 Task: Research Airbnb options in CernÃ½ Most, Czech Republic from 20th December, 2023 to 30th December, 2023 for 12 adults. Place can be entire room or shared room with 6 bedrooms having 12 beds and 6 bathrooms. Property type can be flat. Amenities needed are: wifi, TV, free parkinig on premises, gym, breakfast.
Action: Mouse moved to (474, 100)
Screenshot: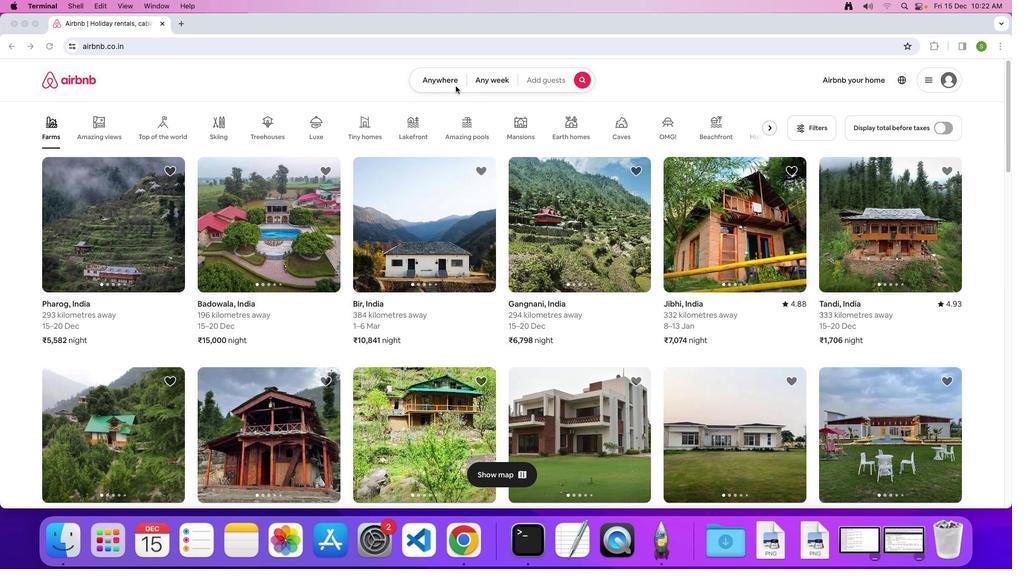 
Action: Mouse pressed left at (474, 100)
Screenshot: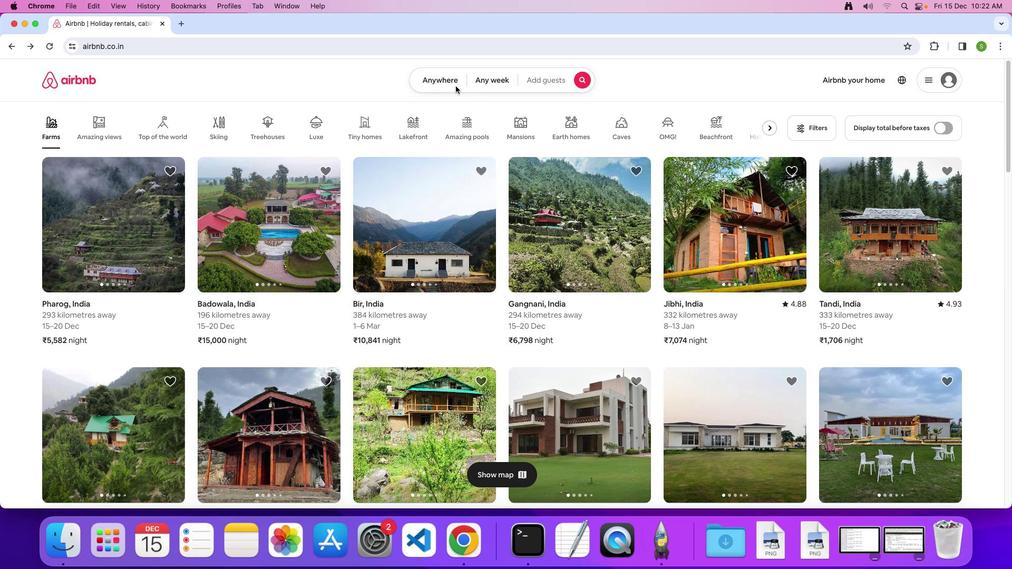 
Action: Mouse moved to (450, 92)
Screenshot: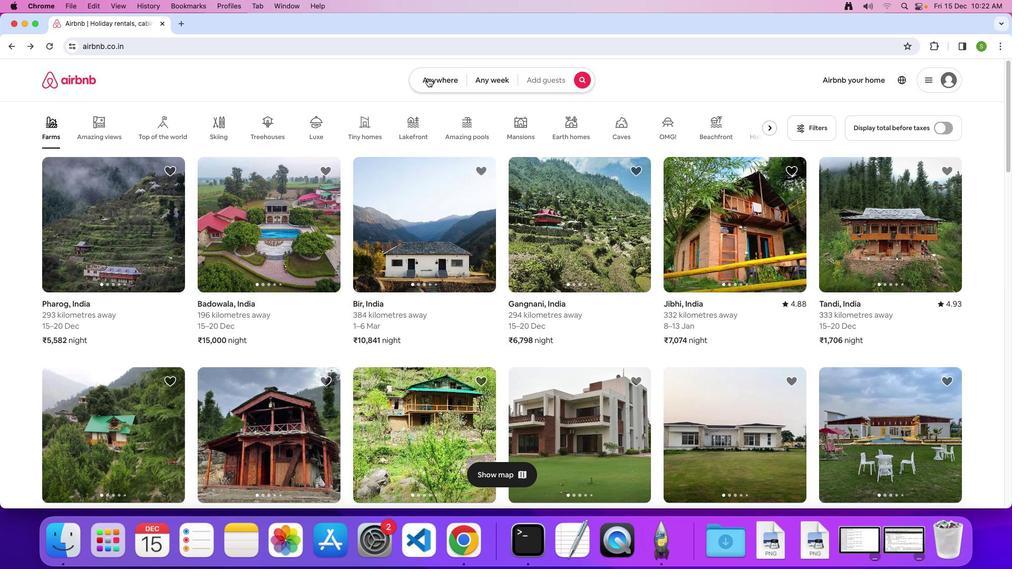 
Action: Mouse pressed left at (450, 92)
Screenshot: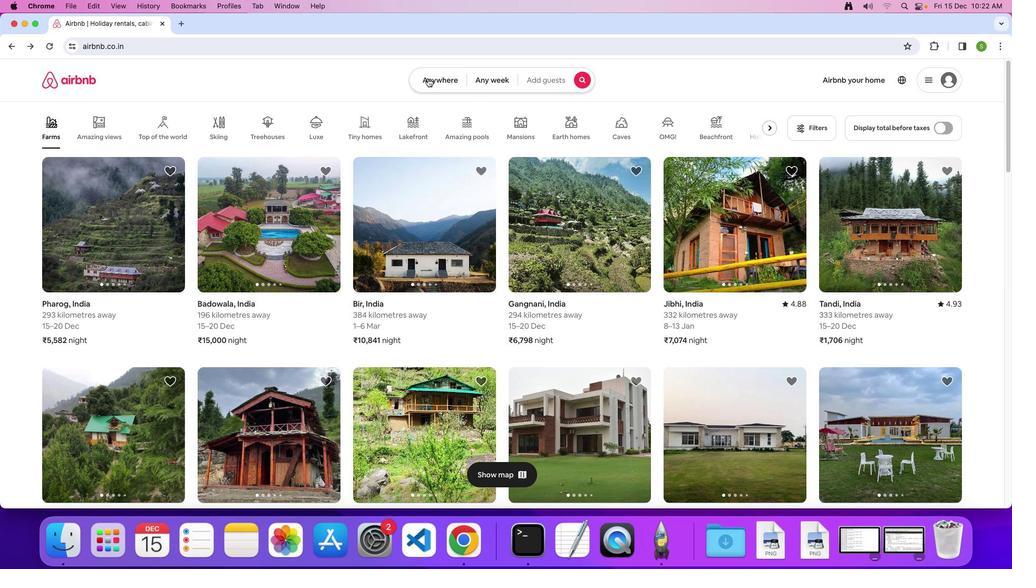 
Action: Mouse moved to (399, 136)
Screenshot: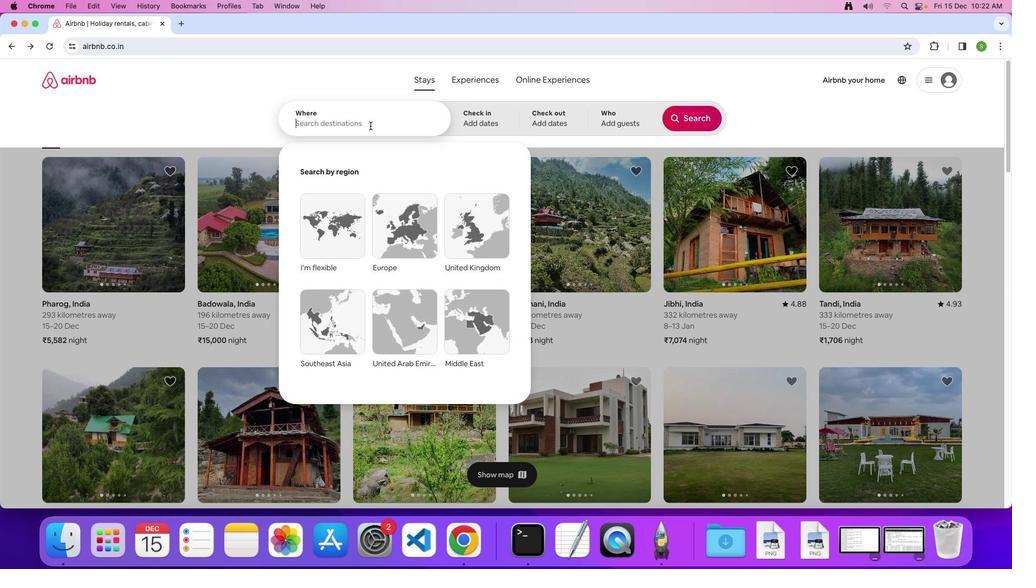 
Action: Mouse pressed left at (399, 136)
Screenshot: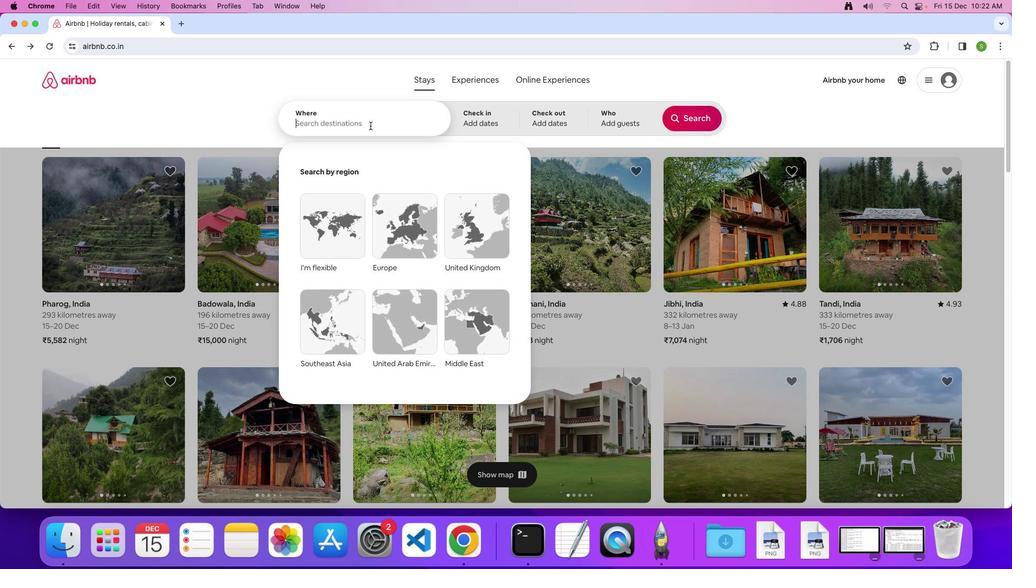 
Action: Mouse moved to (392, 137)
Screenshot: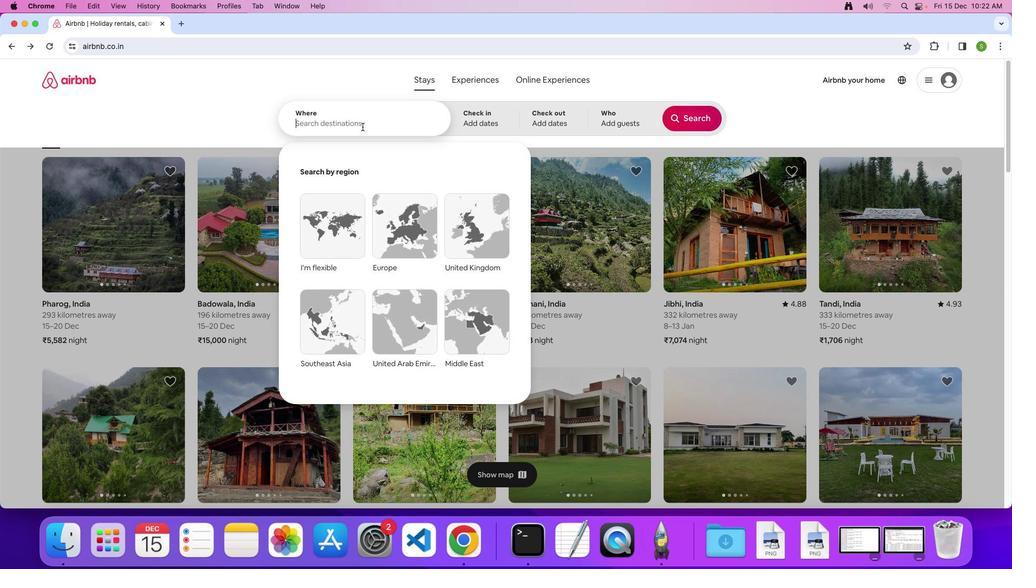 
Action: Key pressed 'C'Key.caps_lock'e''r''n''y'Key.spaceKey.shift'M''o''s''t'','Key.spaceKey.shift'C''z''e''c''h'Key.spaceKey.shift'R''e''p''u''b''l''i''c'Key.enter
Screenshot: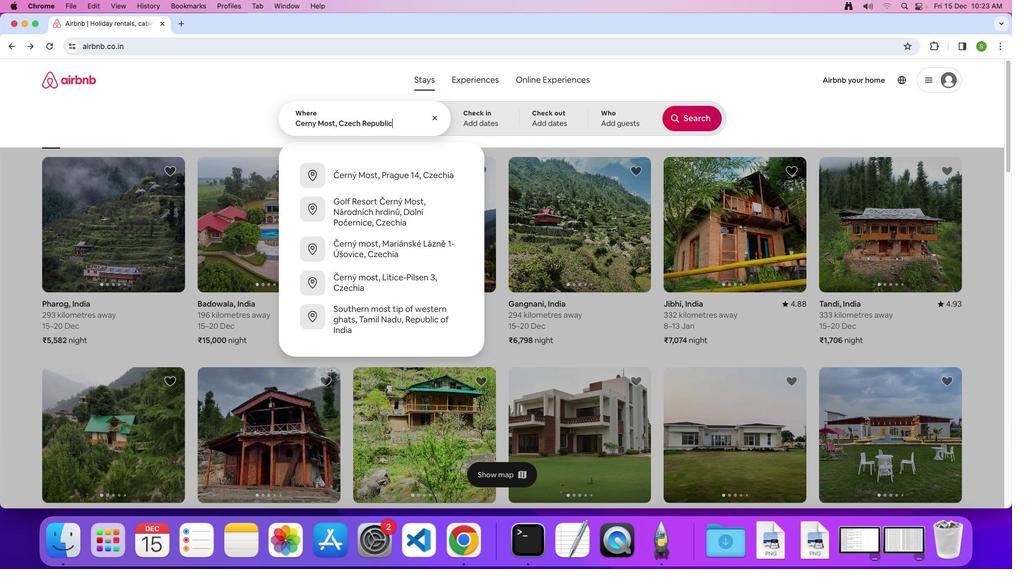 
Action: Mouse moved to (422, 319)
Screenshot: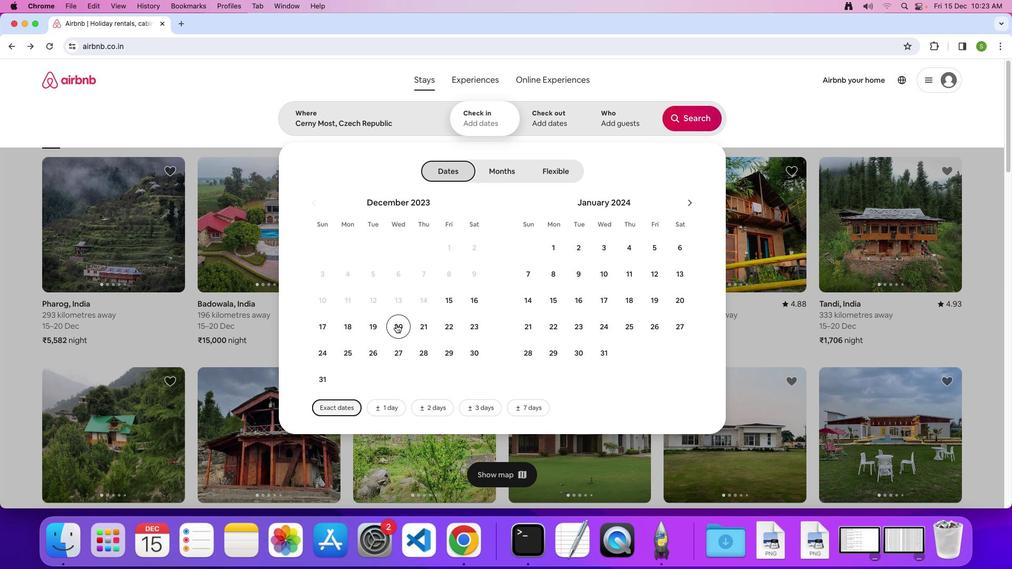 
Action: Mouse pressed left at (422, 319)
Screenshot: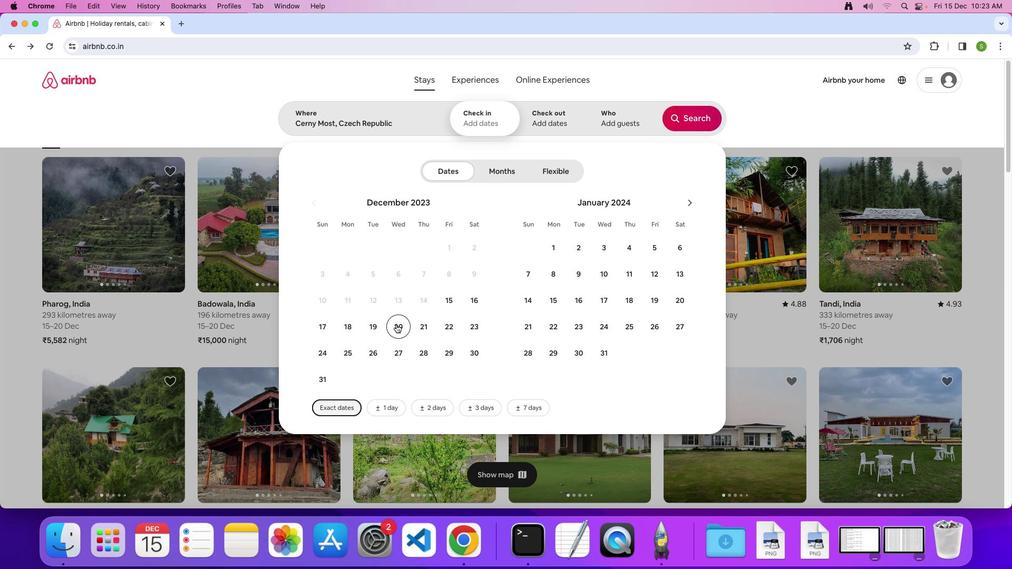
Action: Mouse moved to (491, 343)
Screenshot: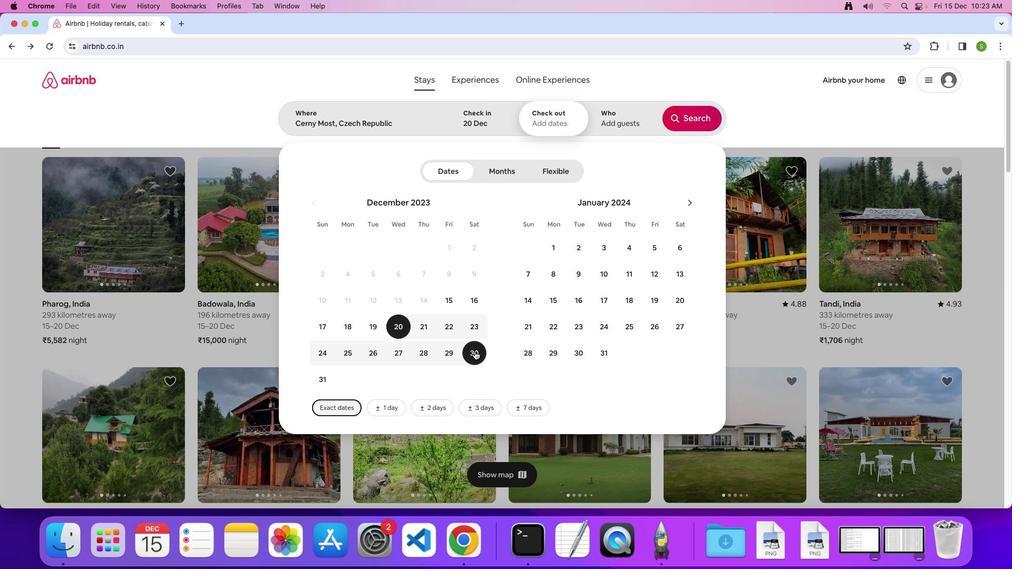
Action: Mouse pressed left at (491, 343)
Screenshot: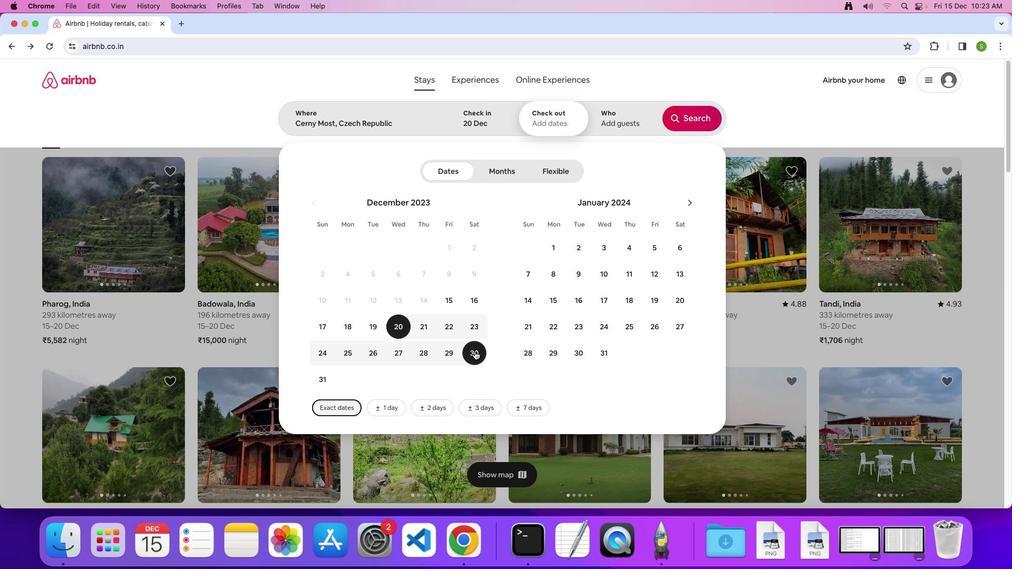 
Action: Mouse moved to (614, 136)
Screenshot: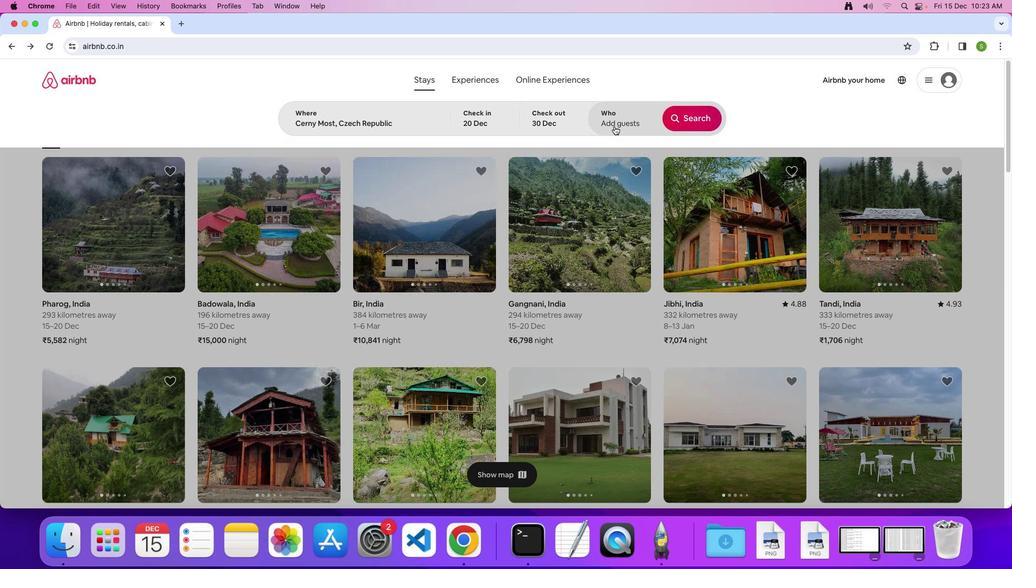 
Action: Mouse pressed left at (614, 136)
Screenshot: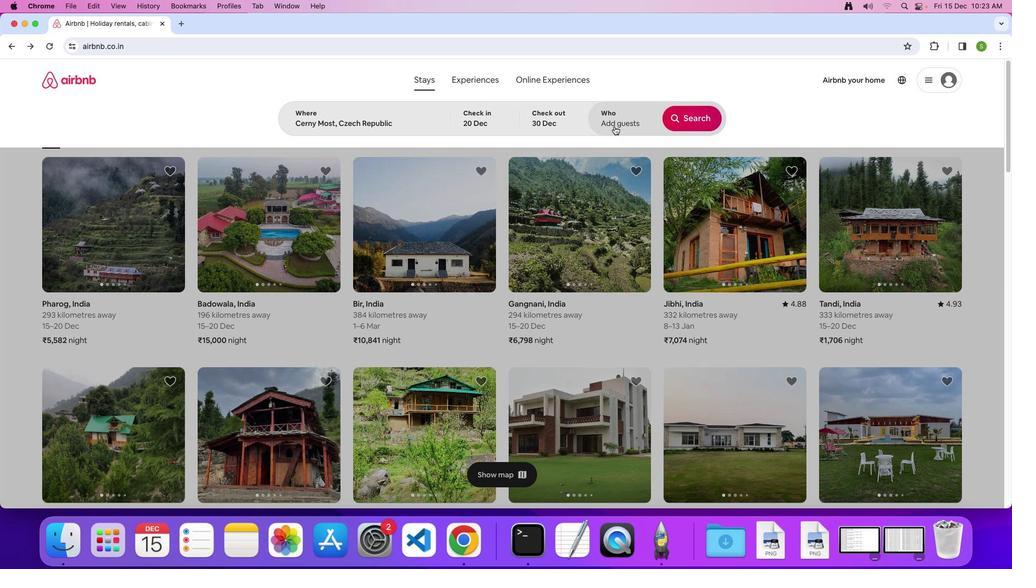 
Action: Mouse moved to (682, 177)
Screenshot: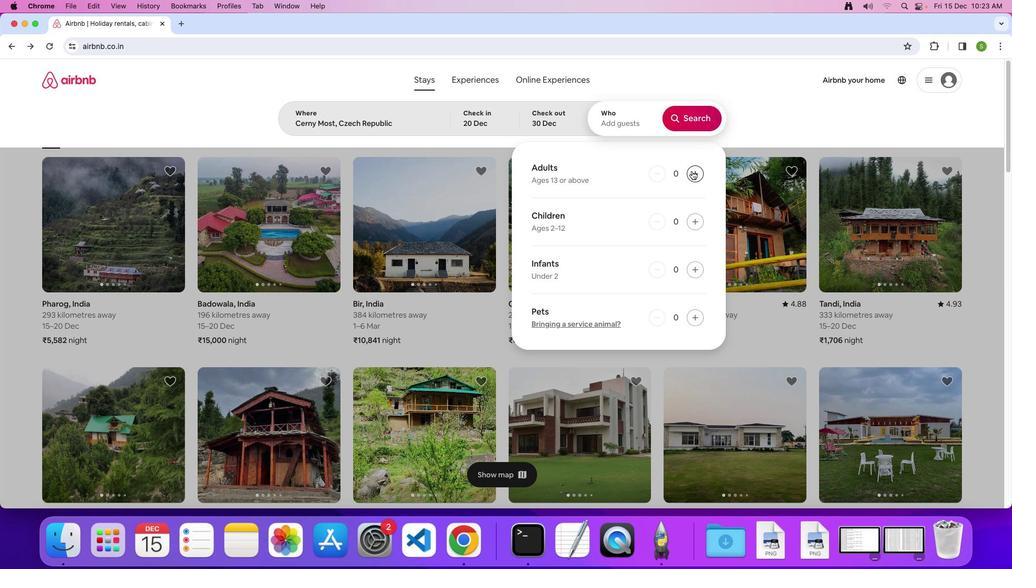 
Action: Mouse pressed left at (682, 177)
Screenshot: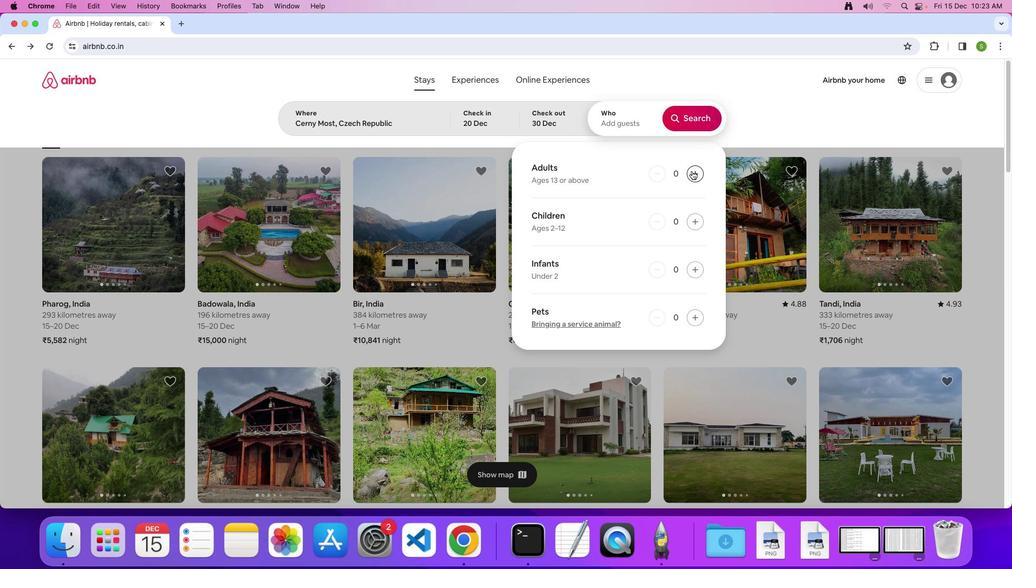 
Action: Mouse pressed left at (682, 177)
Screenshot: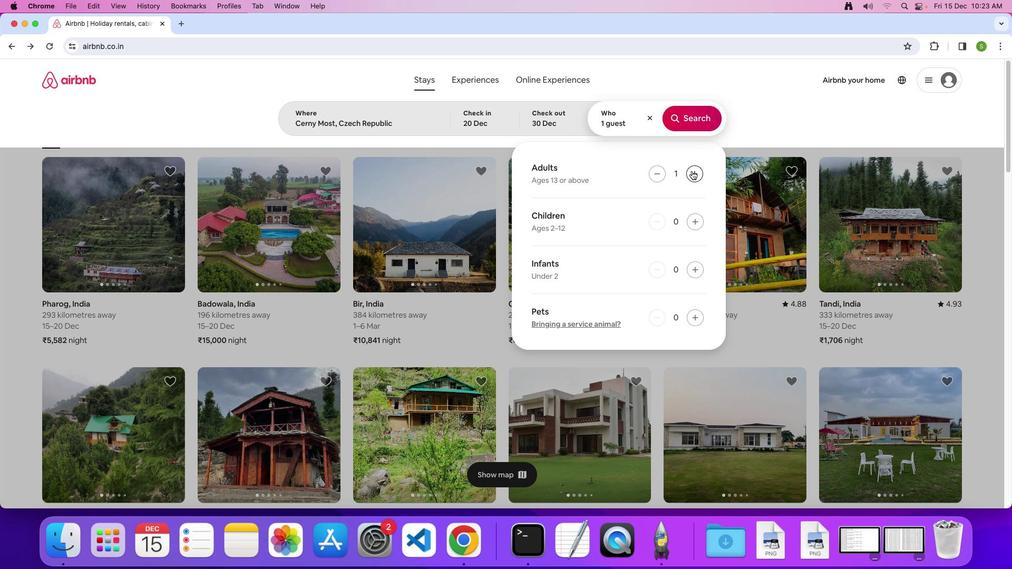 
Action: Mouse pressed left at (682, 177)
Screenshot: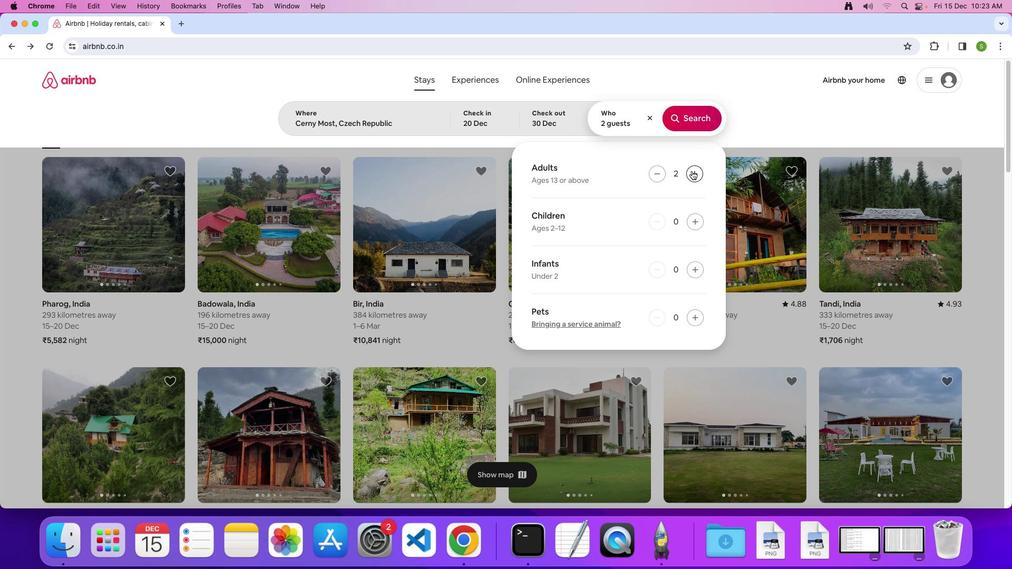 
Action: Mouse pressed left at (682, 177)
Screenshot: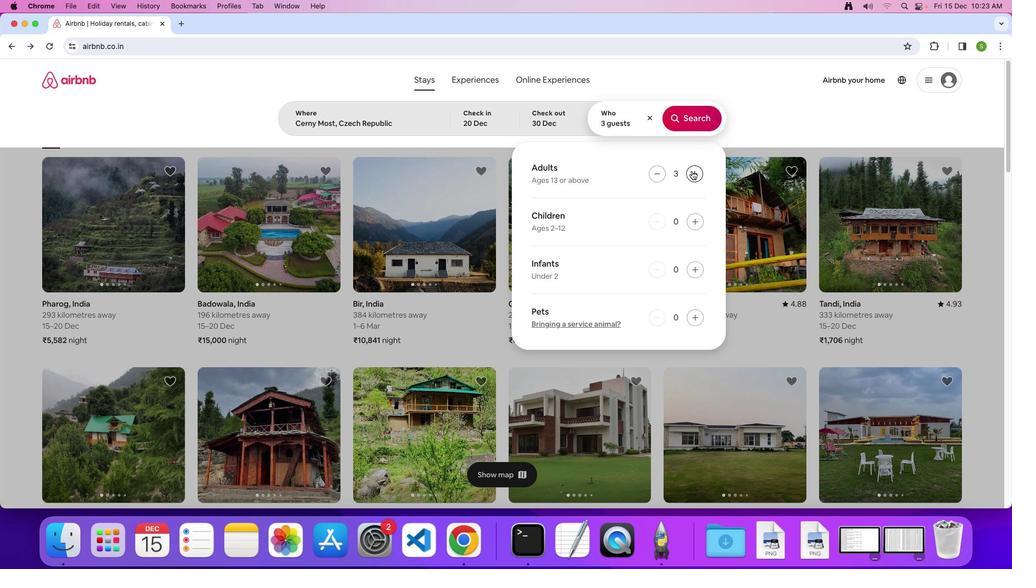 
Action: Mouse pressed left at (682, 177)
Screenshot: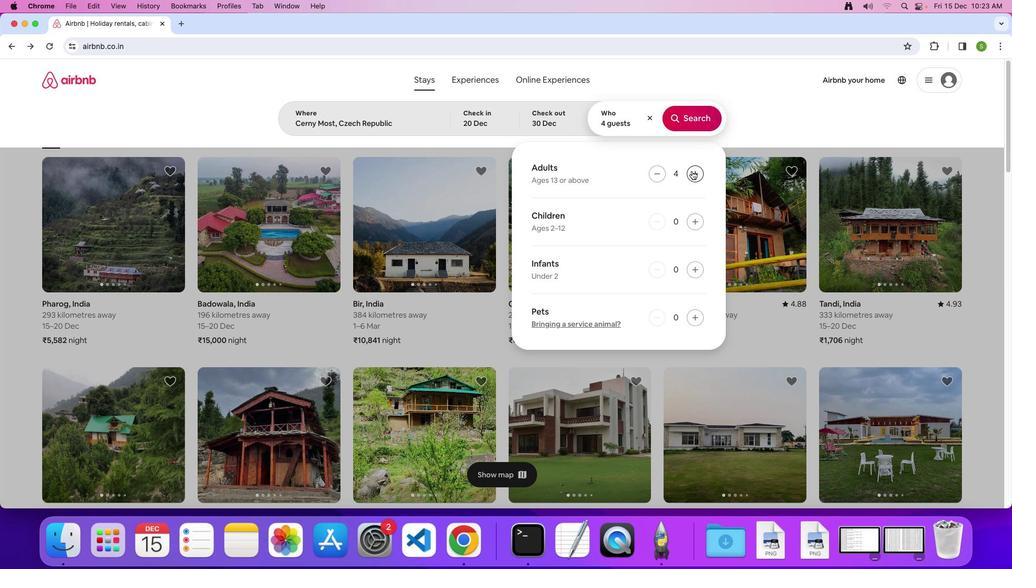 
Action: Mouse pressed left at (682, 177)
Screenshot: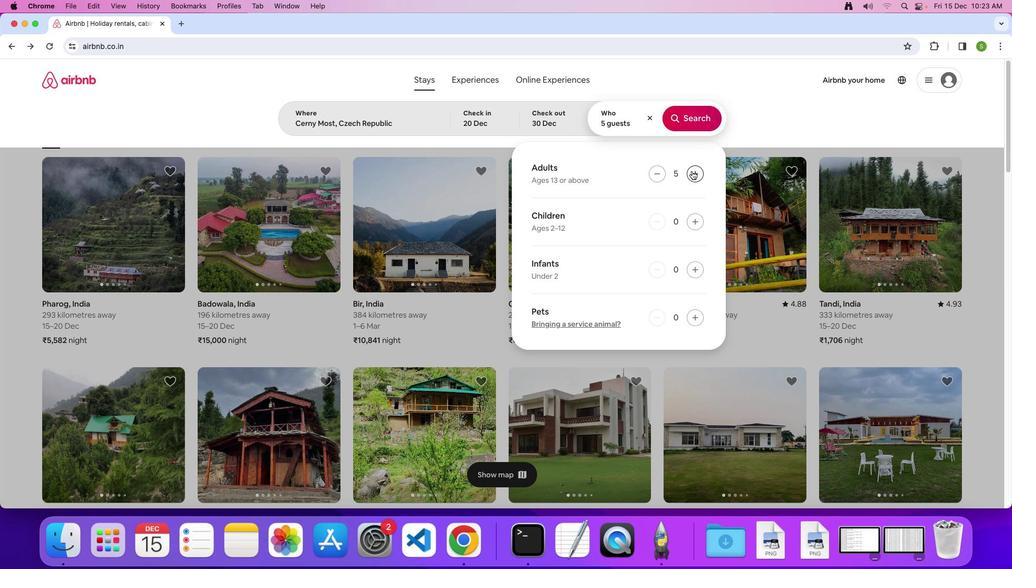 
Action: Mouse pressed left at (682, 177)
Screenshot: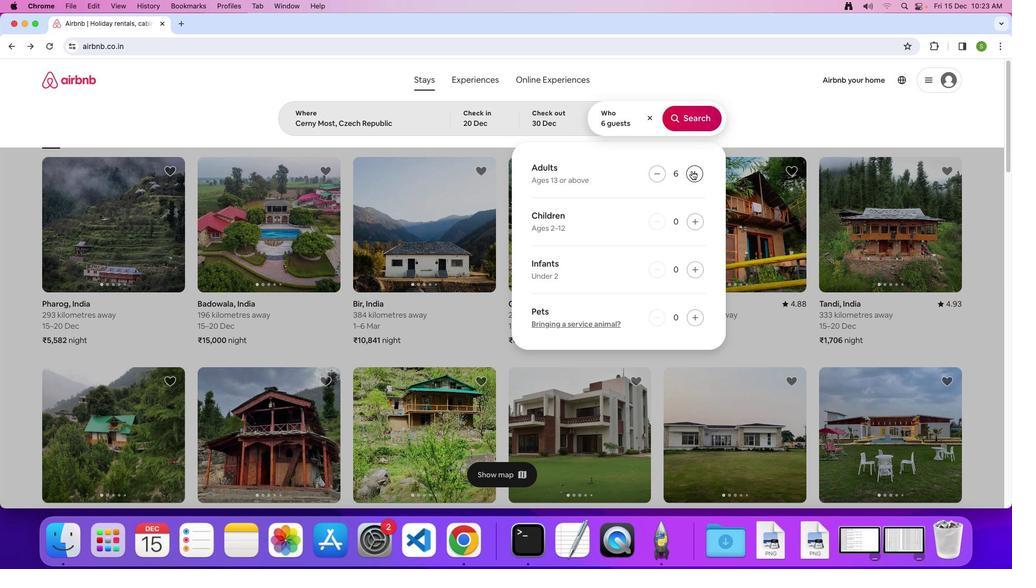 
Action: Mouse pressed left at (682, 177)
Screenshot: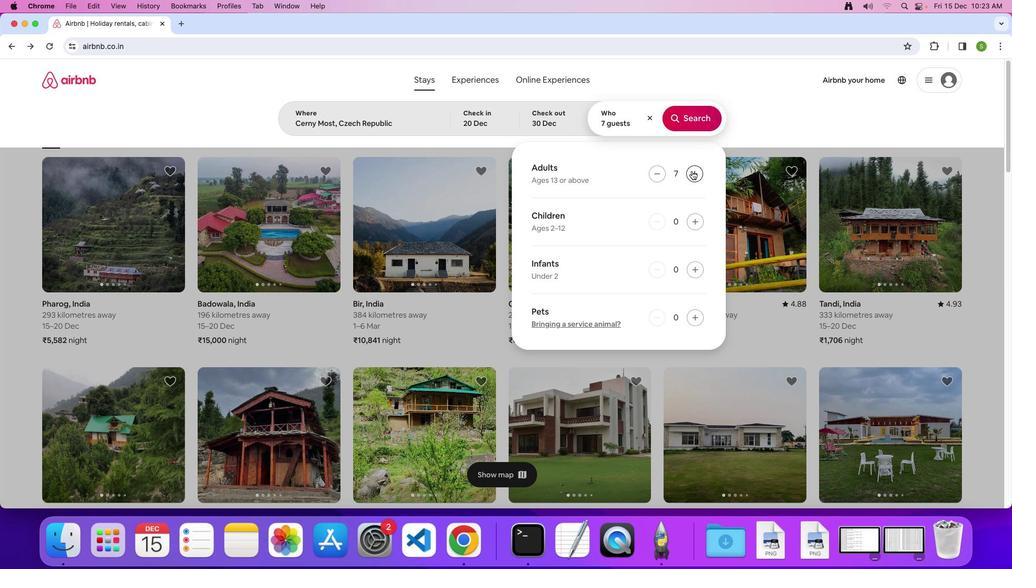 
Action: Mouse pressed left at (682, 177)
Screenshot: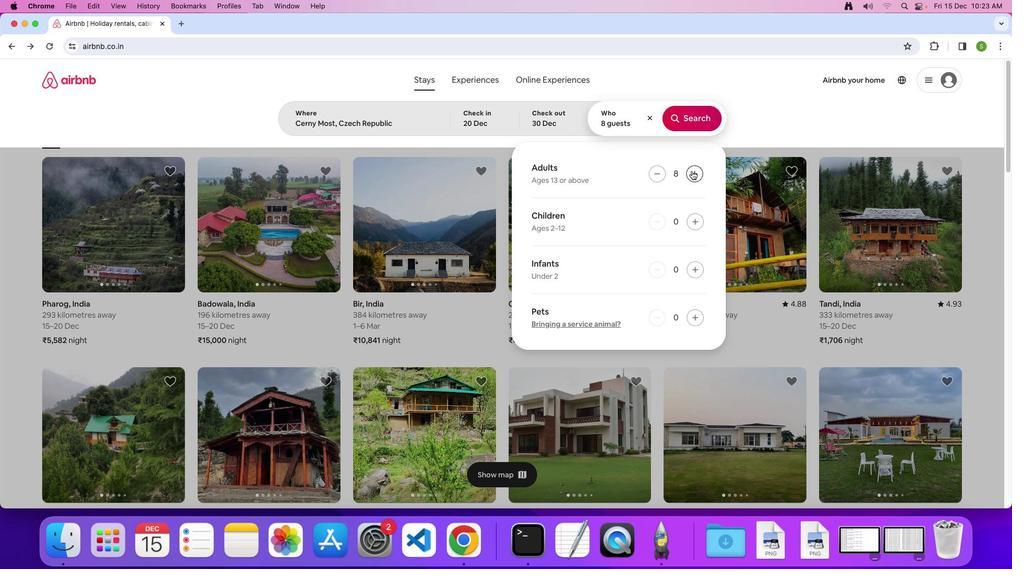 
Action: Mouse pressed left at (682, 177)
Screenshot: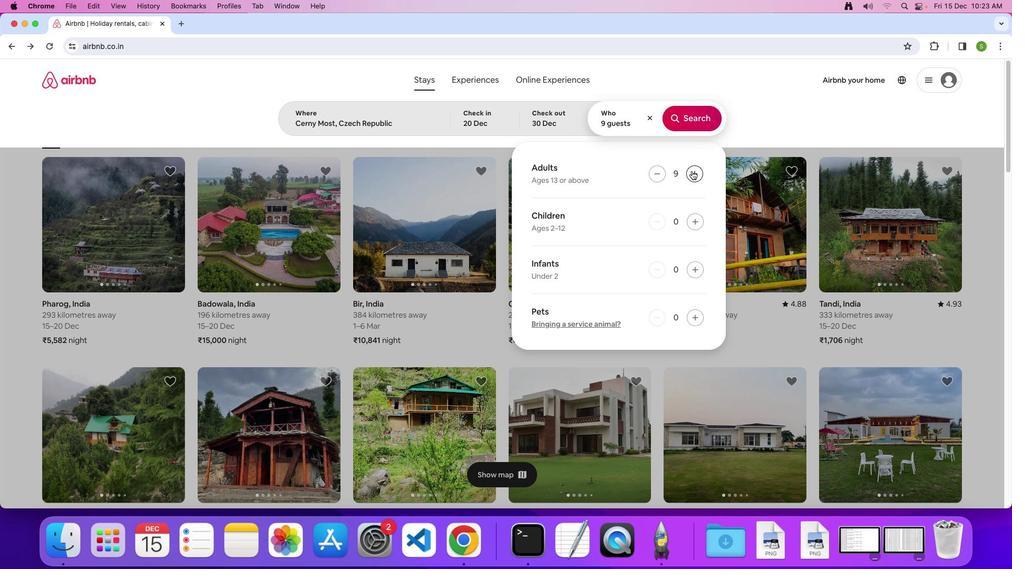 
Action: Mouse pressed left at (682, 177)
Screenshot: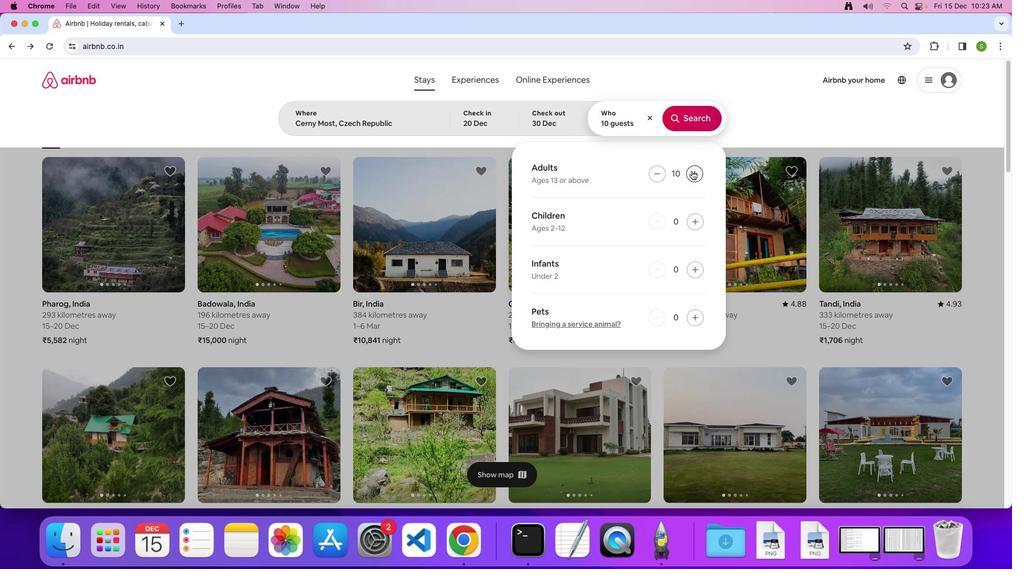 
Action: Mouse pressed left at (682, 177)
Screenshot: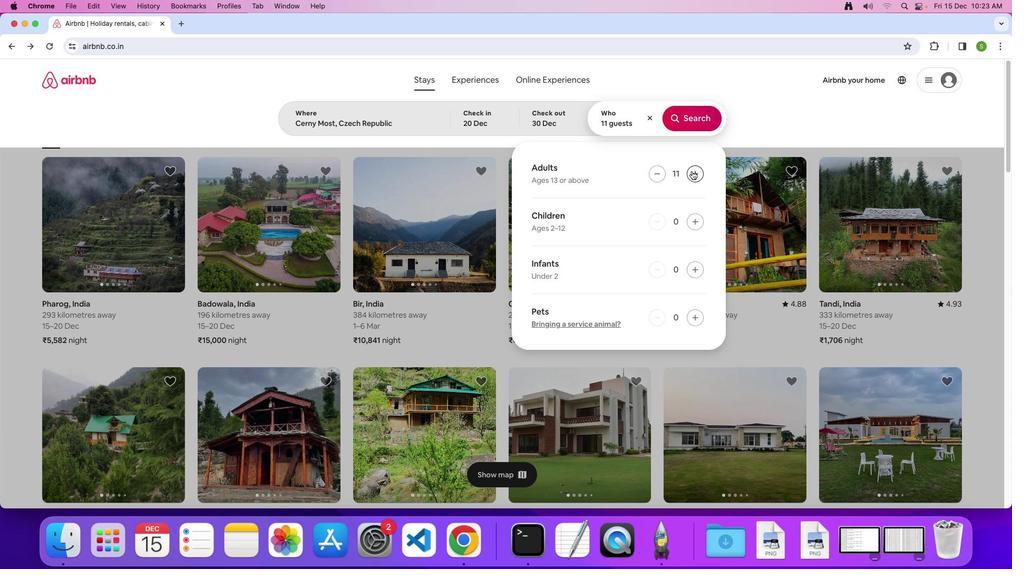 
Action: Mouse moved to (690, 135)
Screenshot: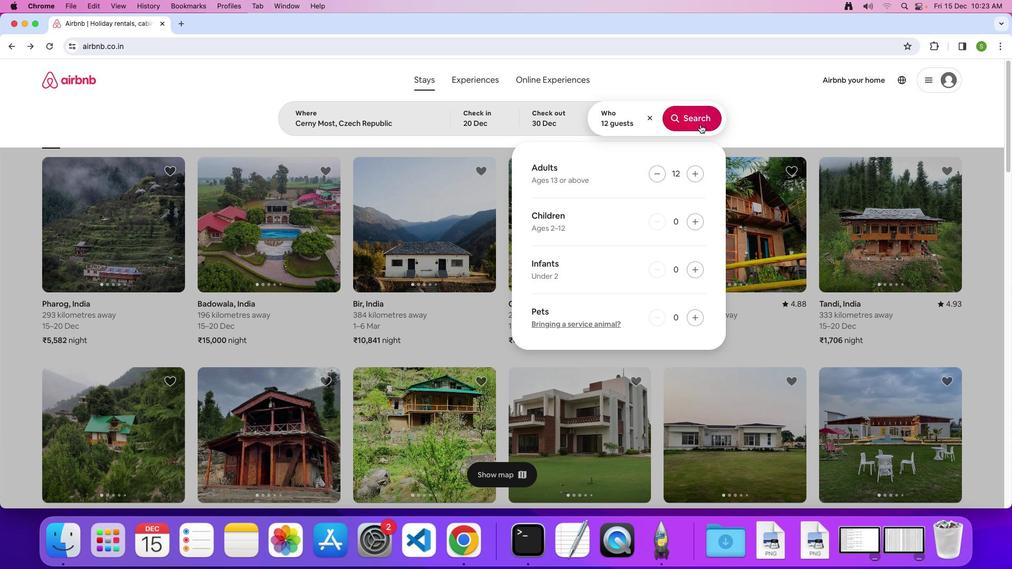 
Action: Mouse pressed left at (690, 135)
Screenshot: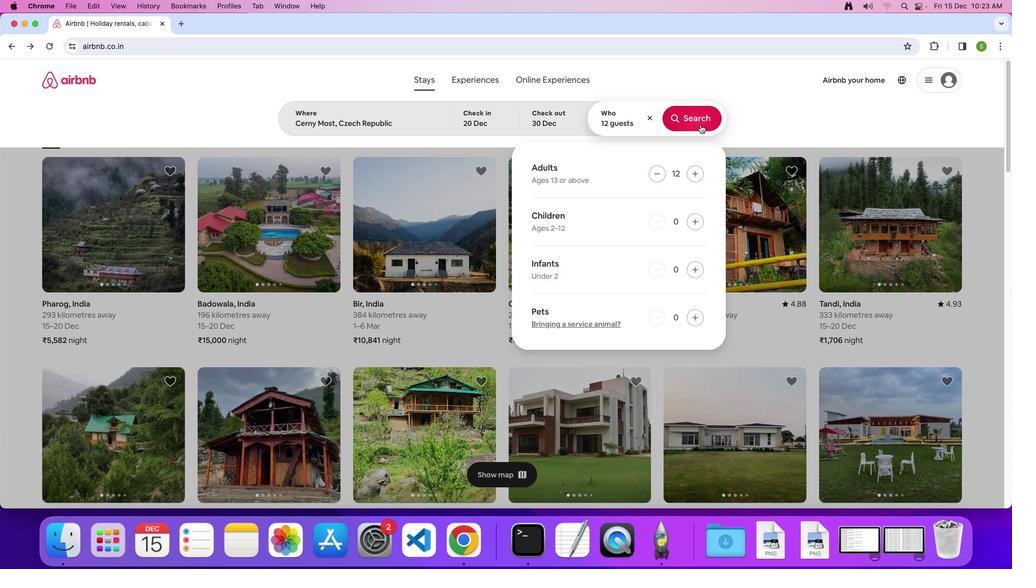 
Action: Mouse moved to (816, 137)
Screenshot: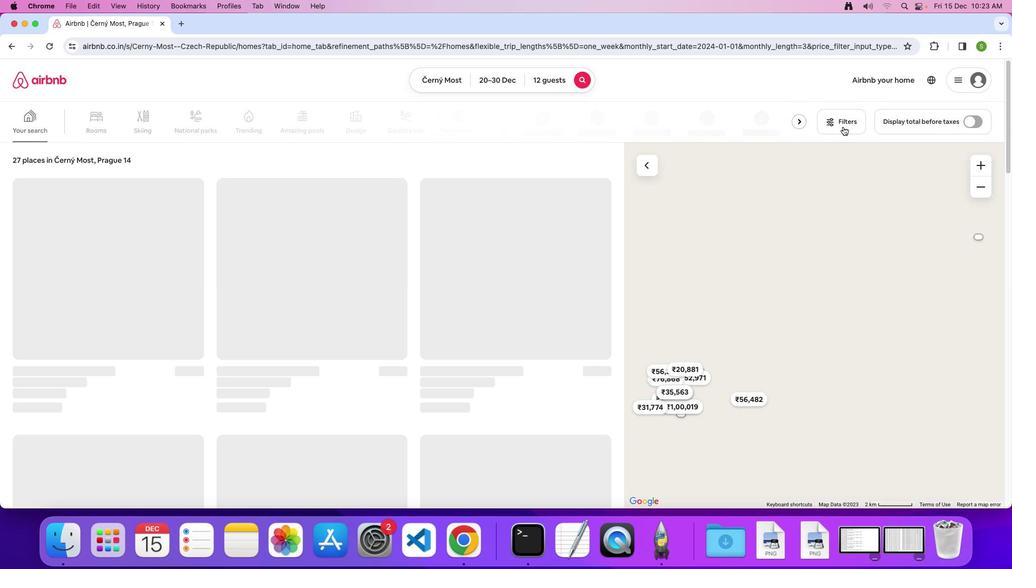 
Action: Mouse pressed left at (816, 137)
Screenshot: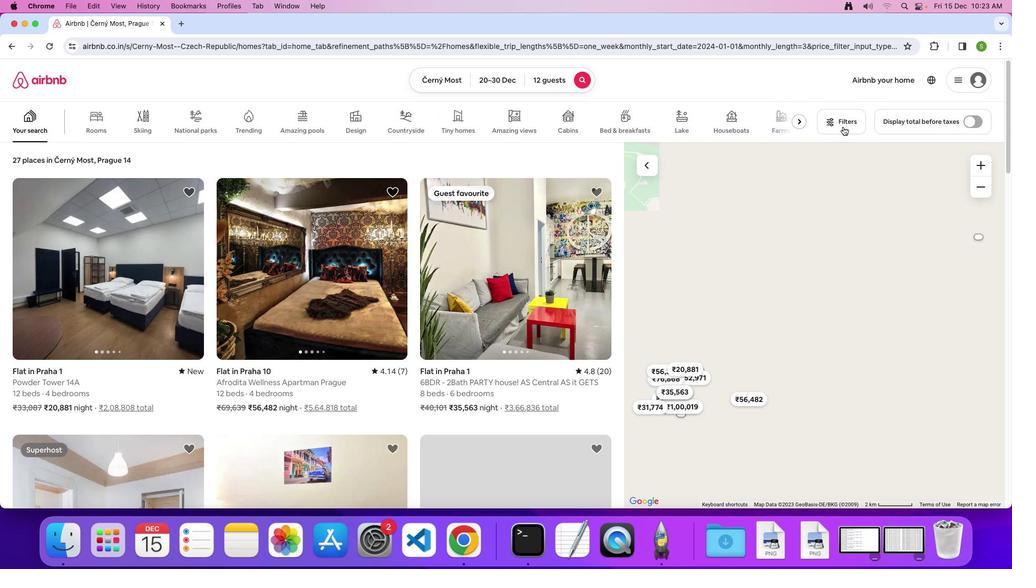 
Action: Mouse moved to (521, 279)
Screenshot: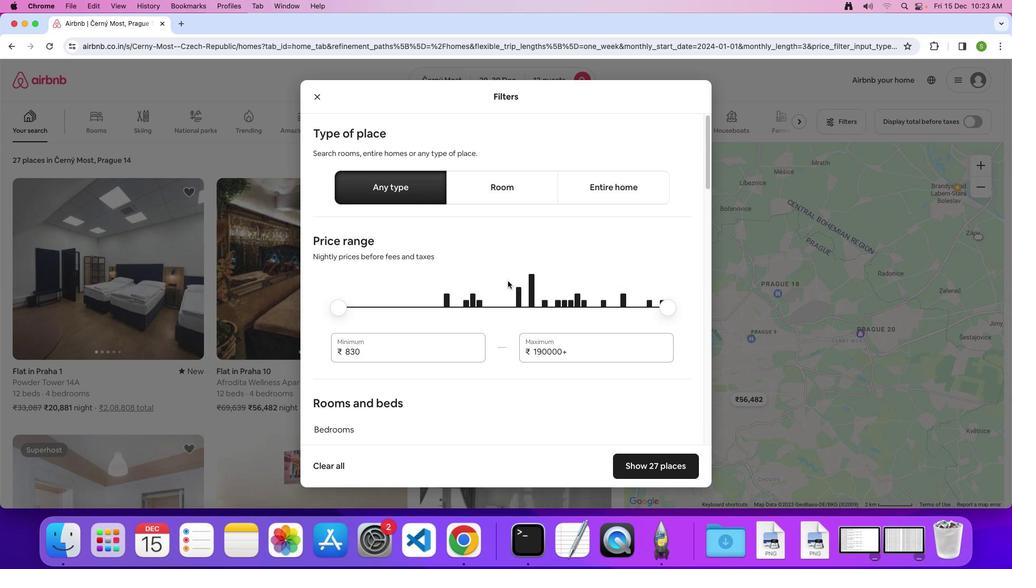 
Action: Mouse scrolled (521, 279) with delta (72, 20)
Screenshot: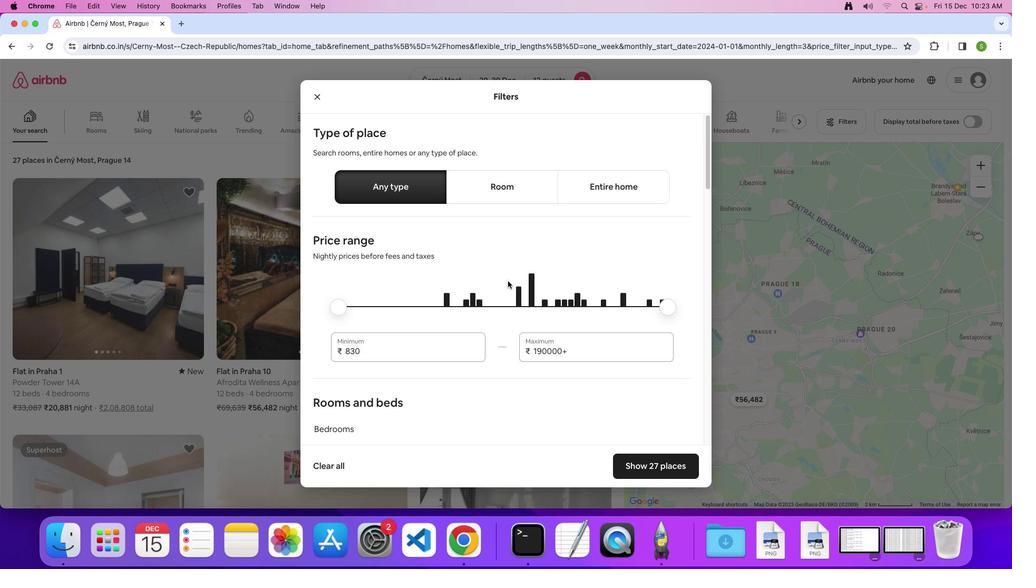 
Action: Mouse scrolled (521, 279) with delta (72, 20)
Screenshot: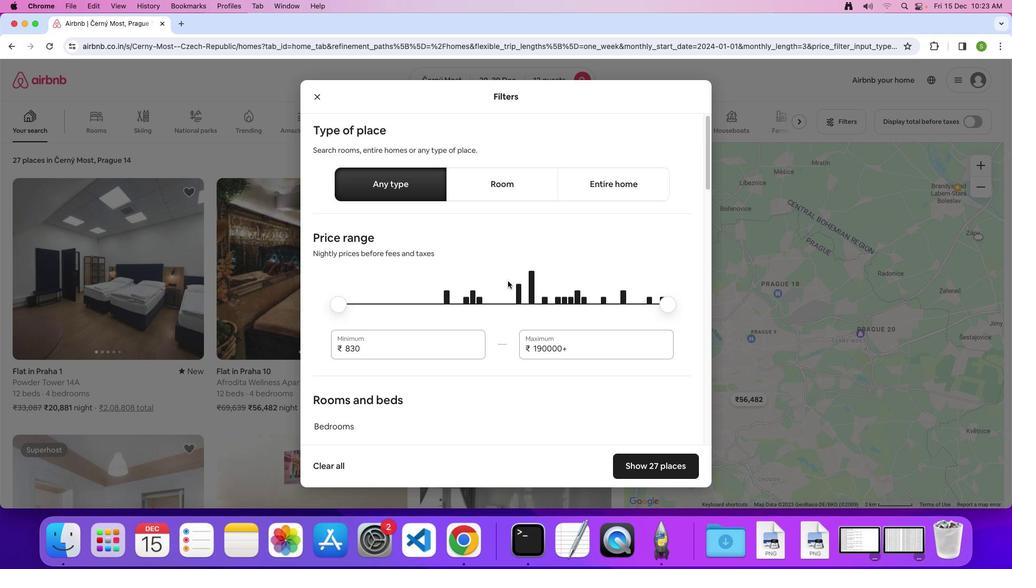 
Action: Mouse scrolled (521, 279) with delta (72, 20)
Screenshot: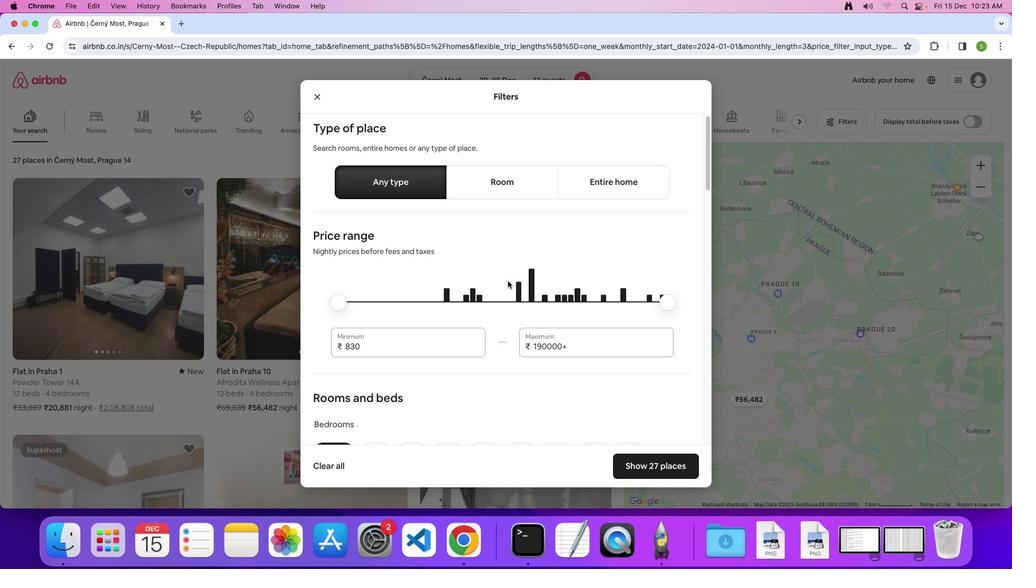 
Action: Mouse scrolled (521, 279) with delta (72, 20)
Screenshot: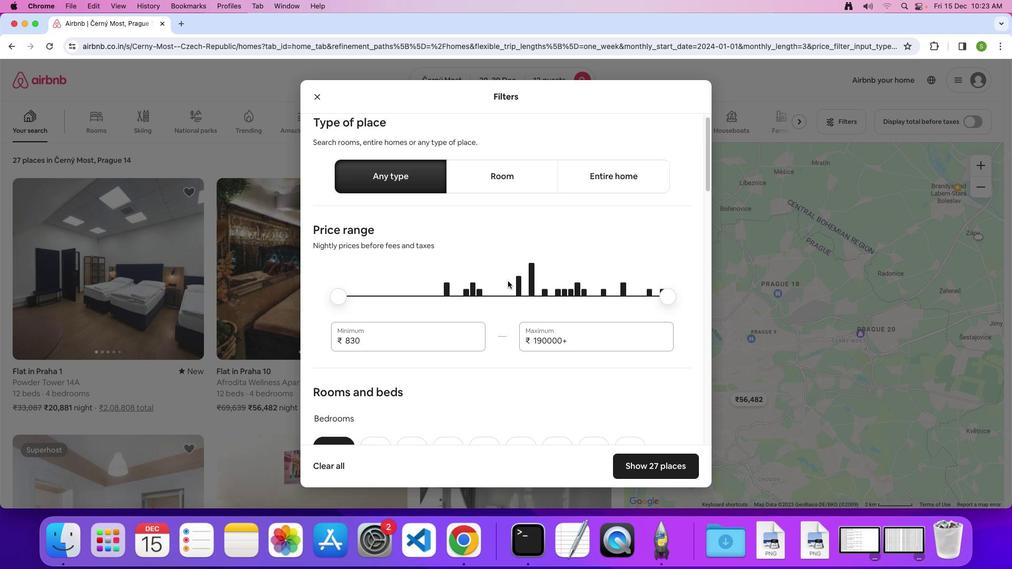 
Action: Mouse moved to (520, 175)
Screenshot: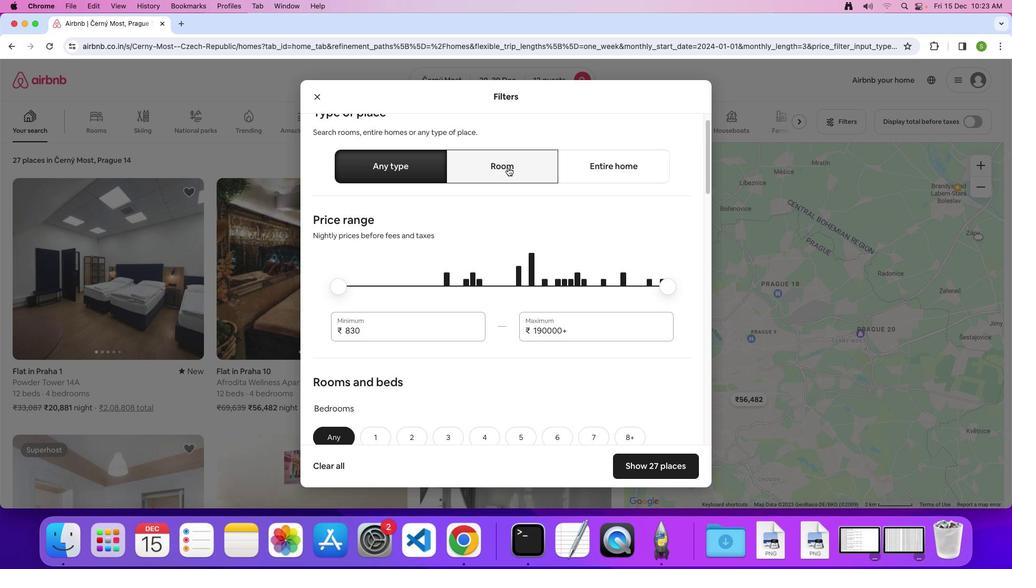 
Action: Mouse pressed left at (520, 175)
Screenshot: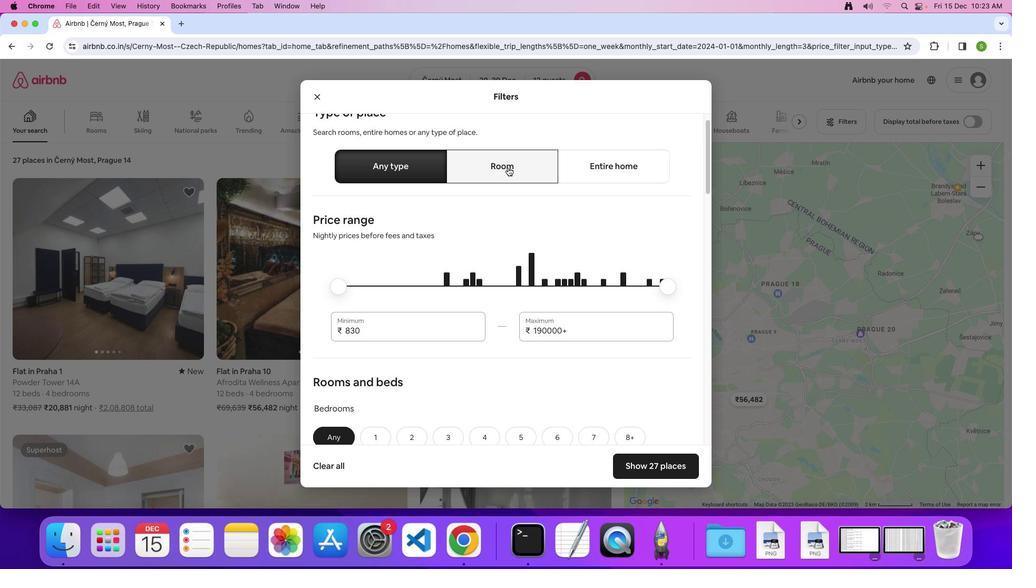 
Action: Mouse moved to (513, 265)
Screenshot: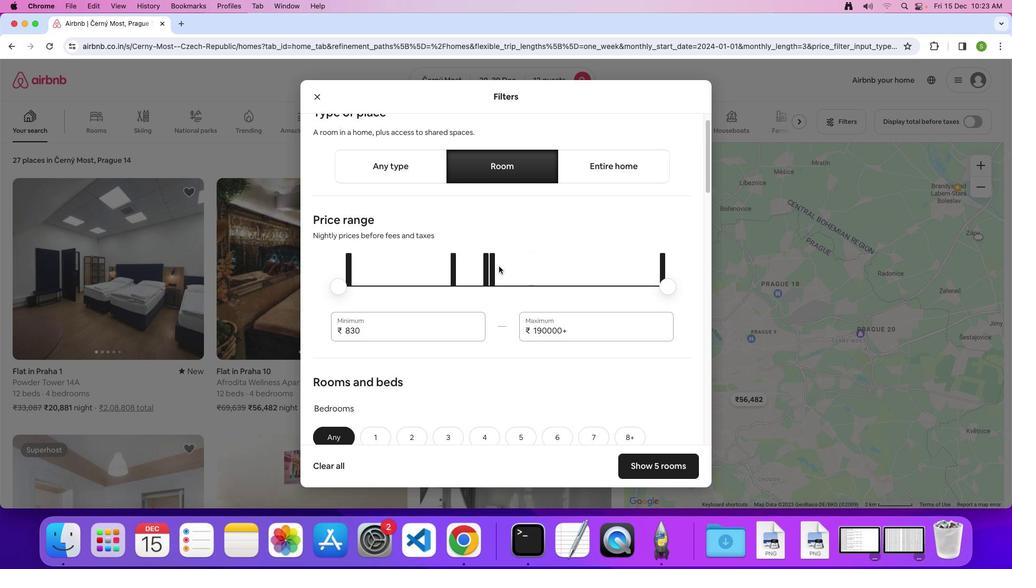 
Action: Mouse scrolled (513, 265) with delta (72, 20)
Screenshot: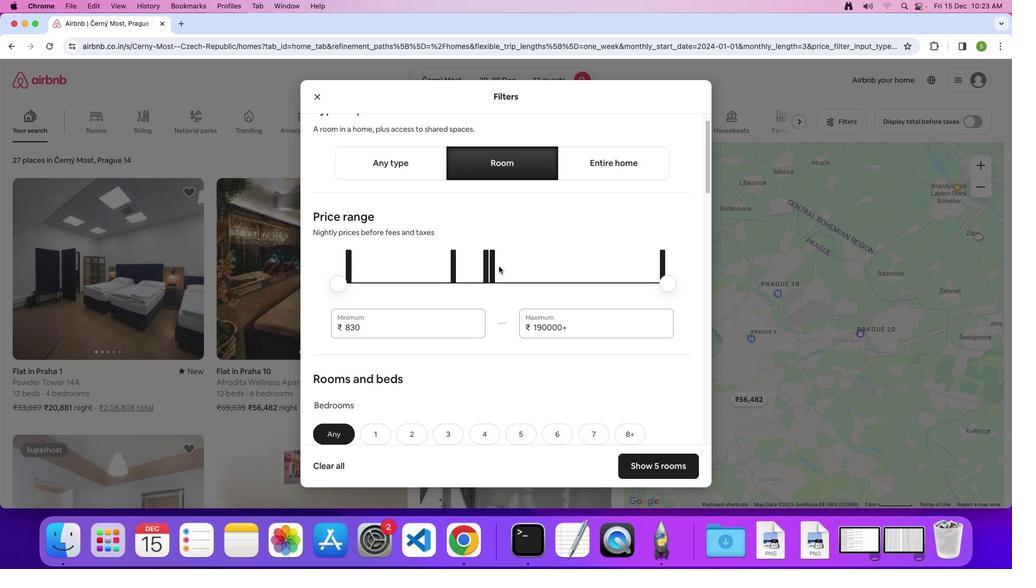 
Action: Mouse scrolled (513, 265) with delta (72, 20)
Screenshot: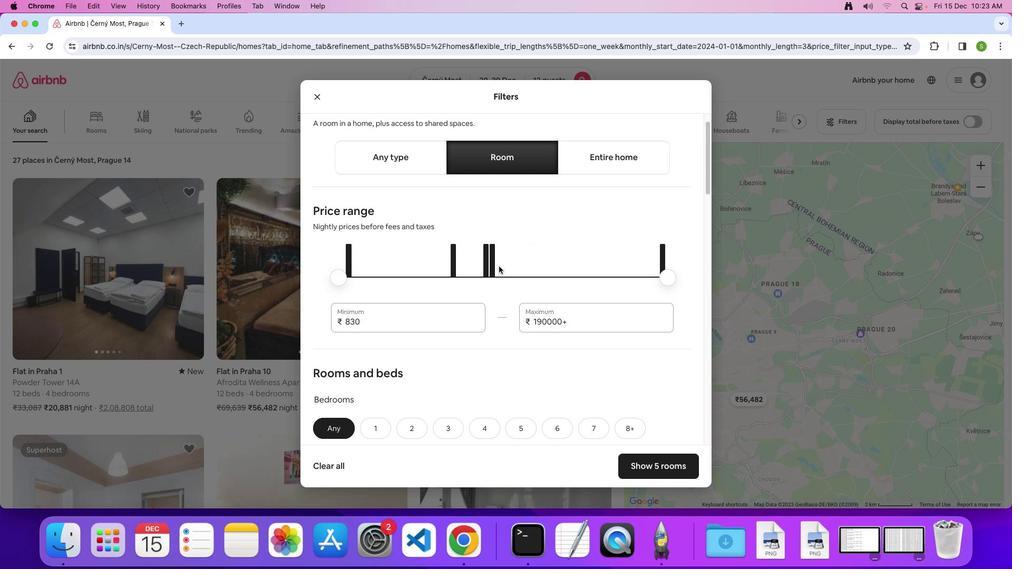 
Action: Mouse scrolled (513, 265) with delta (72, 20)
Screenshot: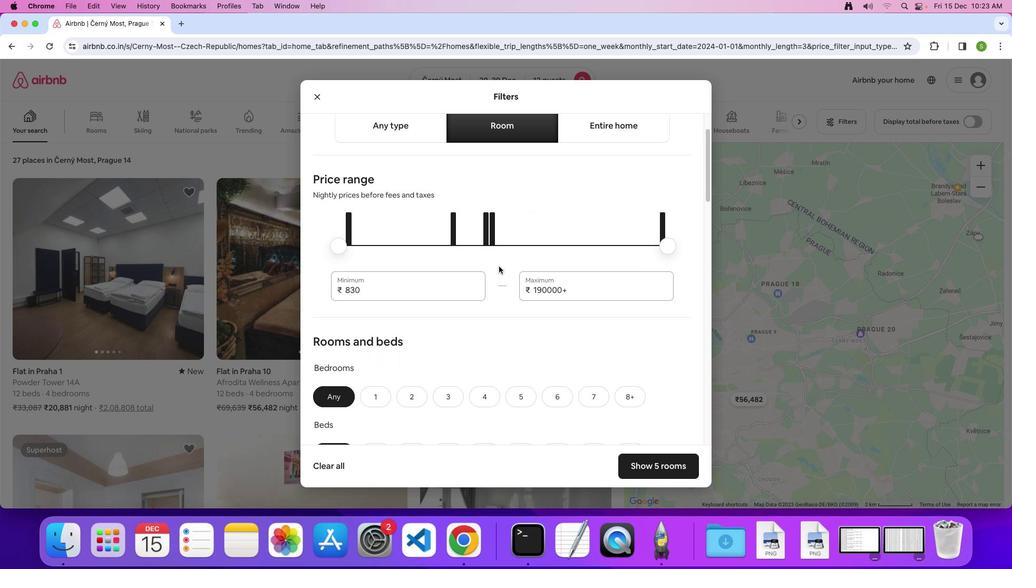 
Action: Mouse scrolled (513, 265) with delta (72, 20)
Screenshot: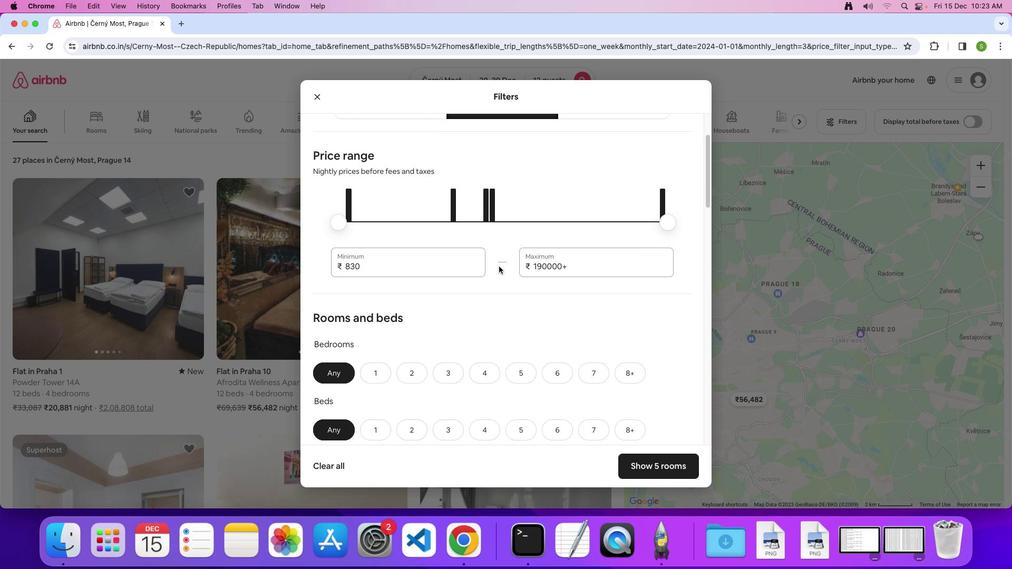 
Action: Mouse scrolled (513, 265) with delta (72, 20)
Screenshot: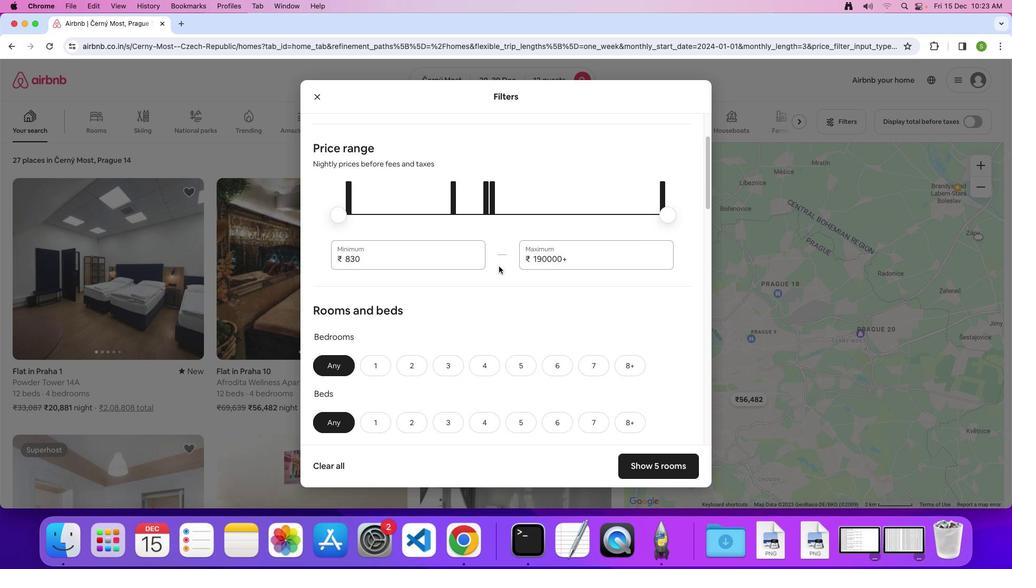
Action: Mouse scrolled (513, 265) with delta (72, 20)
Screenshot: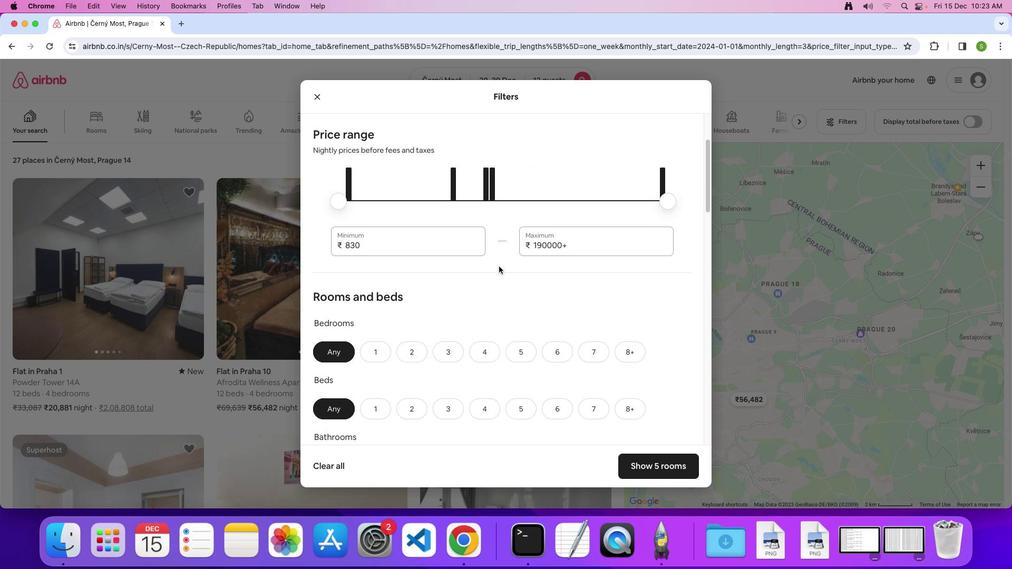 
Action: Mouse scrolled (513, 265) with delta (72, 20)
Screenshot: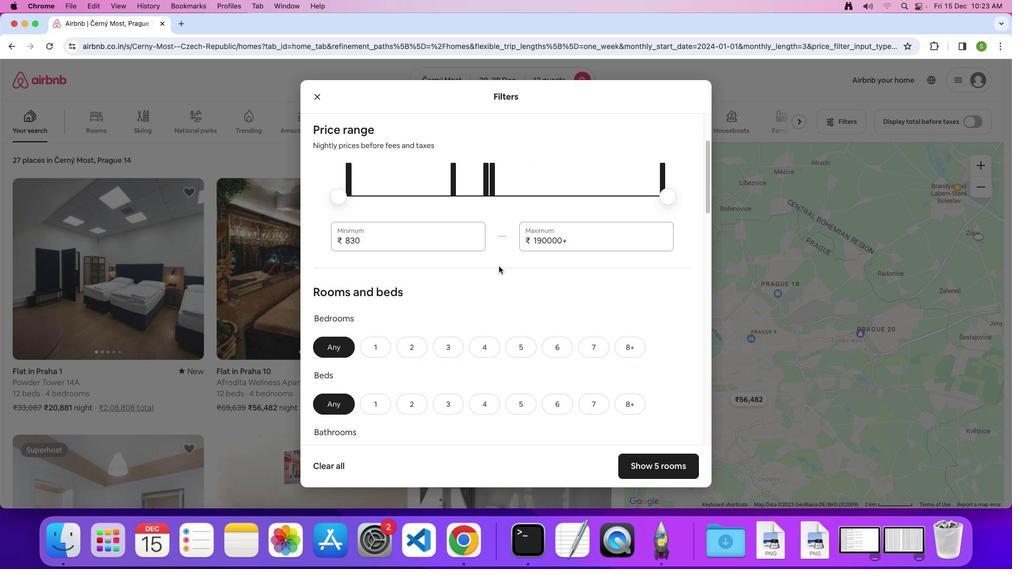 
Action: Mouse scrolled (513, 265) with delta (72, 20)
Screenshot: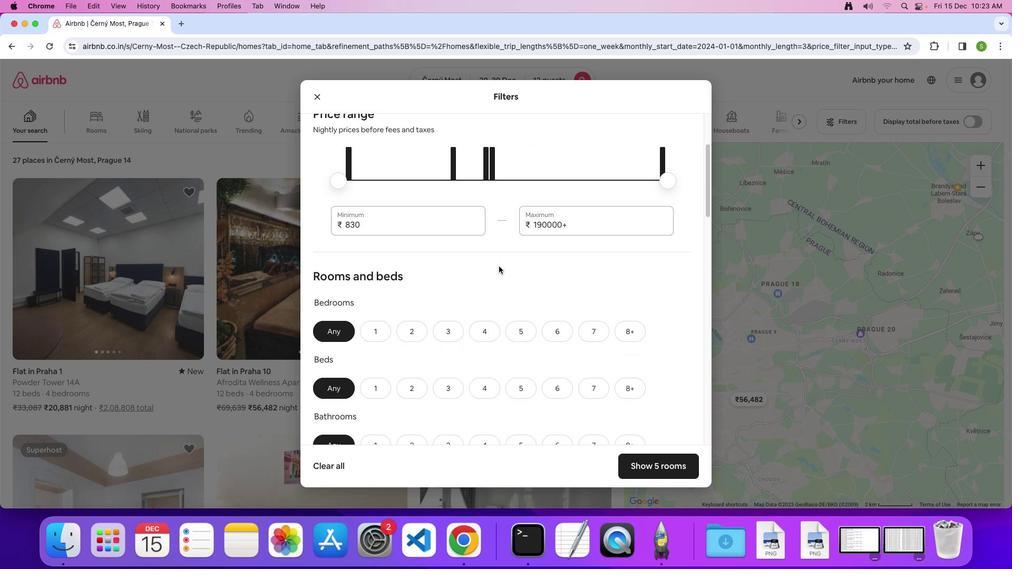 
Action: Mouse scrolled (513, 265) with delta (72, 20)
Screenshot: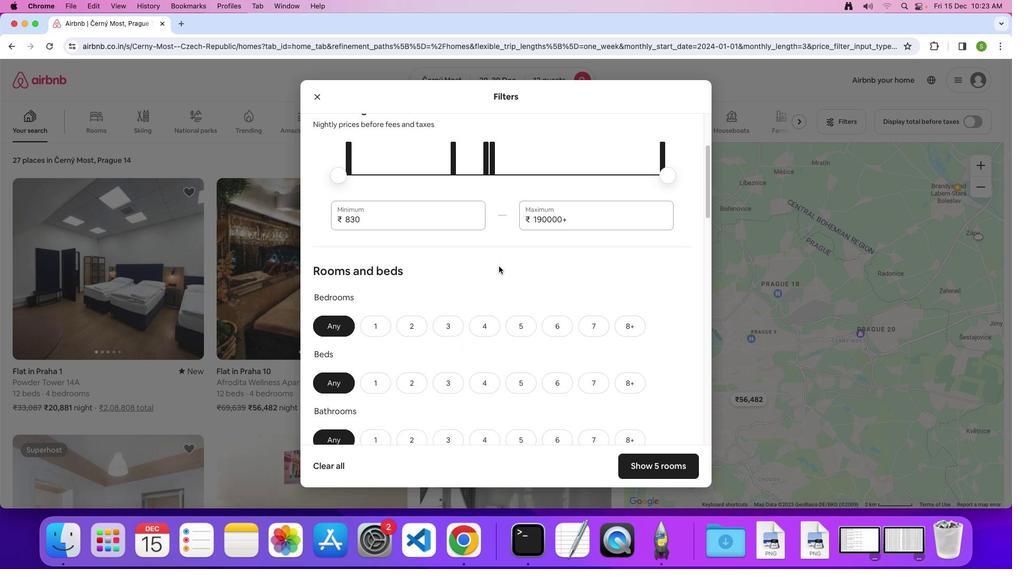 
Action: Mouse scrolled (513, 265) with delta (72, 20)
Screenshot: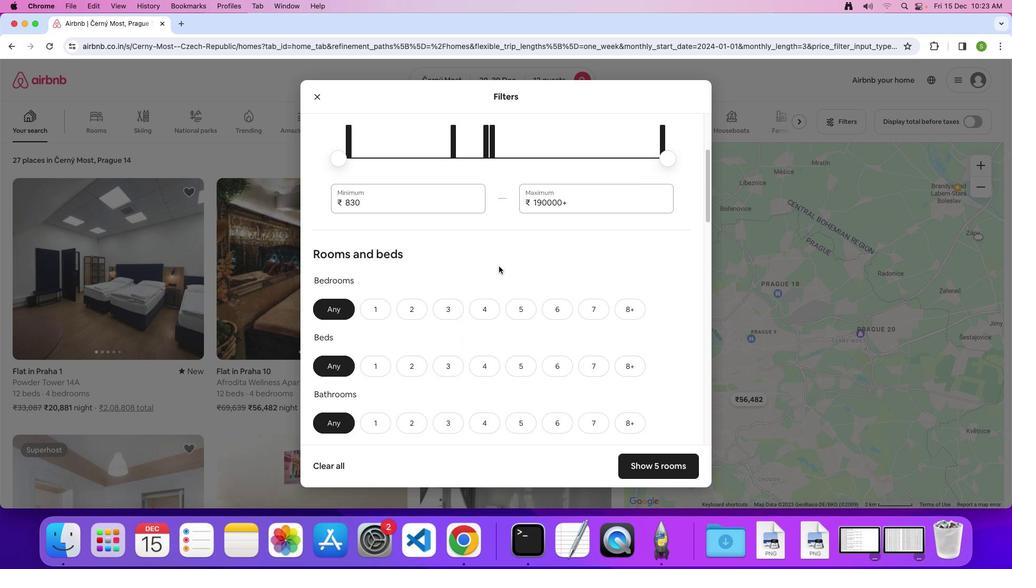 
Action: Mouse scrolled (513, 265) with delta (72, 20)
Screenshot: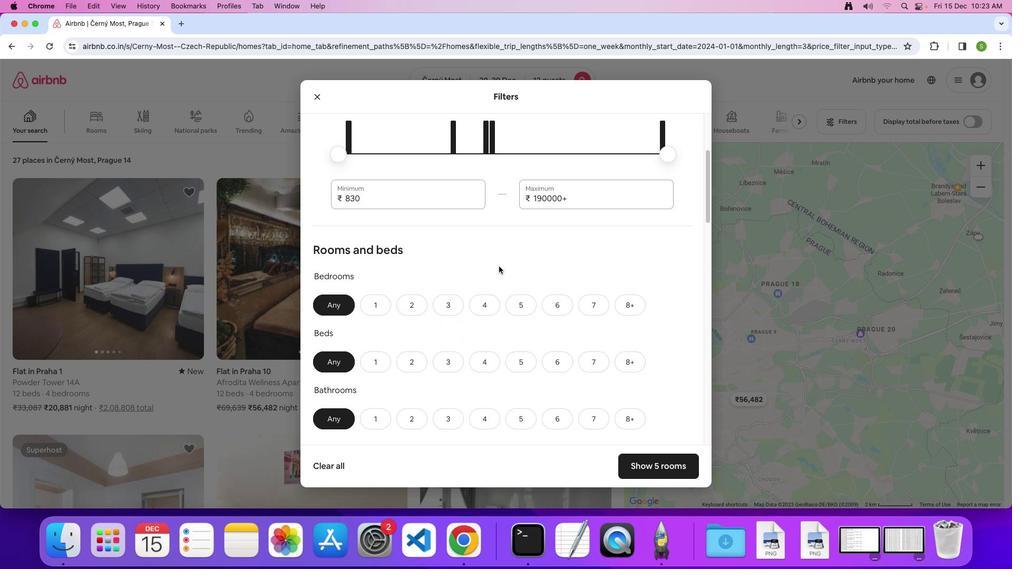 
Action: Mouse scrolled (513, 265) with delta (72, 20)
Screenshot: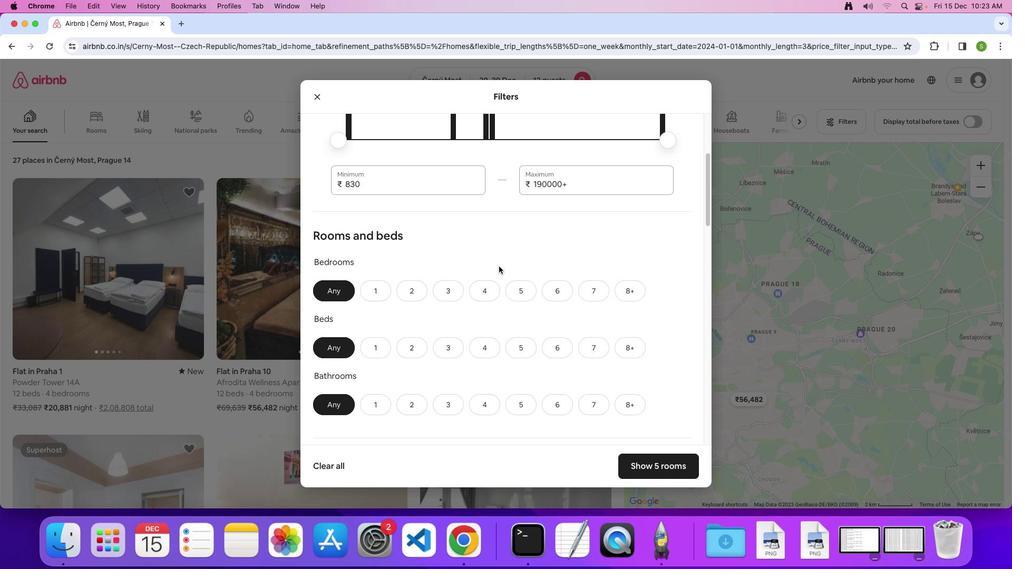 
Action: Mouse scrolled (513, 265) with delta (72, 20)
Screenshot: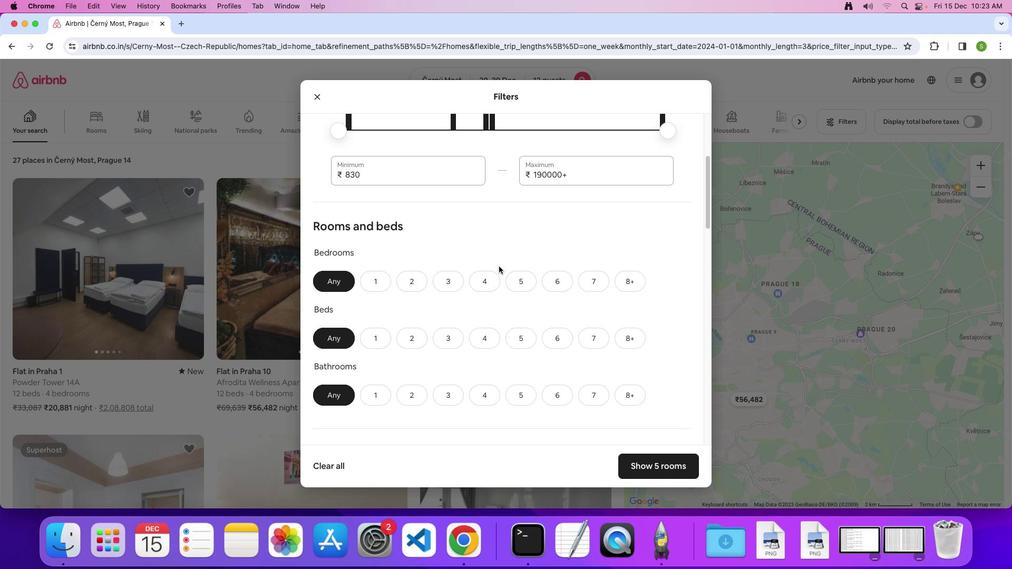 
Action: Mouse scrolled (513, 265) with delta (72, 20)
Screenshot: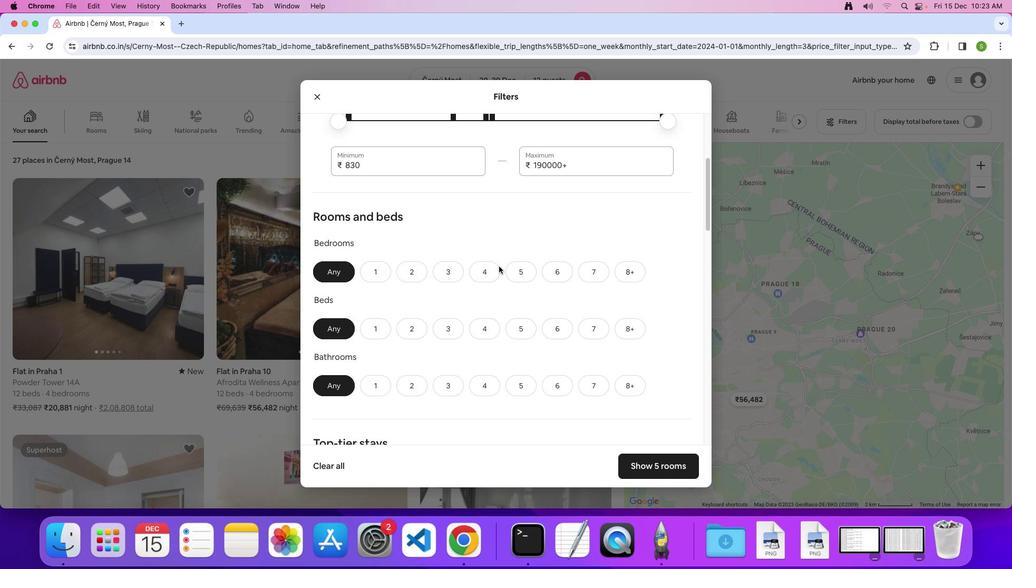 
Action: Mouse scrolled (513, 265) with delta (72, 20)
Screenshot: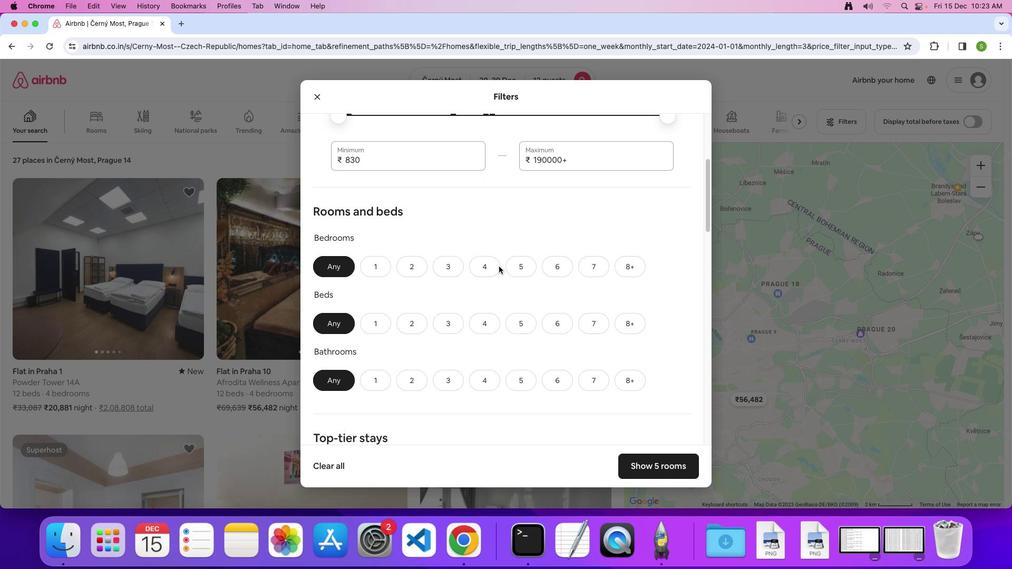 
Action: Mouse moved to (558, 258)
Screenshot: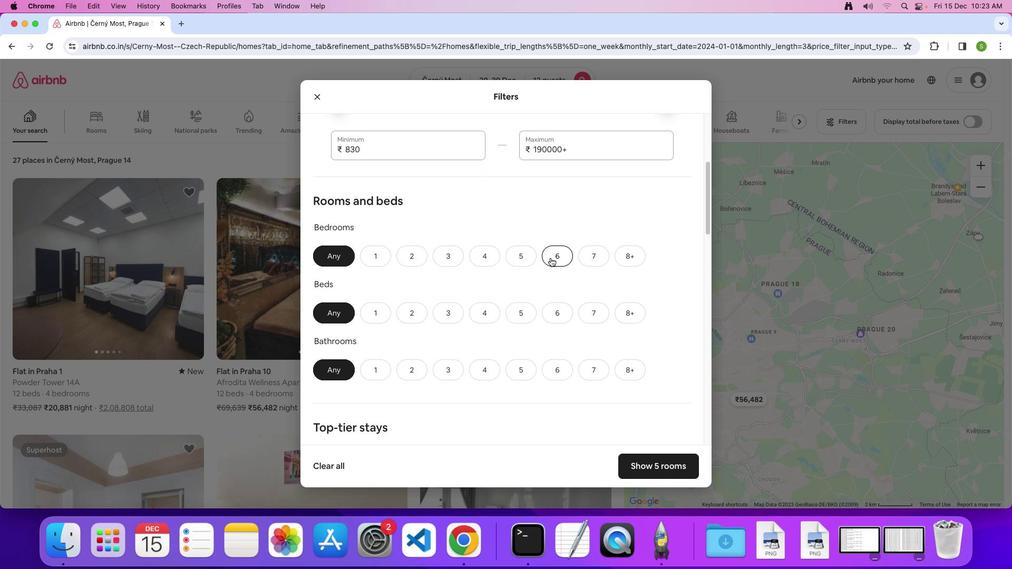 
Action: Mouse pressed left at (558, 258)
Screenshot: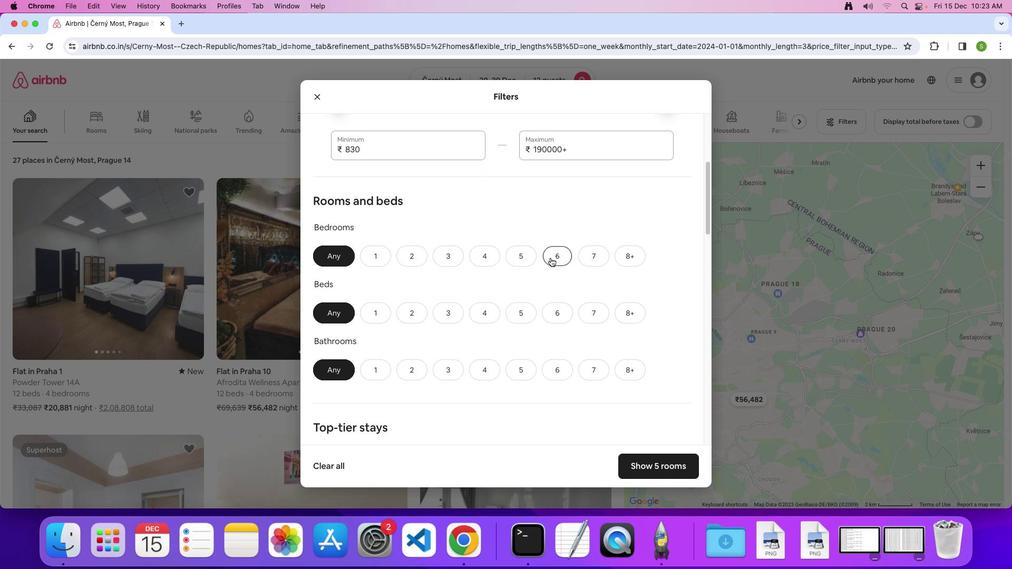 
Action: Mouse moved to (632, 310)
Screenshot: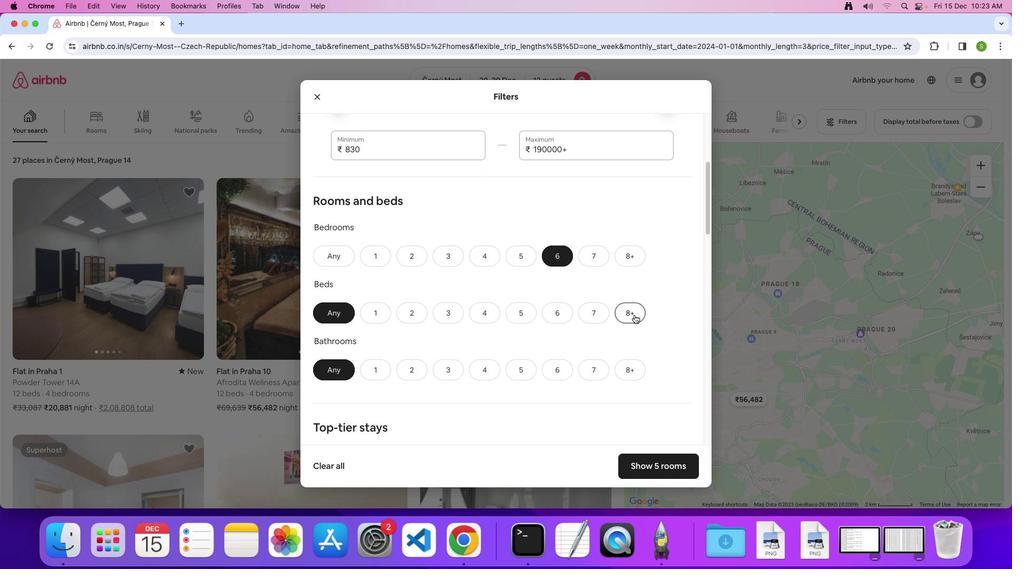
Action: Mouse pressed left at (632, 310)
Screenshot: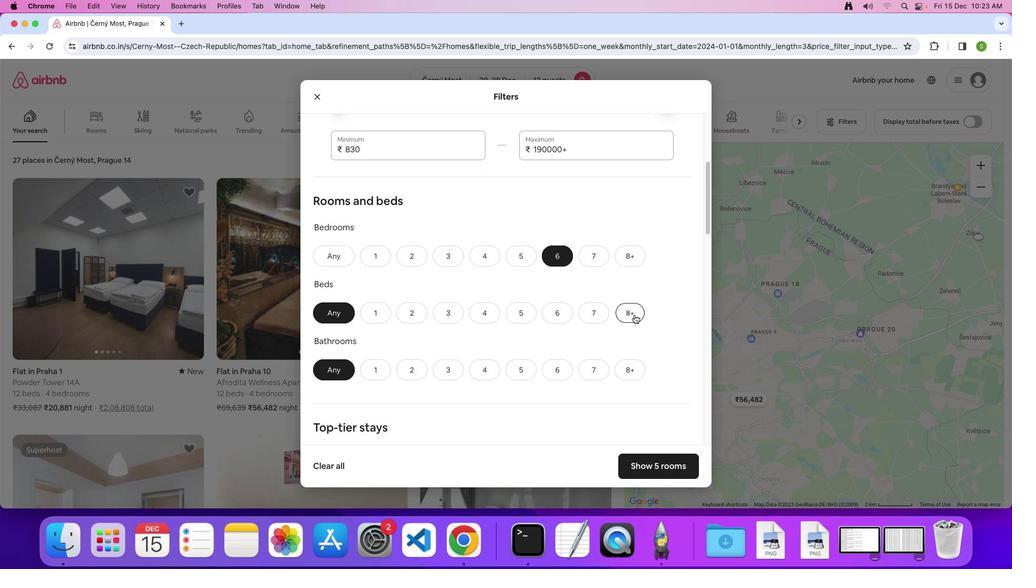 
Action: Mouse moved to (563, 357)
Screenshot: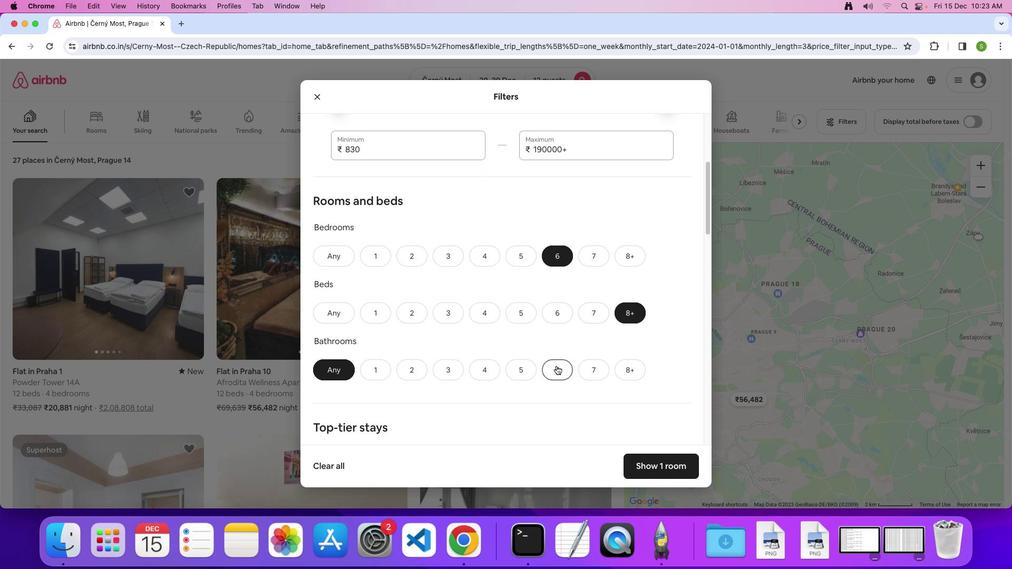 
Action: Mouse pressed left at (563, 357)
Screenshot: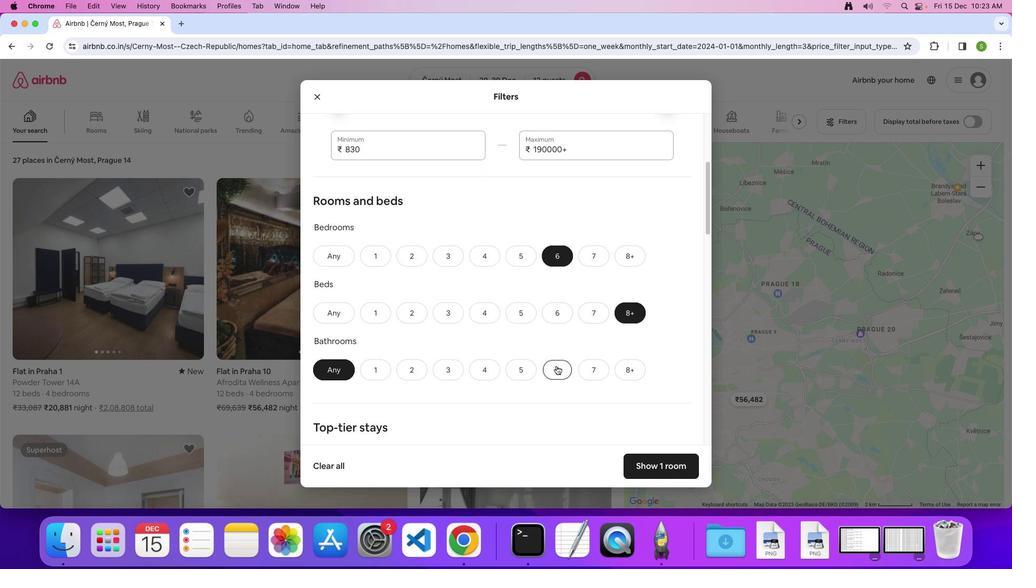 
Action: Mouse moved to (537, 321)
Screenshot: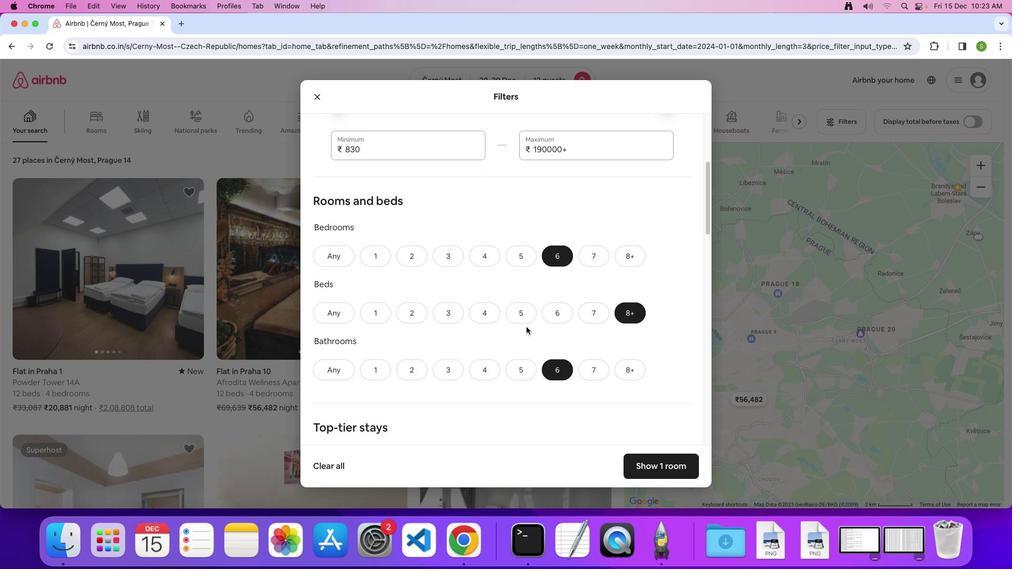 
Action: Mouse scrolled (537, 321) with delta (72, 20)
Screenshot: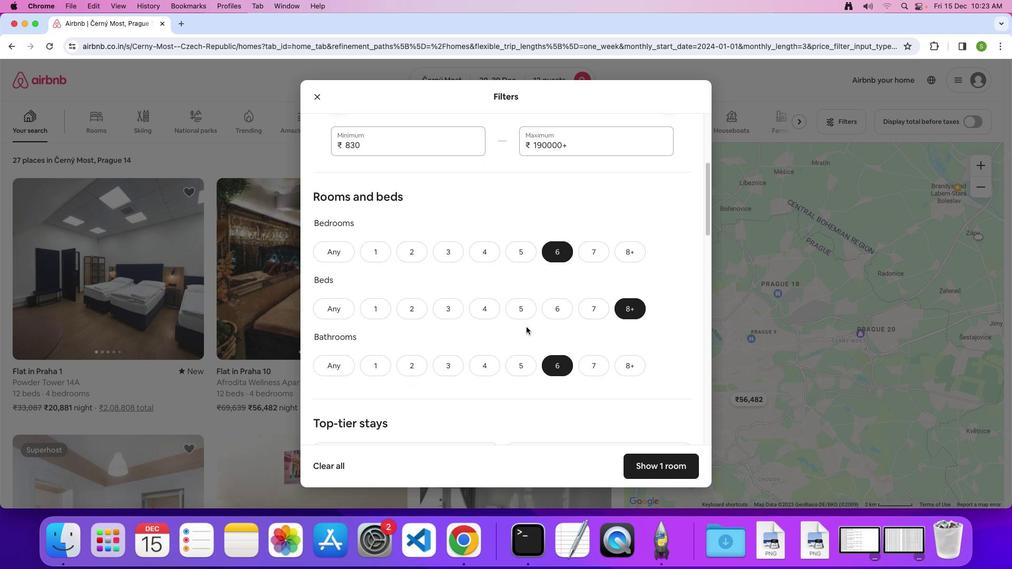 
Action: Mouse scrolled (537, 321) with delta (72, 20)
Screenshot: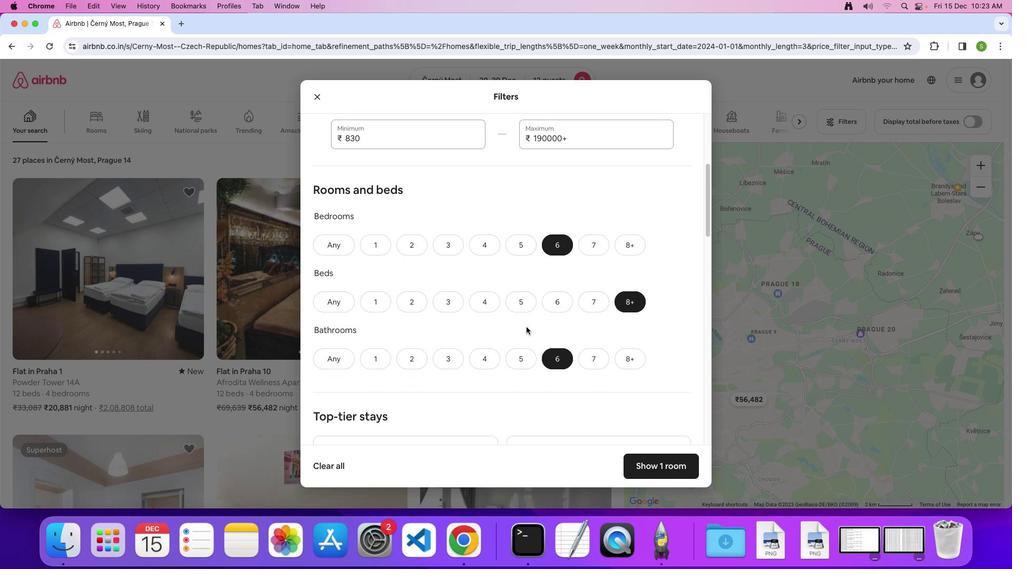
Action: Mouse scrolled (537, 321) with delta (72, 19)
Screenshot: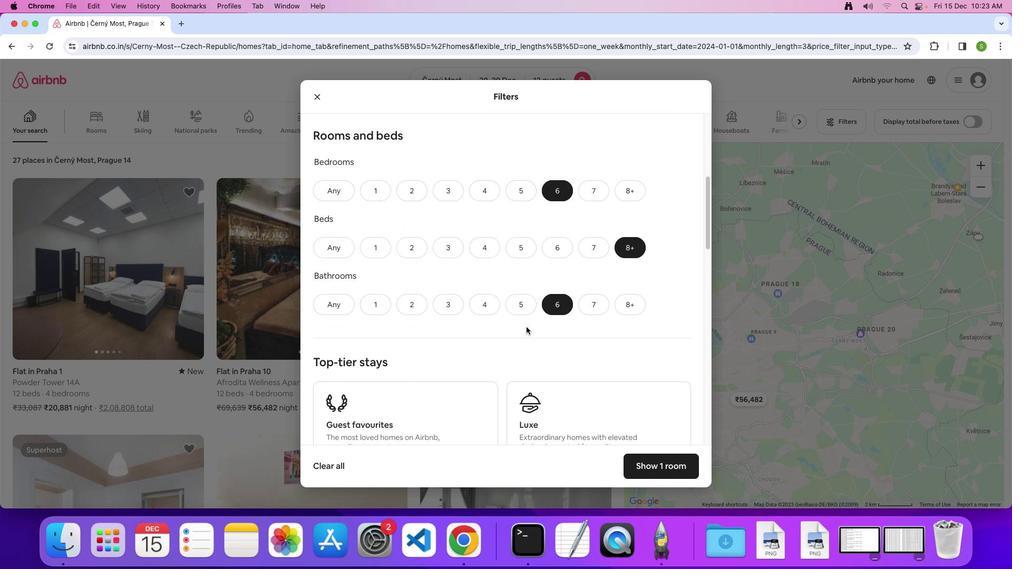 
Action: Mouse scrolled (537, 321) with delta (72, 20)
Screenshot: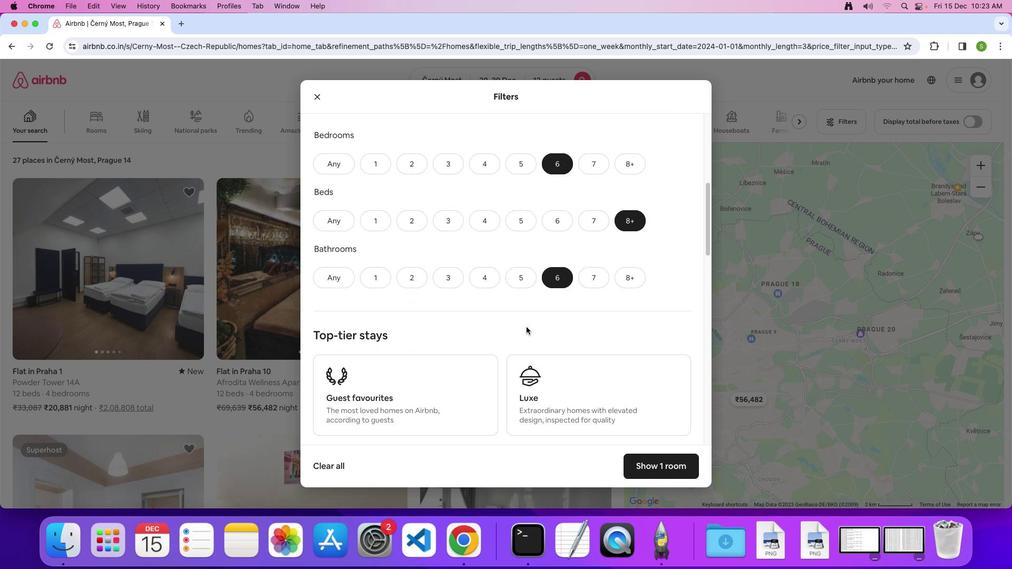 
Action: Mouse moved to (537, 321)
Screenshot: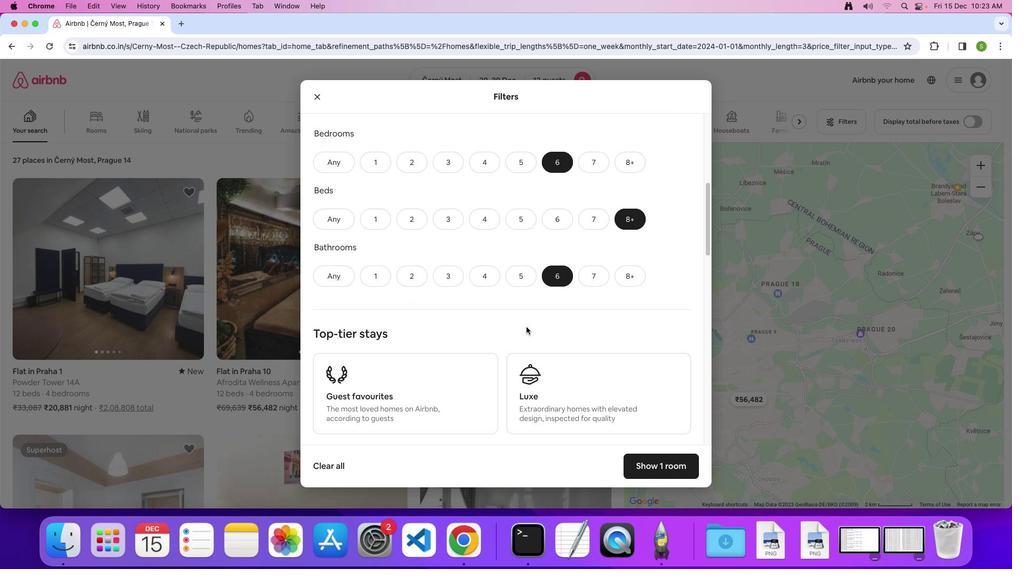 
Action: Mouse scrolled (537, 321) with delta (72, 20)
Screenshot: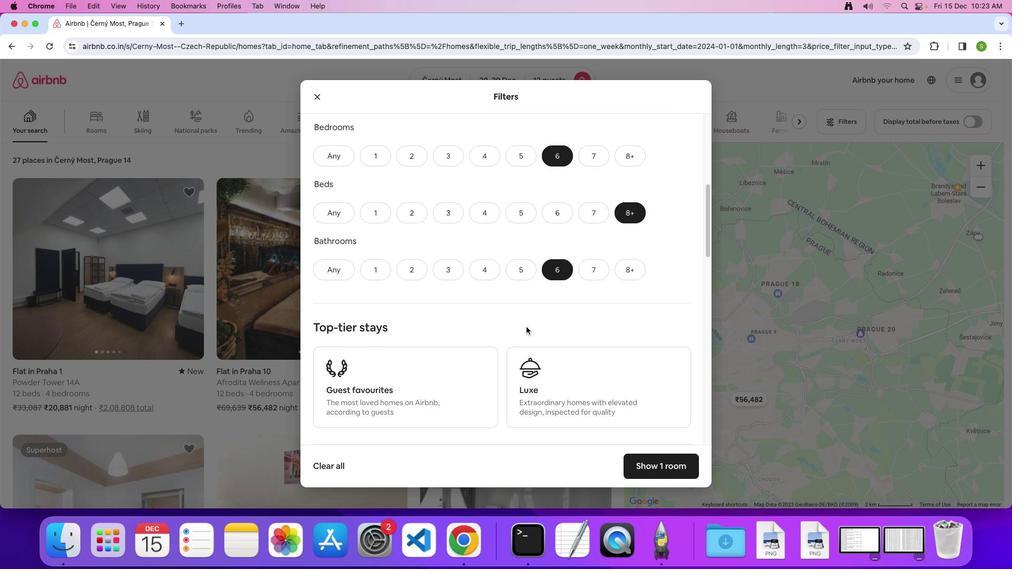 
Action: Mouse scrolled (537, 321) with delta (72, 20)
Screenshot: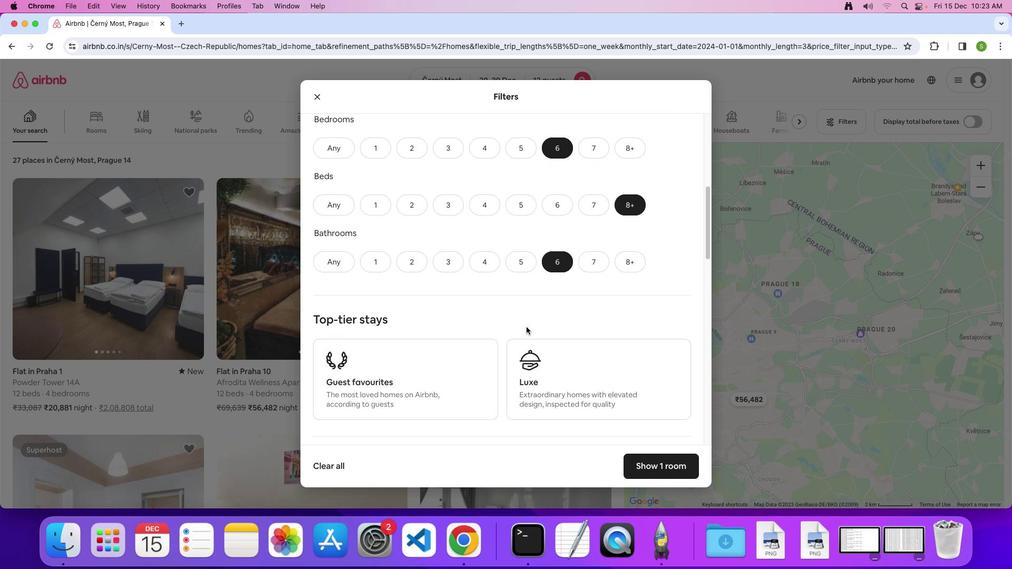 
Action: Mouse scrolled (537, 321) with delta (72, 20)
Screenshot: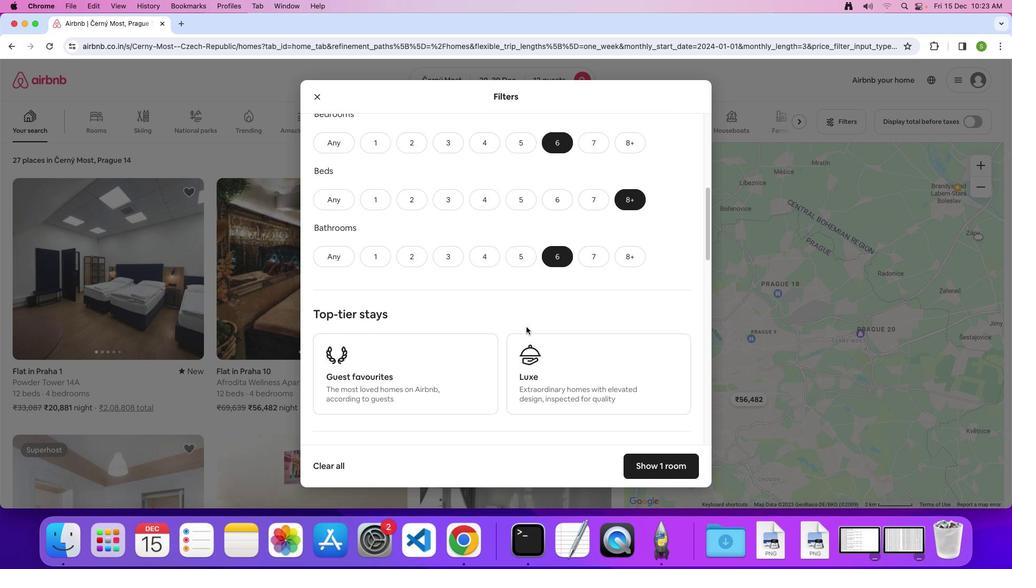 
Action: Mouse scrolled (537, 321) with delta (72, 20)
Screenshot: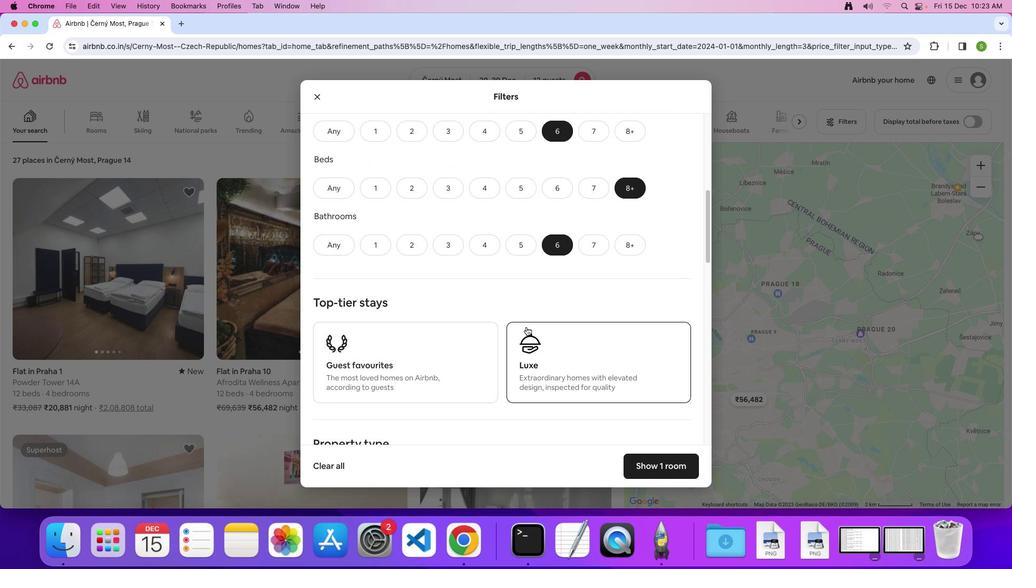 
Action: Mouse scrolled (537, 321) with delta (72, 20)
Screenshot: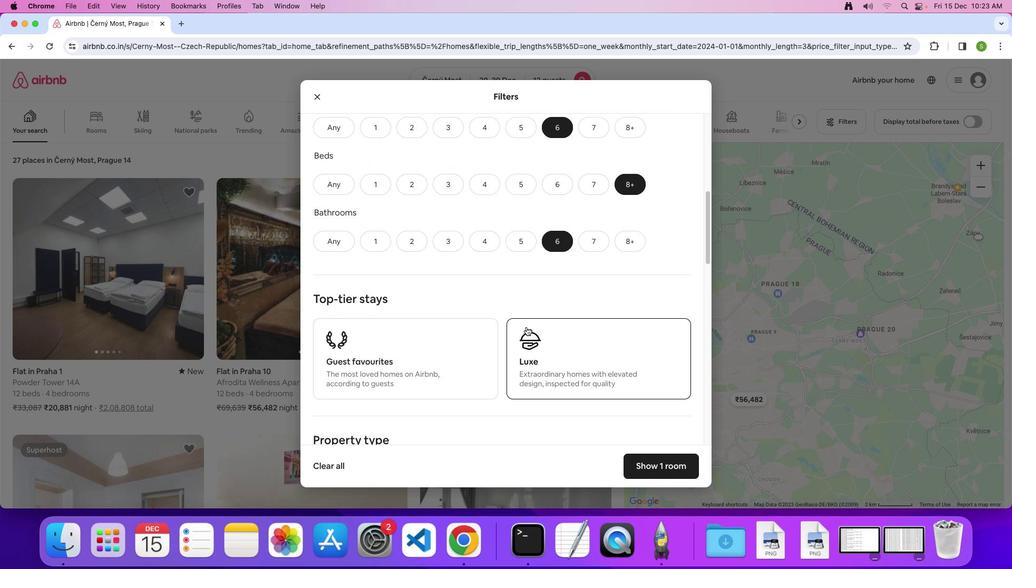 
Action: Mouse scrolled (537, 321) with delta (72, 20)
Screenshot: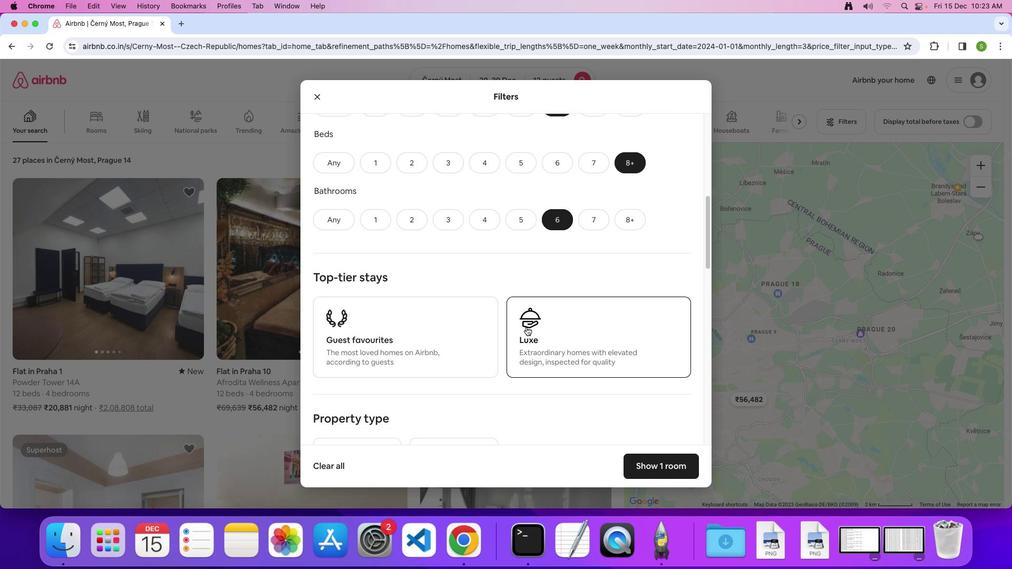 
Action: Mouse scrolled (537, 321) with delta (72, 20)
Screenshot: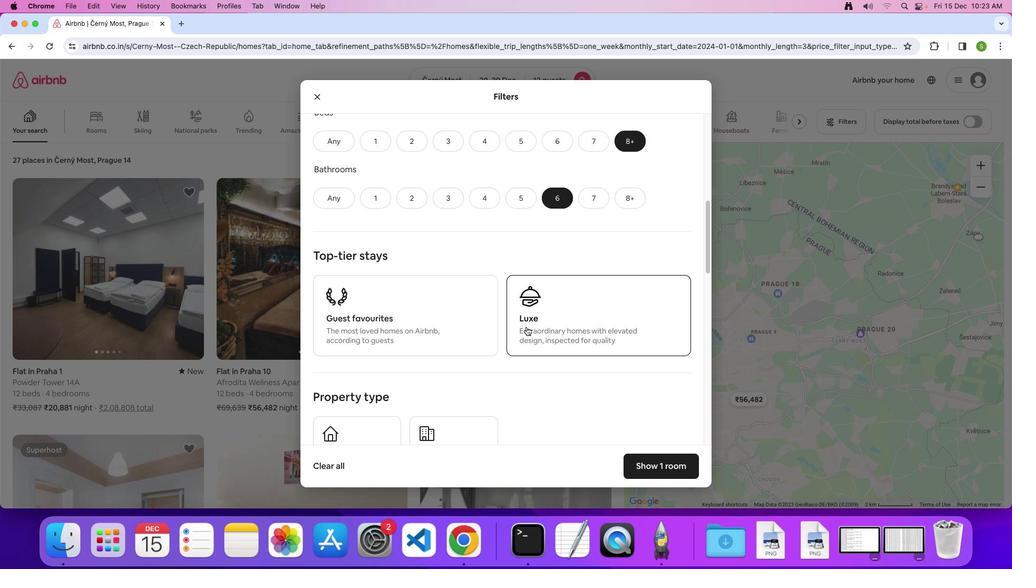 
Action: Mouse scrolled (537, 321) with delta (72, 20)
Screenshot: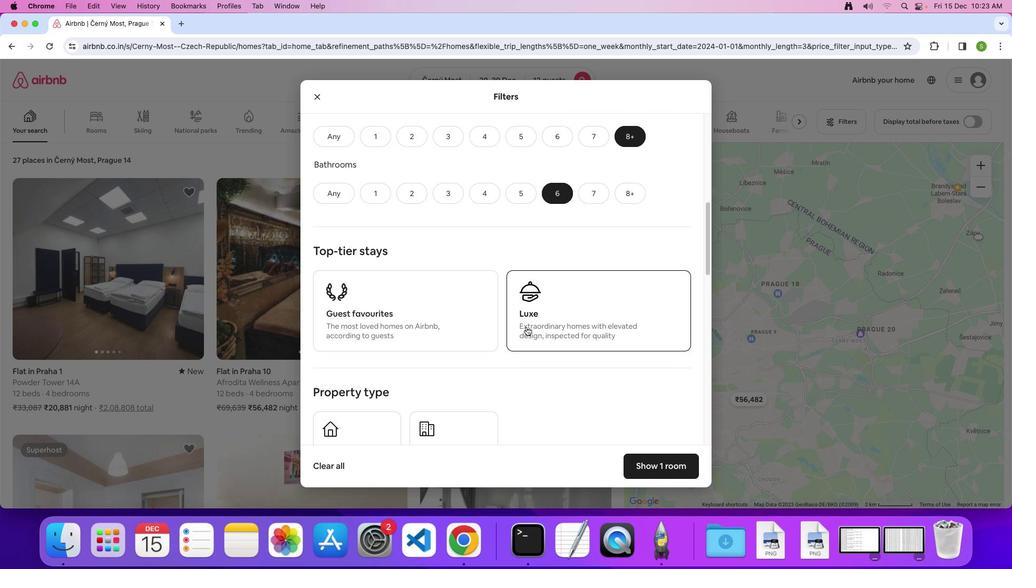 
Action: Mouse scrolled (537, 321) with delta (72, 20)
Screenshot: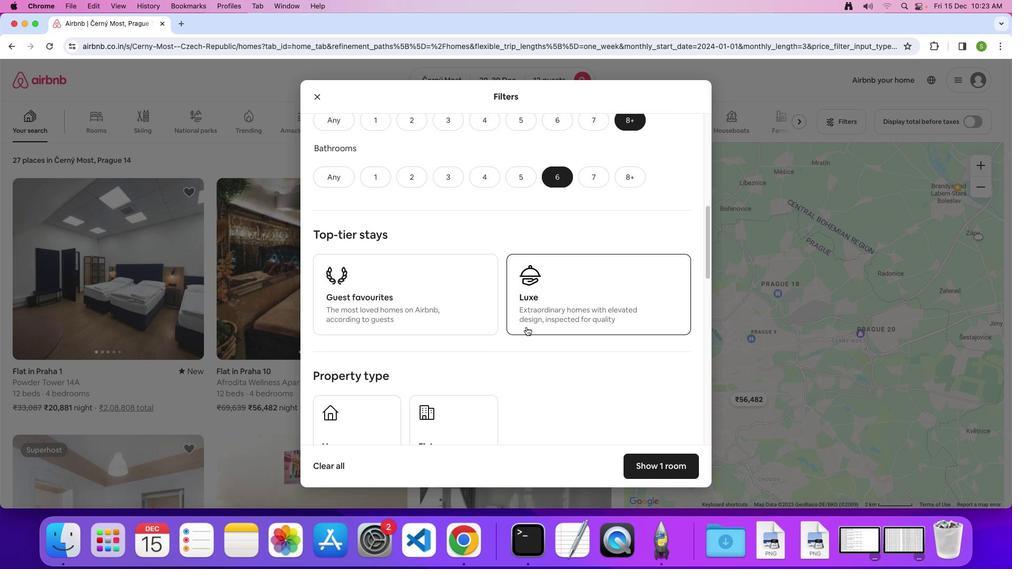 
Action: Mouse scrolled (537, 321) with delta (72, 20)
Screenshot: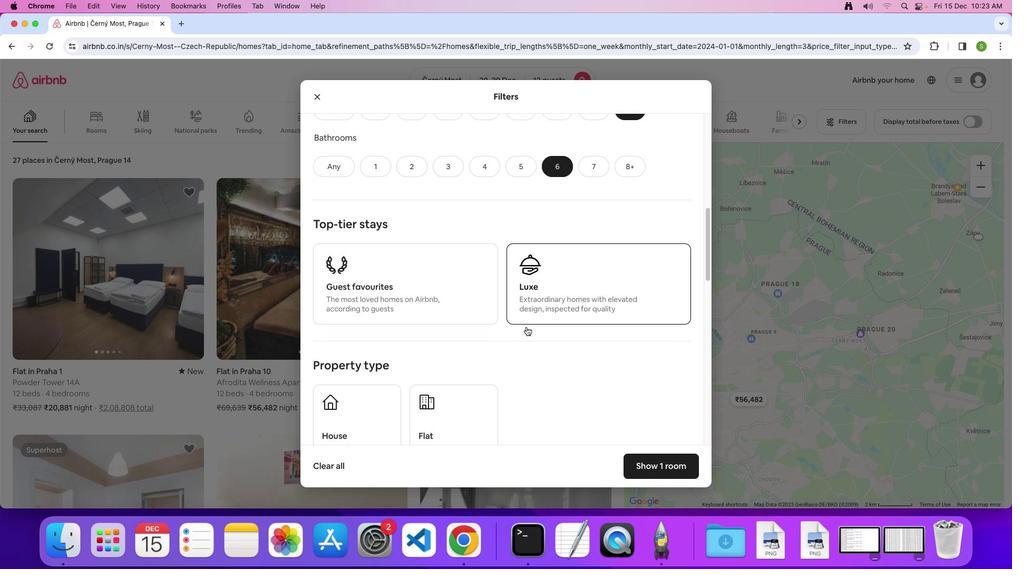 
Action: Mouse scrolled (537, 321) with delta (72, 20)
Screenshot: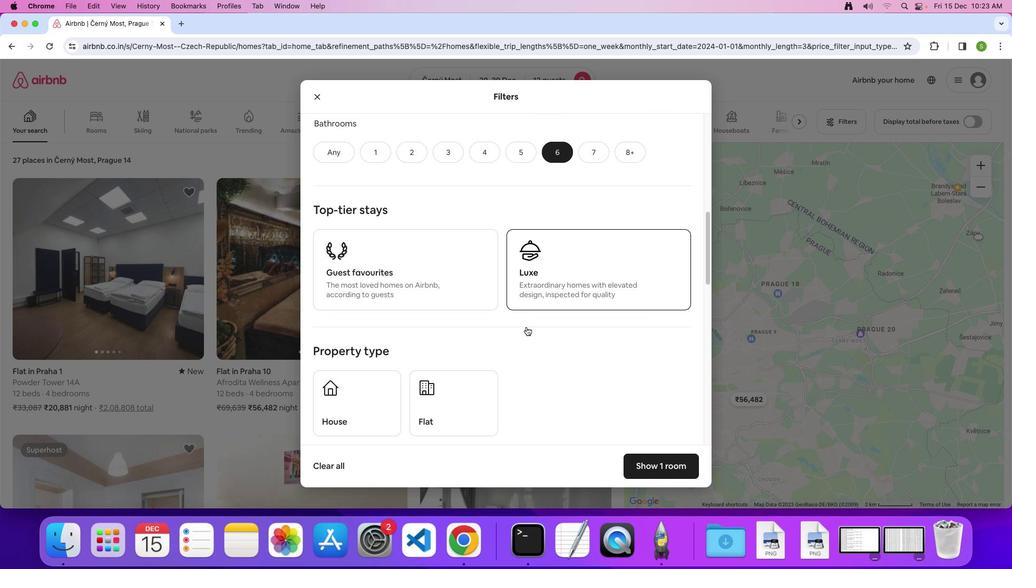 
Action: Mouse scrolled (537, 321) with delta (72, 20)
Screenshot: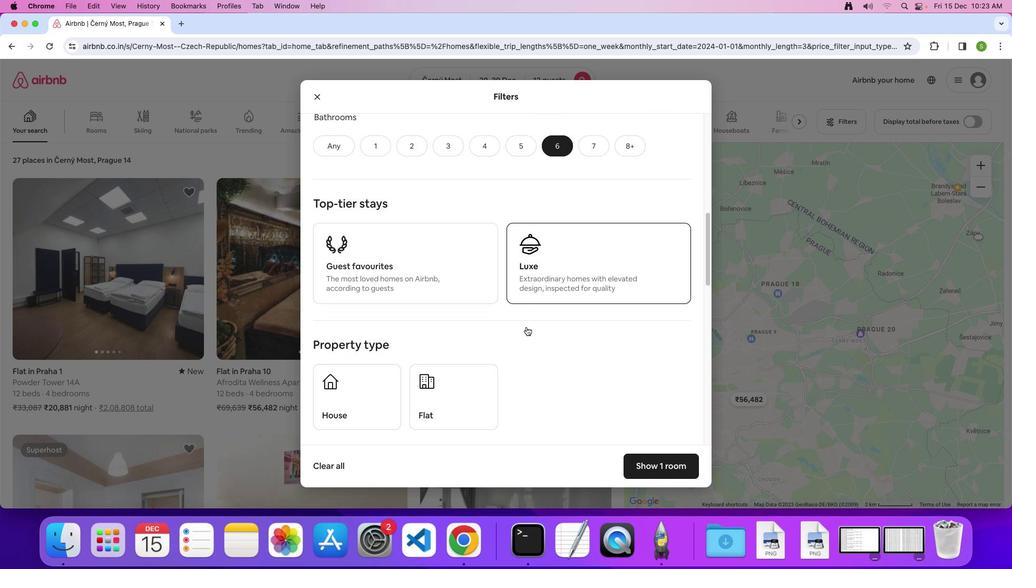 
Action: Mouse scrolled (537, 321) with delta (72, 19)
Screenshot: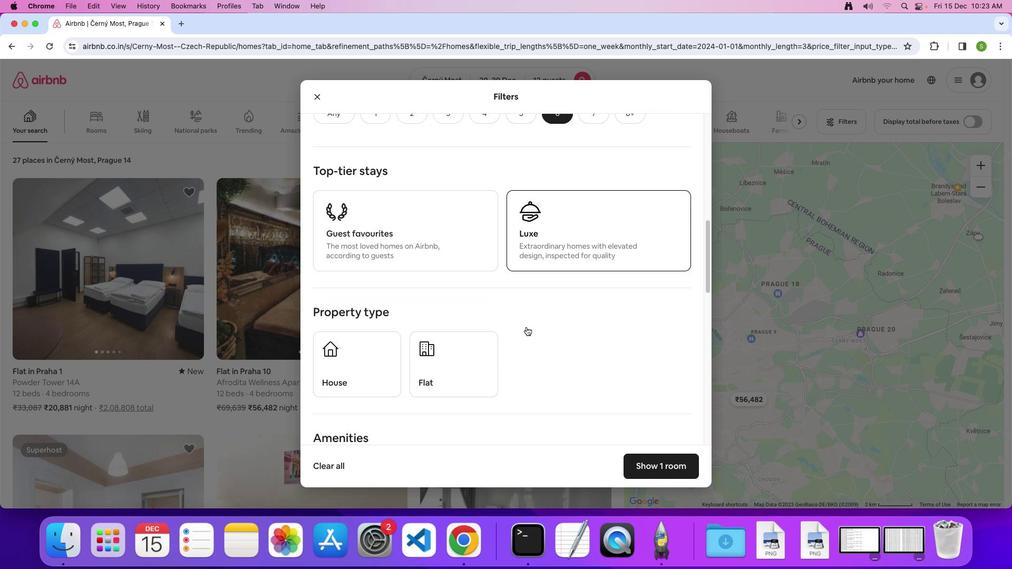 
Action: Mouse moved to (466, 330)
Screenshot: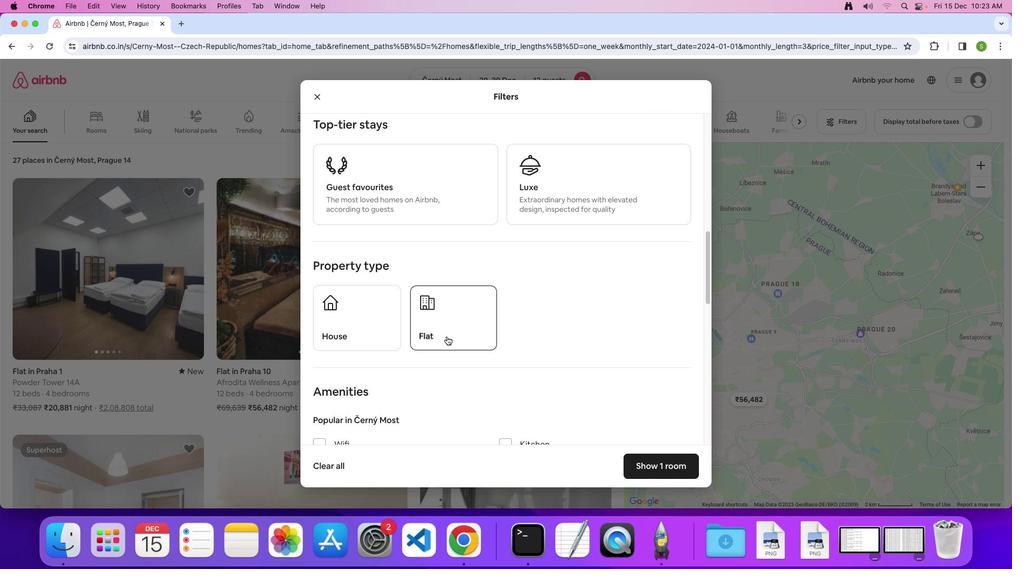 
Action: Mouse pressed left at (466, 330)
Screenshot: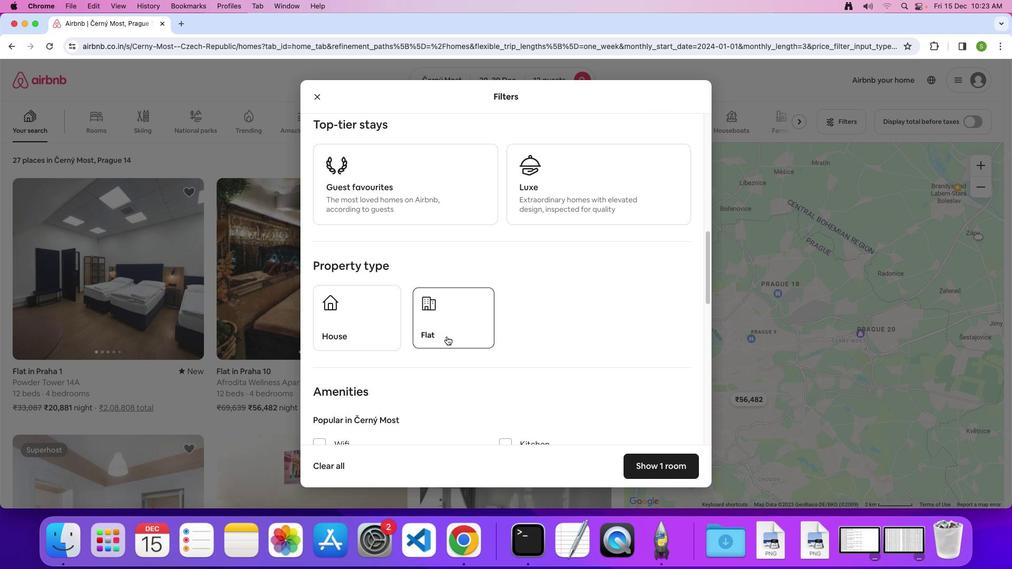 
Action: Mouse moved to (564, 299)
Screenshot: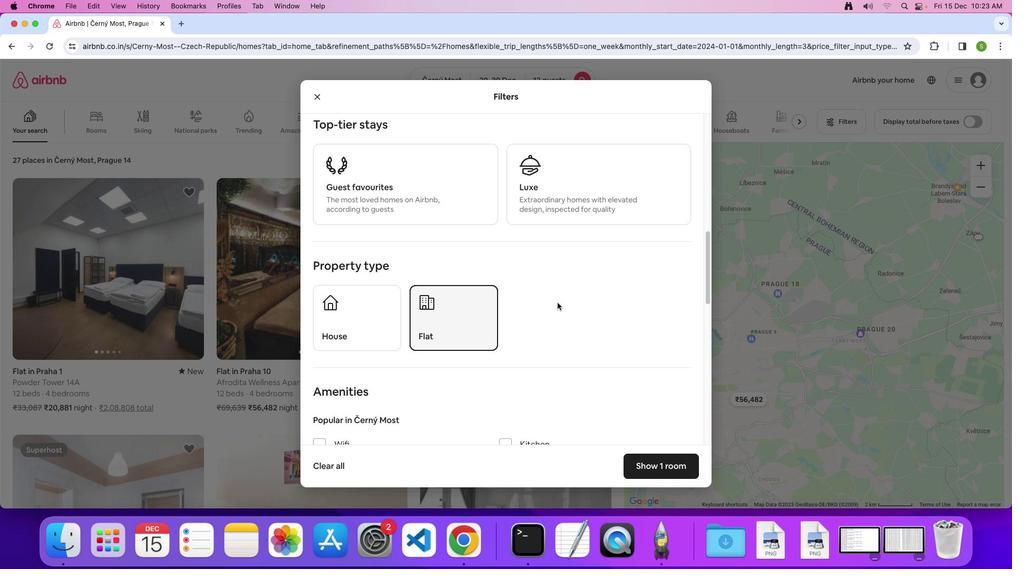 
Action: Mouse scrolled (564, 299) with delta (72, 20)
Screenshot: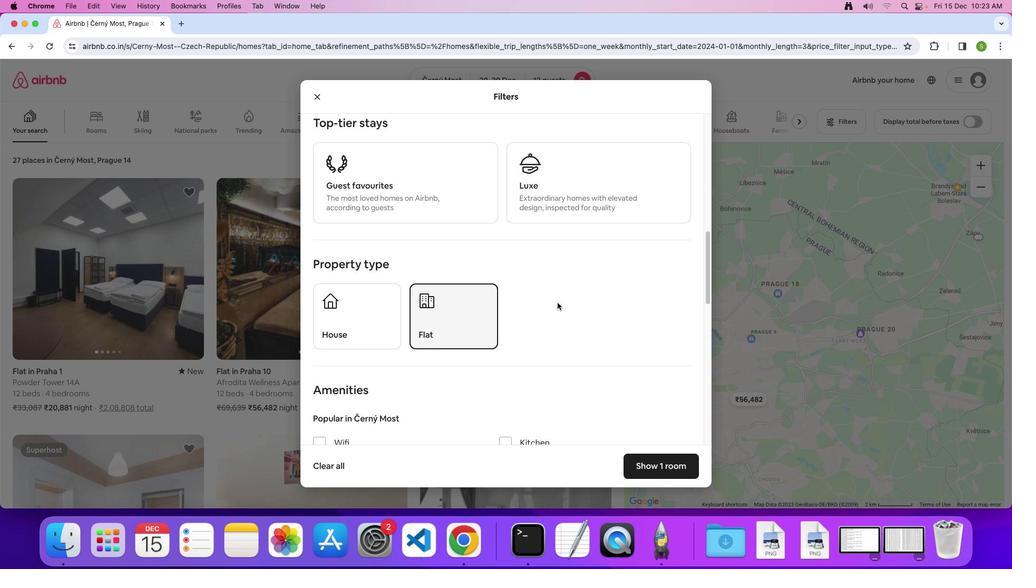 
Action: Mouse scrolled (564, 299) with delta (72, 20)
Screenshot: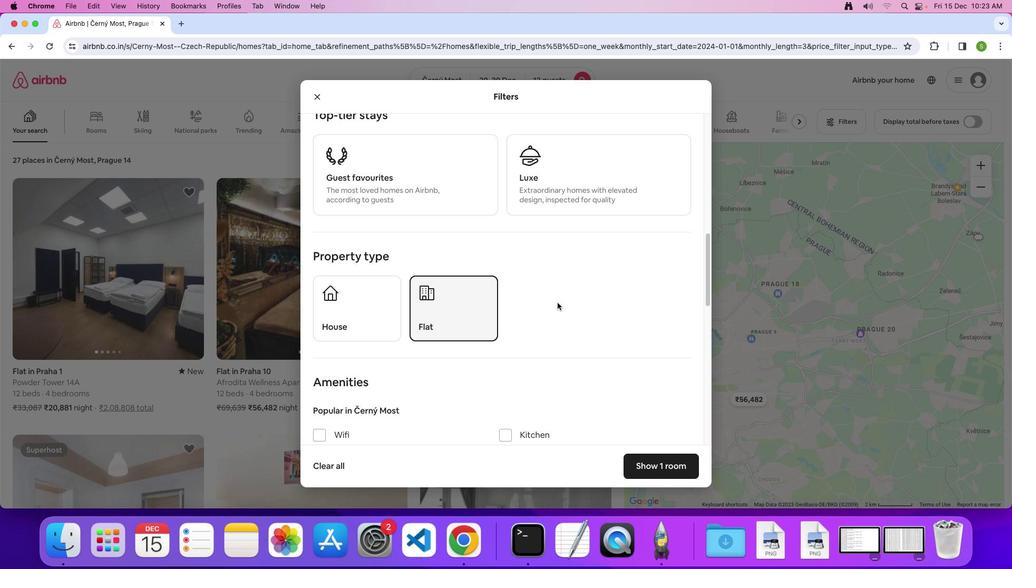
Action: Mouse scrolled (564, 299) with delta (72, 20)
Screenshot: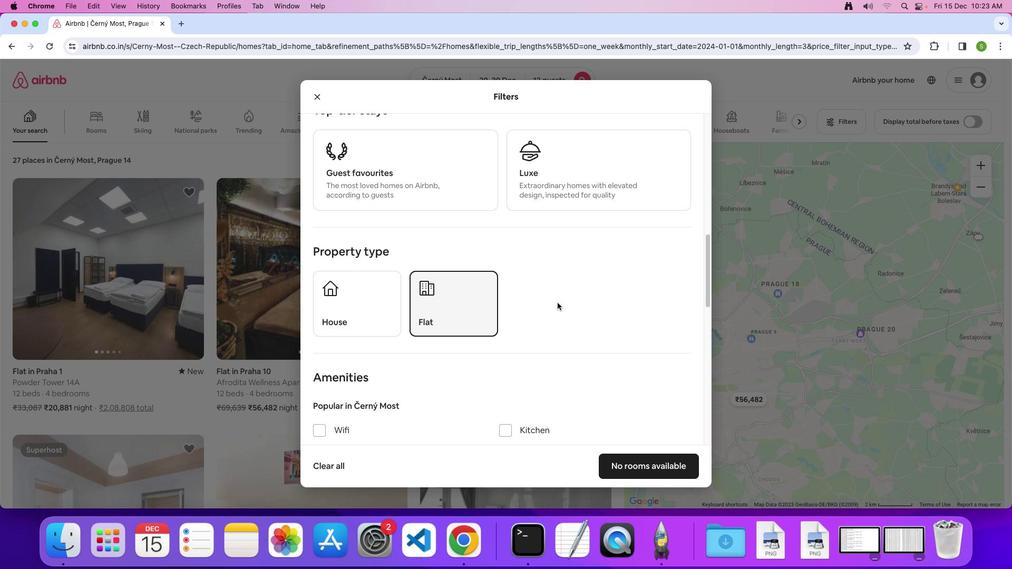 
Action: Mouse scrolled (564, 299) with delta (72, 20)
Screenshot: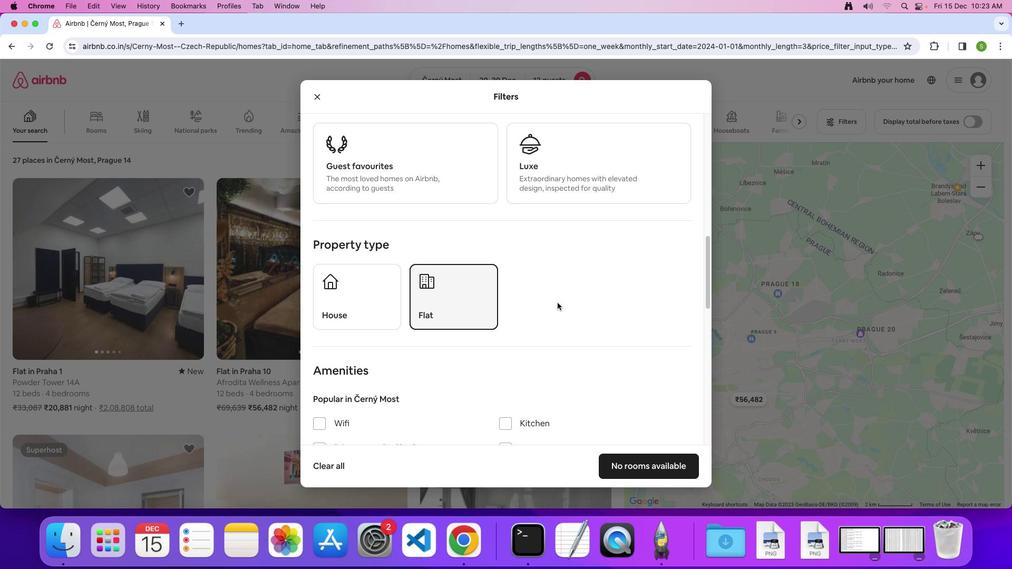 
Action: Mouse scrolled (564, 299) with delta (72, 20)
Screenshot: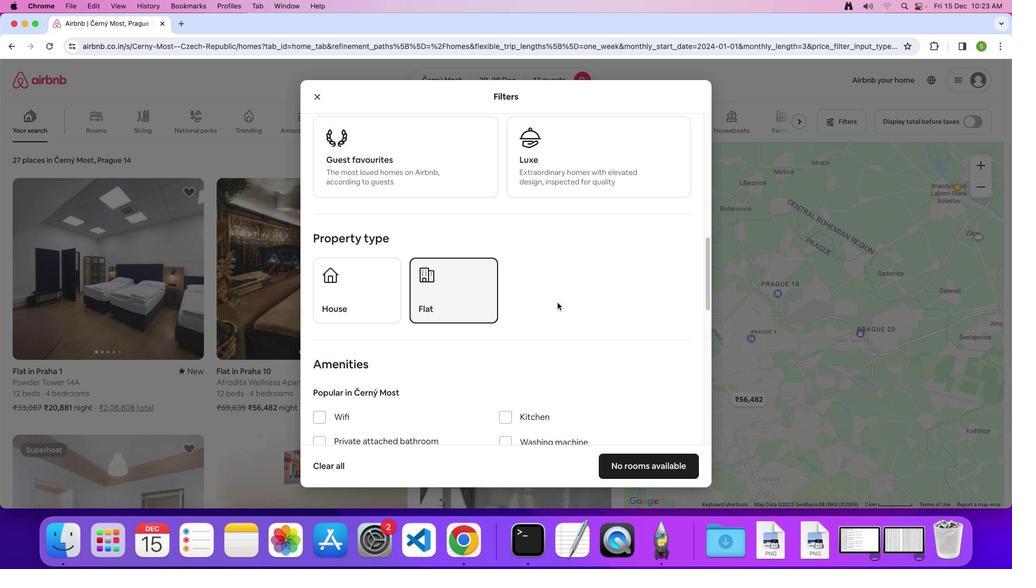 
Action: Mouse scrolled (564, 299) with delta (72, 20)
Screenshot: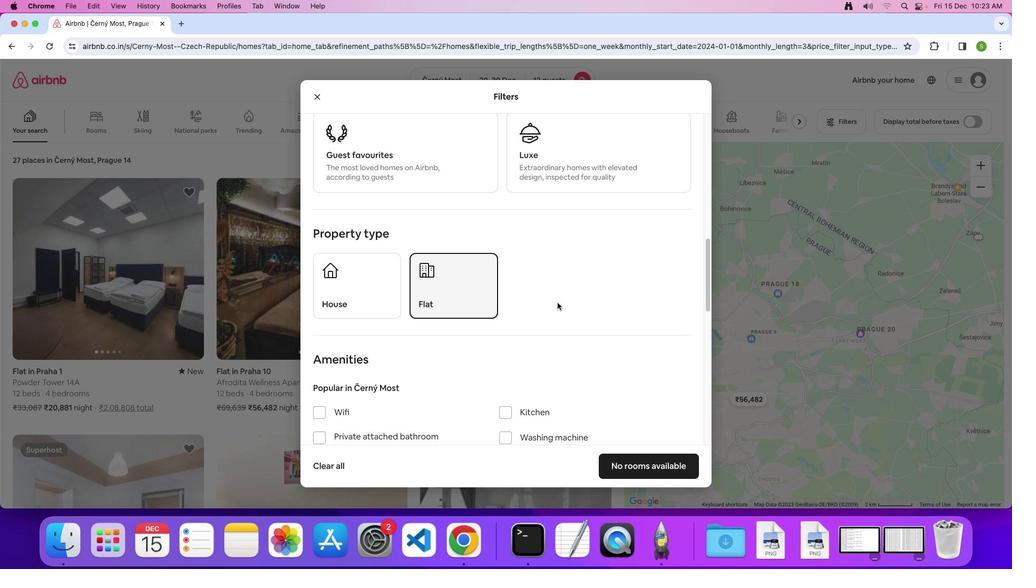 
Action: Mouse scrolled (564, 299) with delta (72, 20)
Screenshot: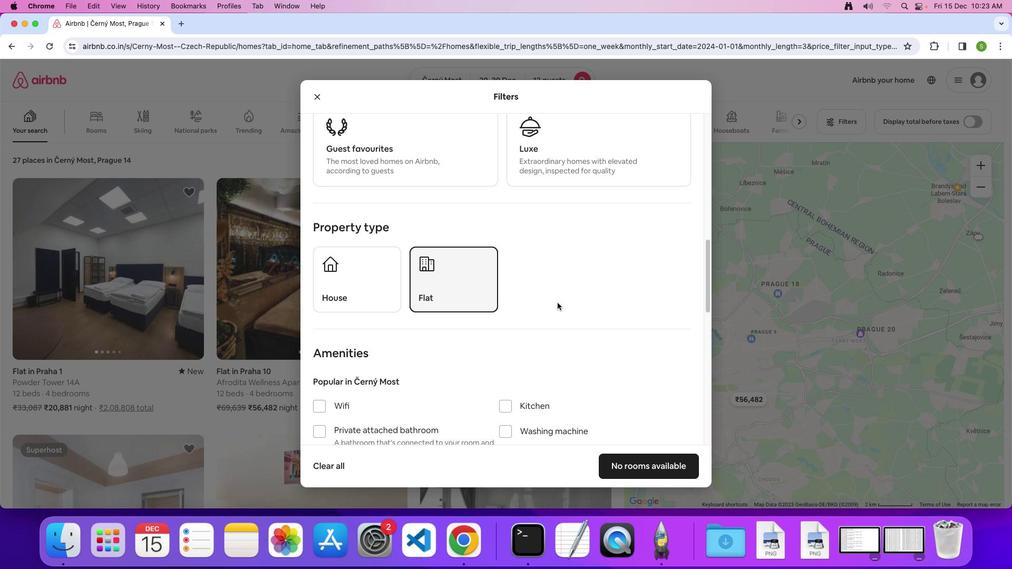 
Action: Mouse scrolled (564, 299) with delta (72, 20)
Screenshot: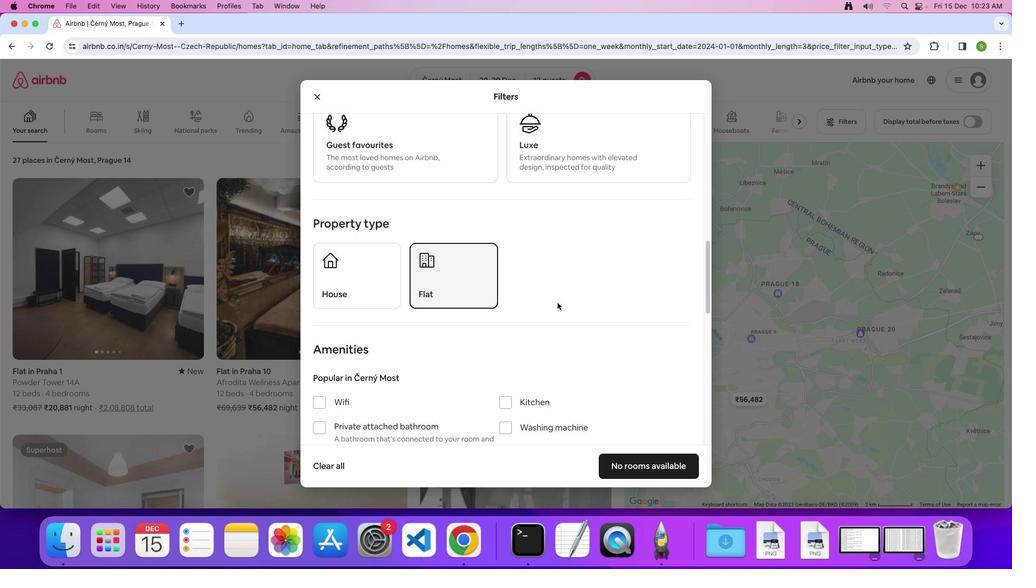 
Action: Mouse scrolled (564, 299) with delta (72, 20)
Screenshot: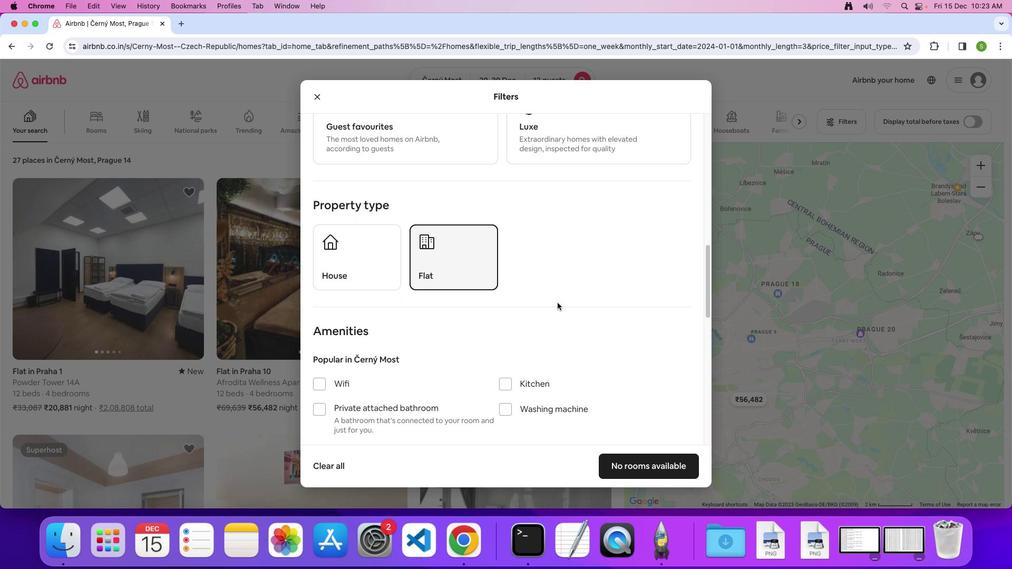 
Action: Mouse scrolled (564, 299) with delta (72, 20)
Screenshot: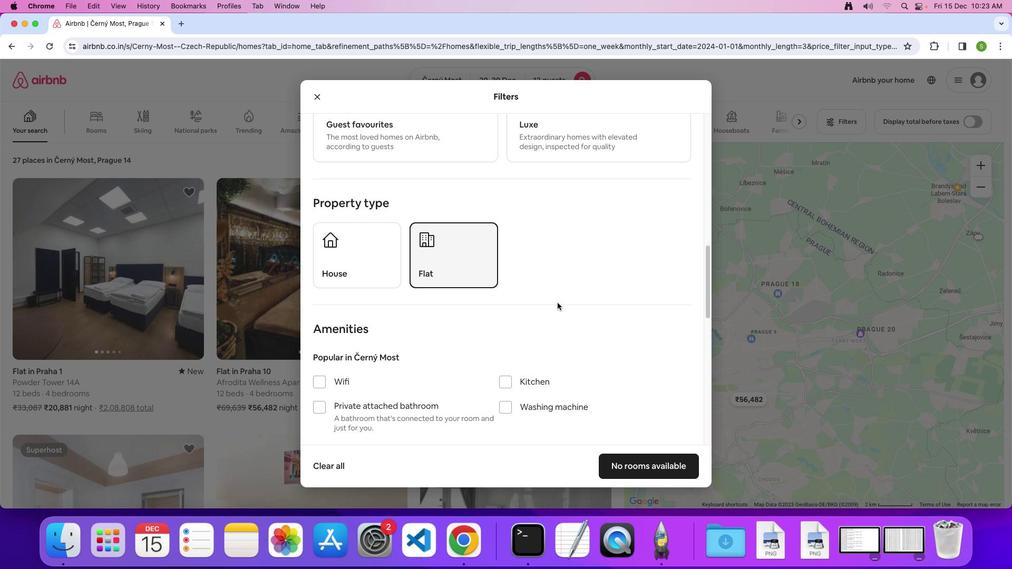 
Action: Mouse scrolled (564, 299) with delta (72, 20)
Screenshot: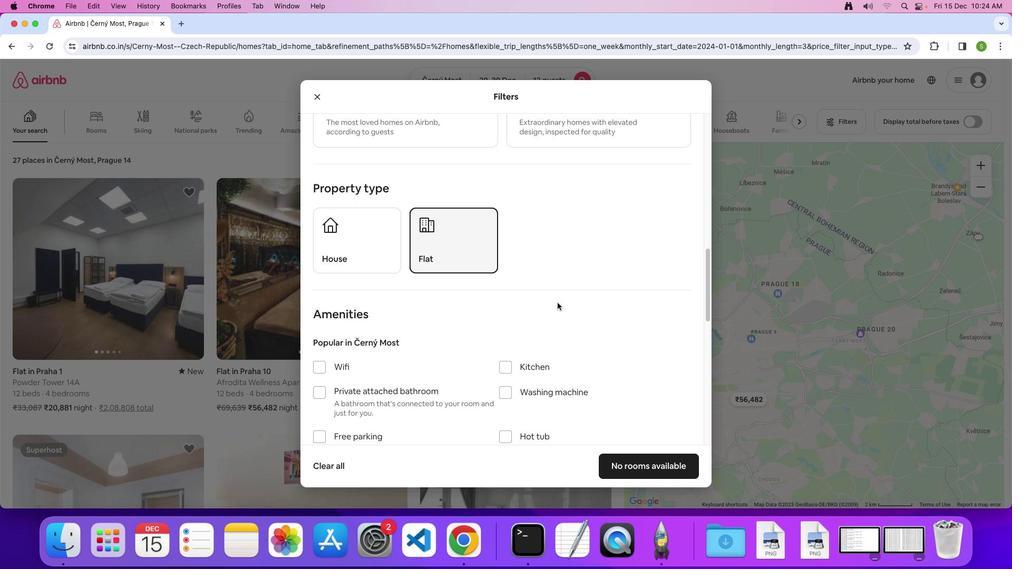 
Action: Mouse scrolled (564, 299) with delta (72, 20)
Screenshot: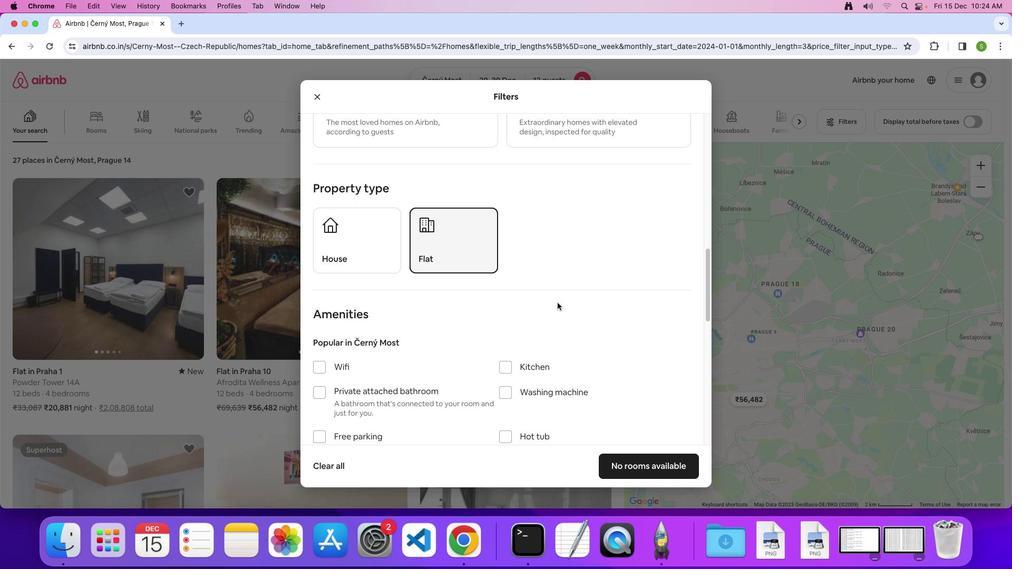 
Action: Mouse scrolled (564, 299) with delta (72, 20)
Screenshot: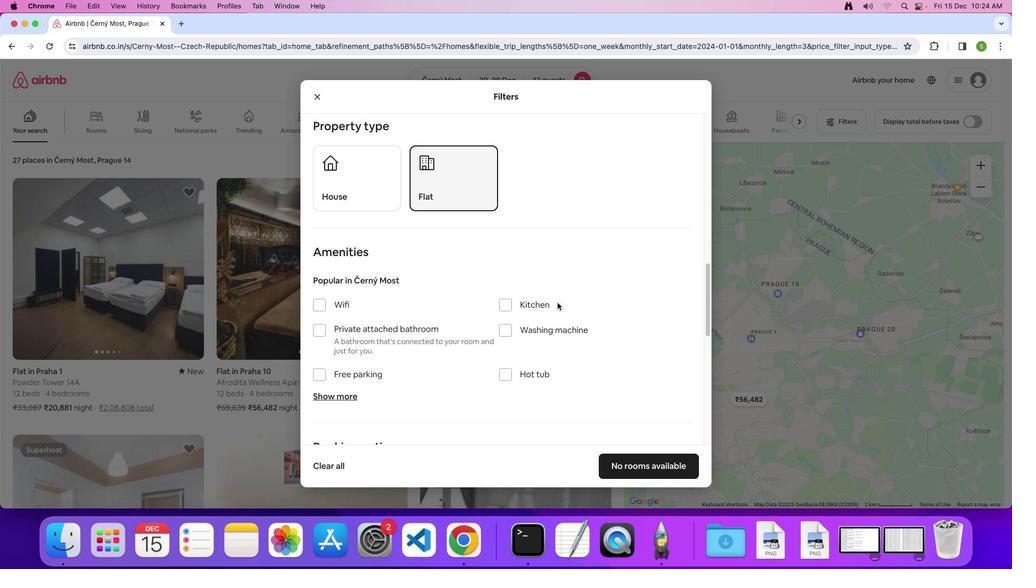 
Action: Mouse scrolled (564, 299) with delta (72, 20)
Screenshot: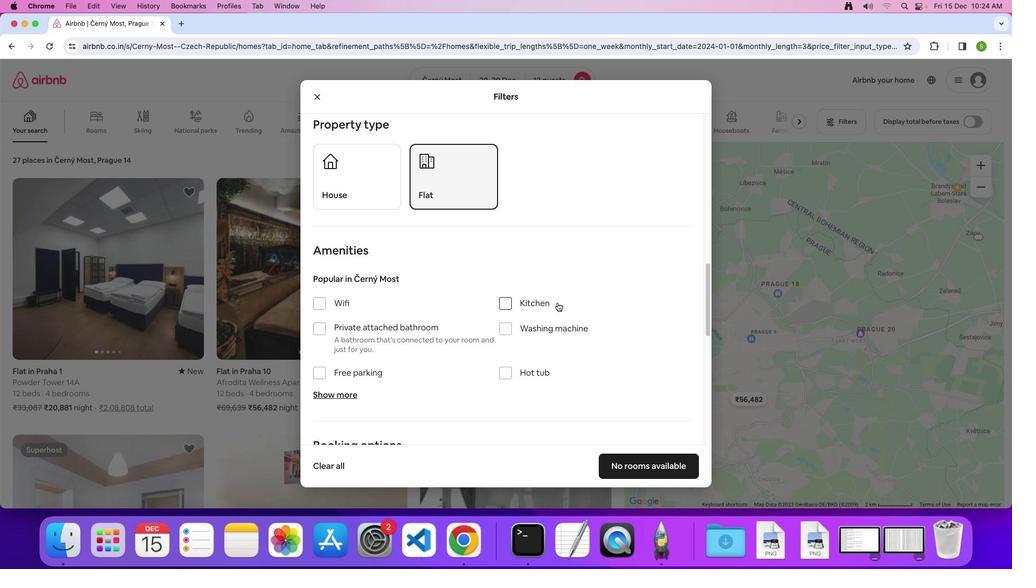 
Action: Mouse scrolled (564, 299) with delta (72, 20)
Screenshot: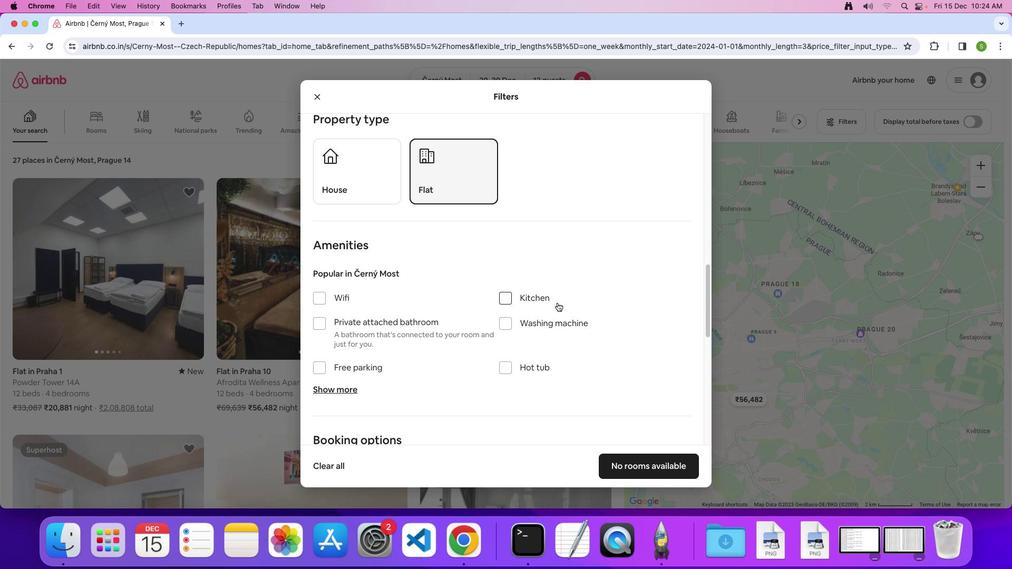 
Action: Mouse scrolled (564, 299) with delta (72, 20)
Screenshot: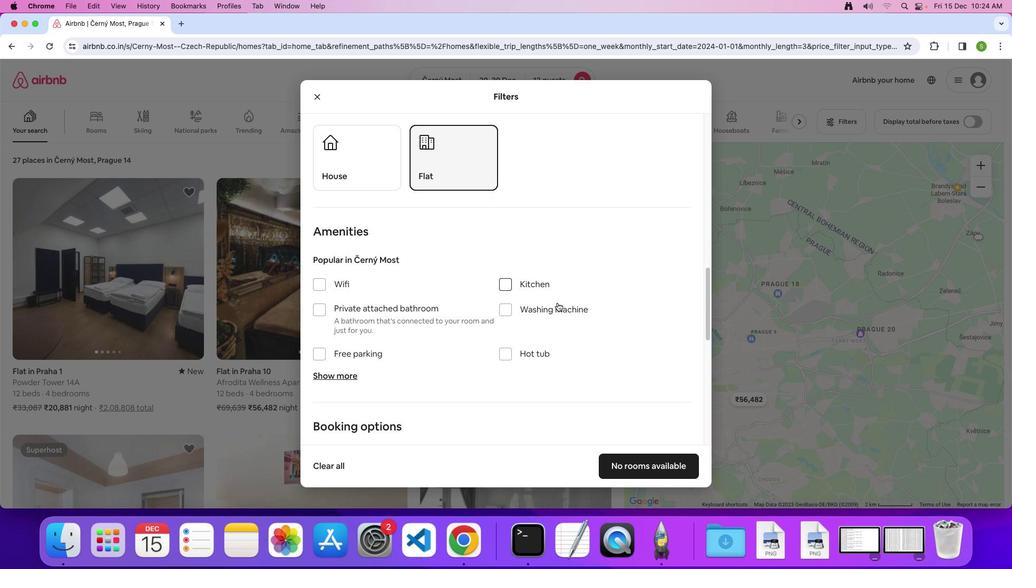 
Action: Mouse scrolled (564, 299) with delta (72, 20)
Screenshot: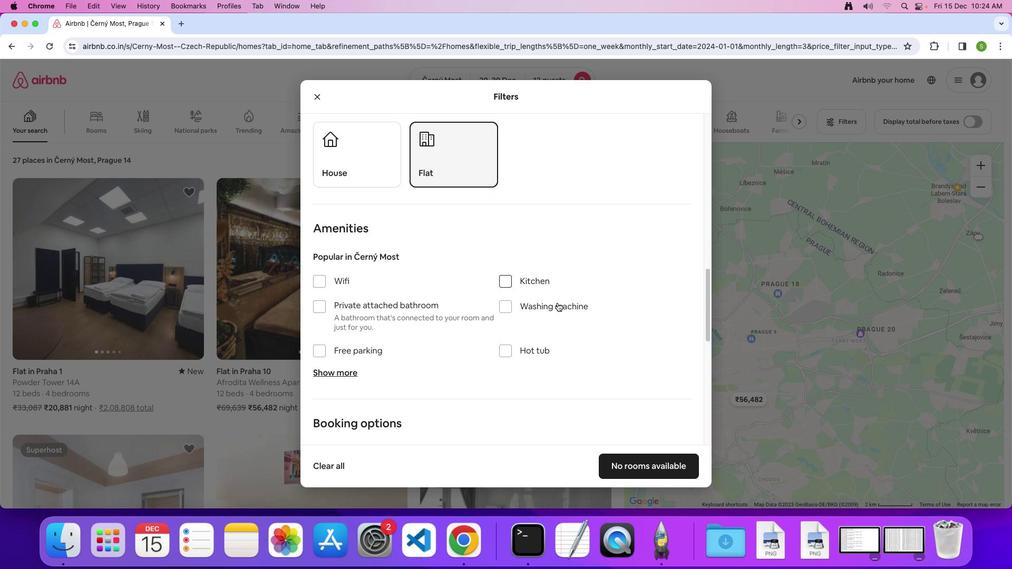 
Action: Mouse moved to (357, 270)
Screenshot: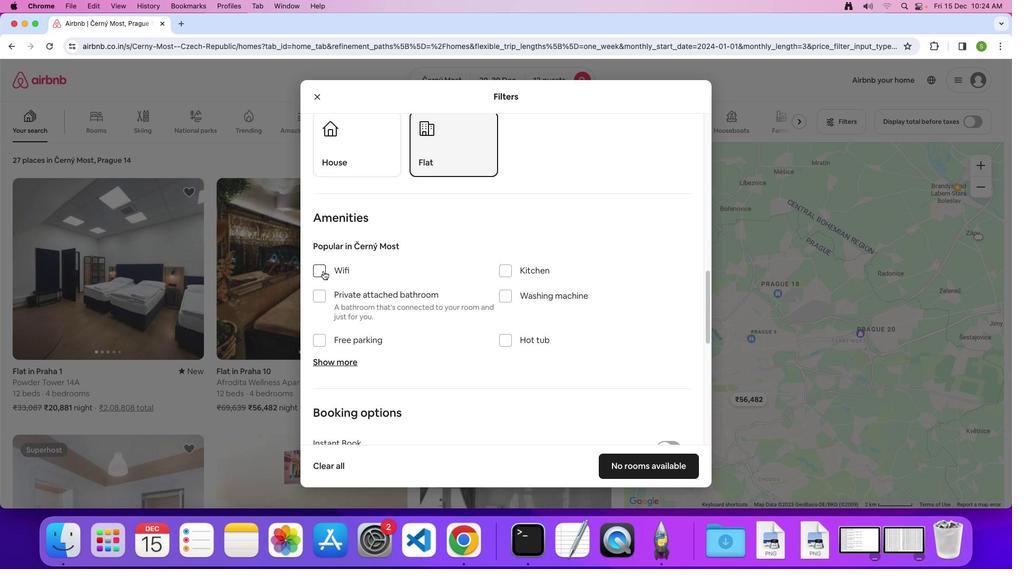 
Action: Mouse pressed left at (357, 270)
Screenshot: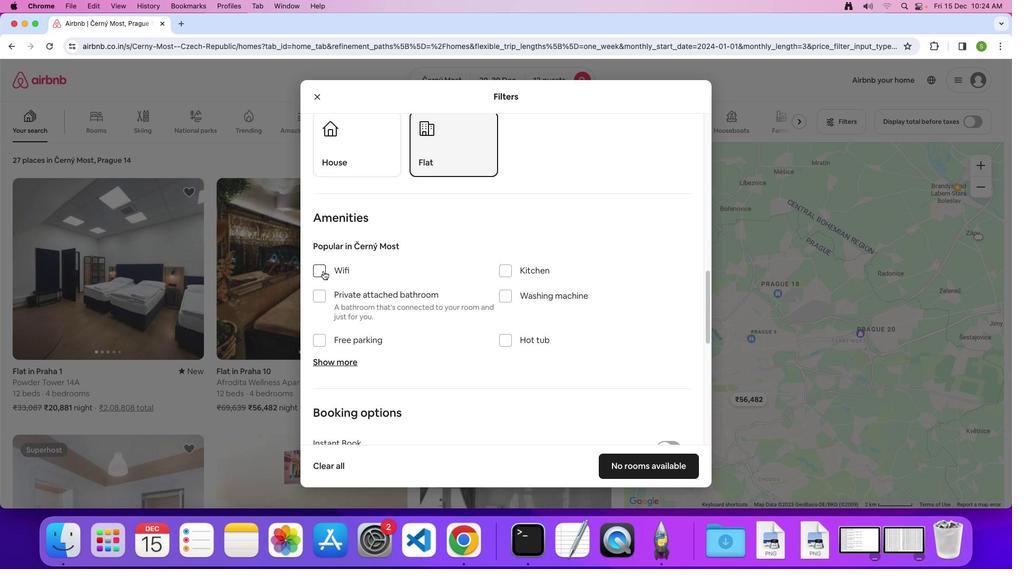 
Action: Mouse moved to (366, 352)
Screenshot: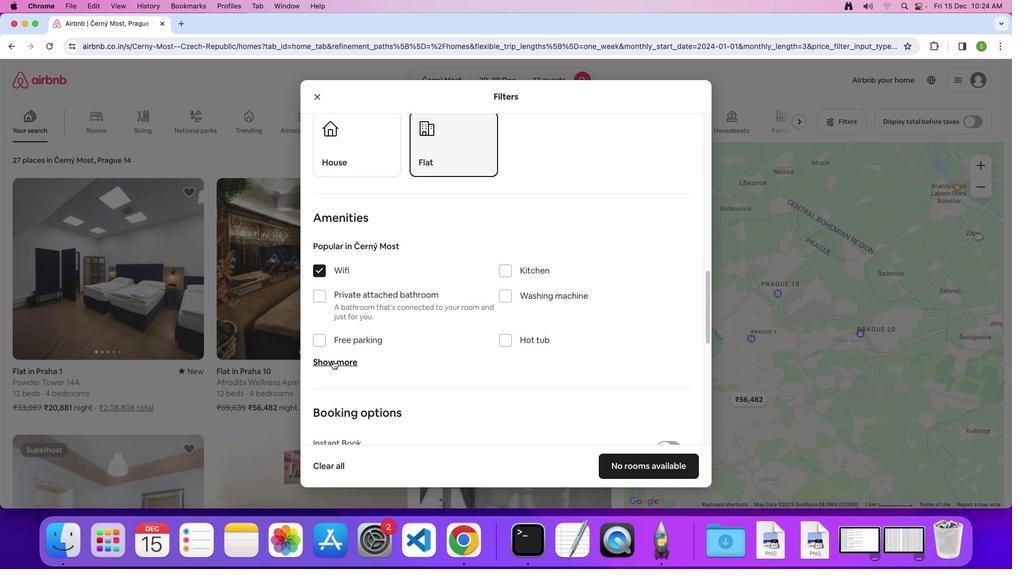 
Action: Mouse pressed left at (366, 352)
Screenshot: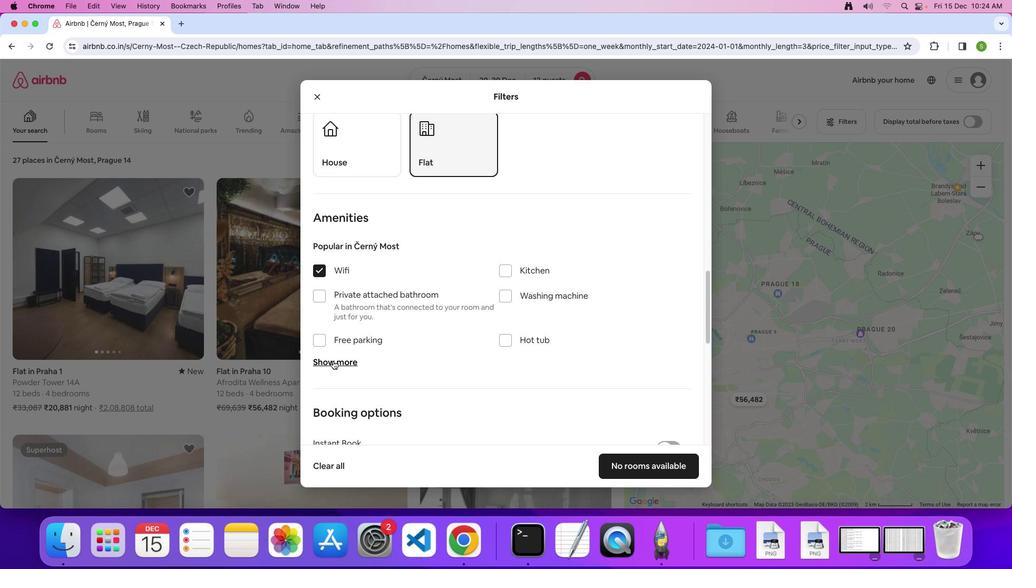 
Action: Mouse moved to (441, 303)
Screenshot: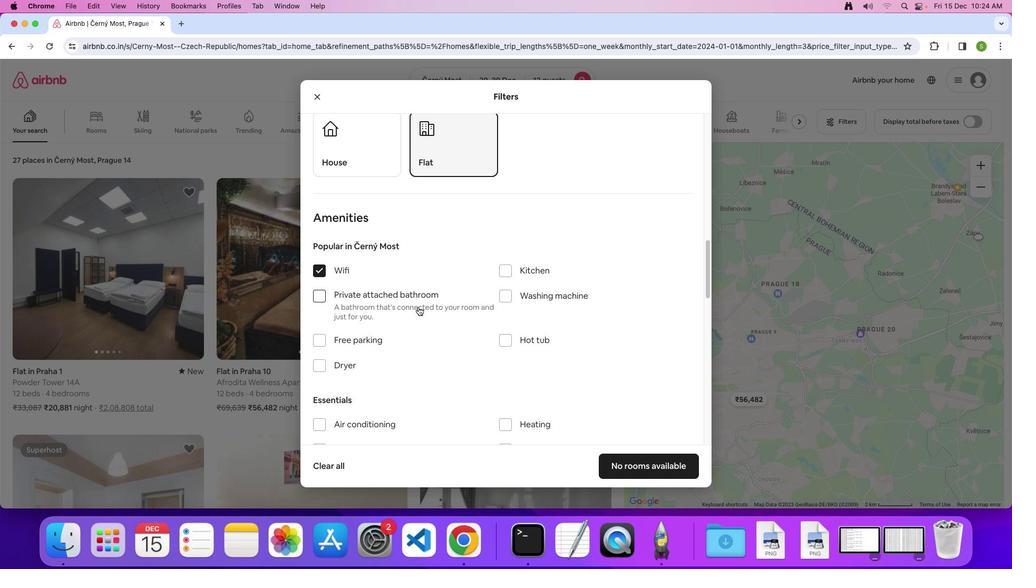 
Action: Mouse scrolled (441, 303) with delta (72, 20)
Screenshot: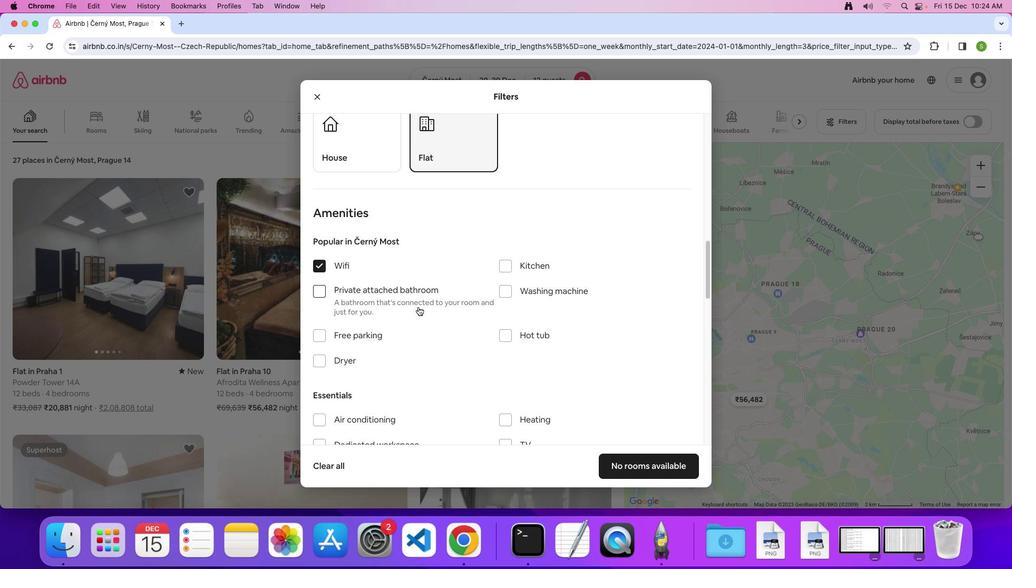 
Action: Mouse scrolled (441, 303) with delta (72, 20)
Screenshot: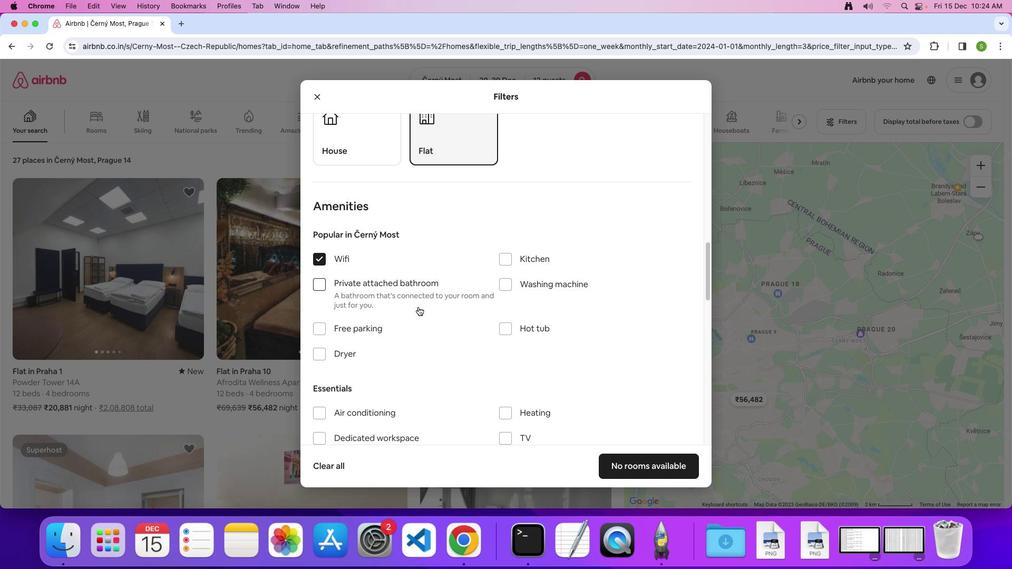 
Action: Mouse scrolled (441, 303) with delta (72, 20)
Screenshot: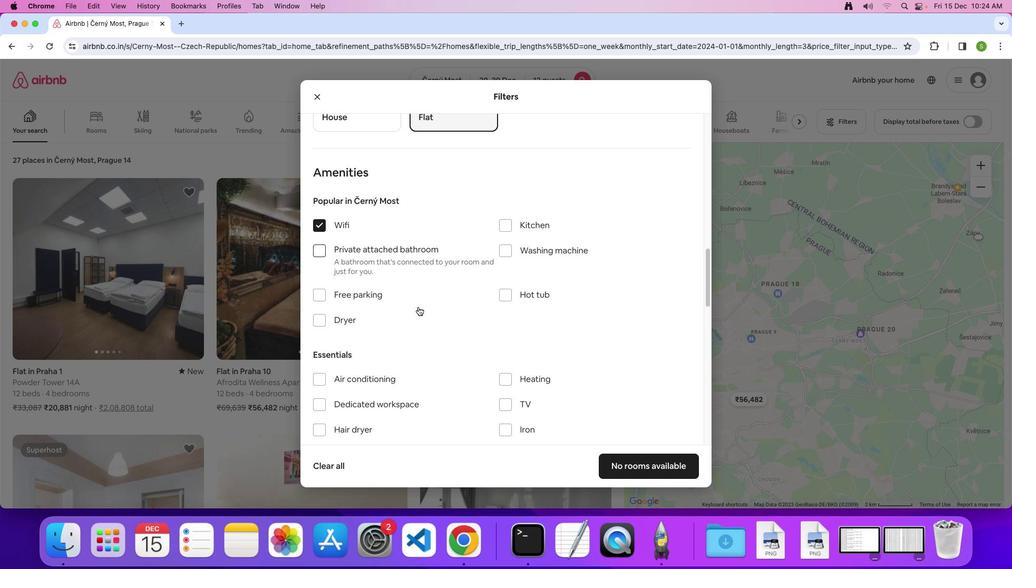 
Action: Mouse moved to (355, 264)
Screenshot: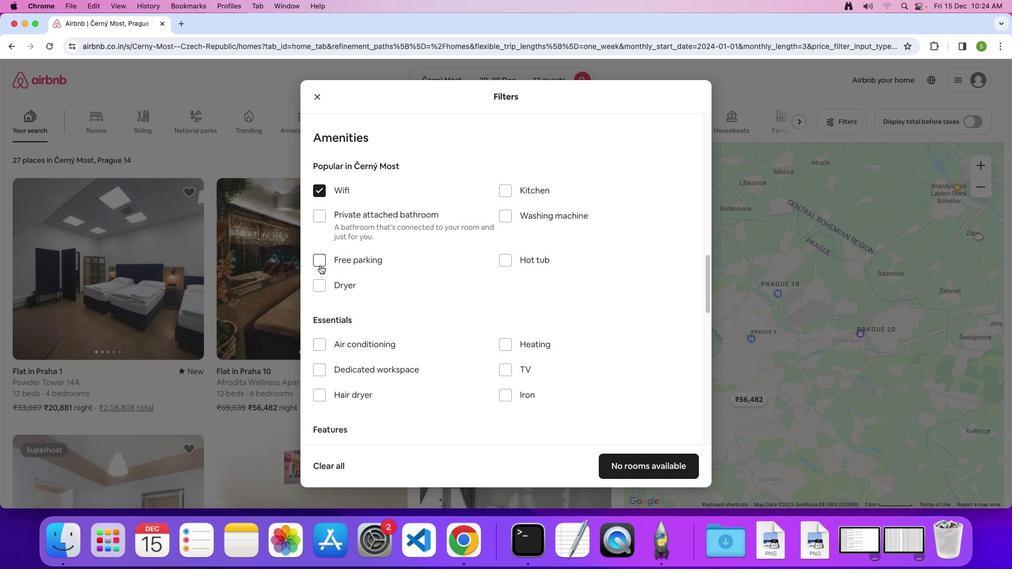 
Action: Mouse pressed left at (355, 264)
Screenshot: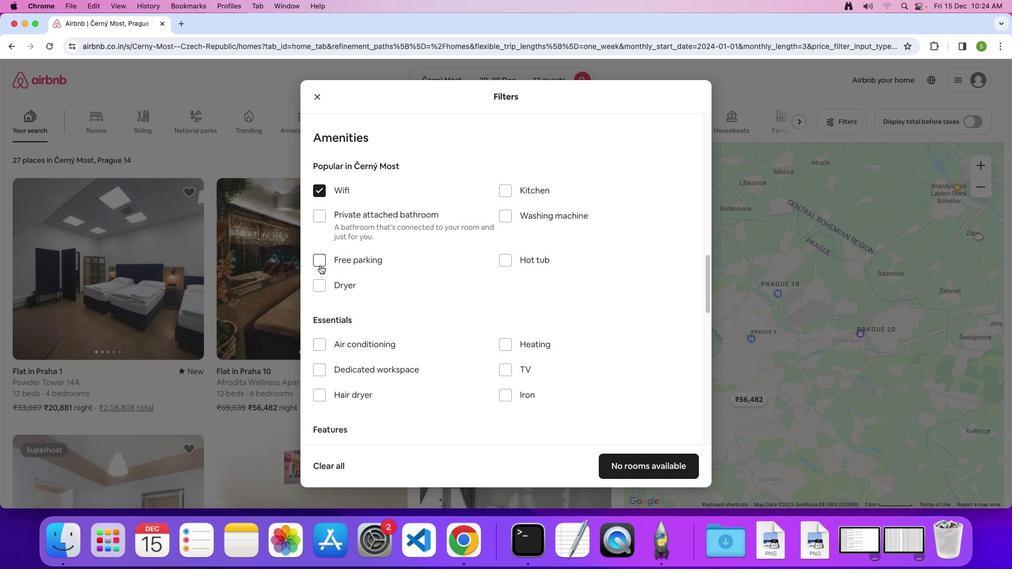 
Action: Mouse moved to (460, 283)
Screenshot: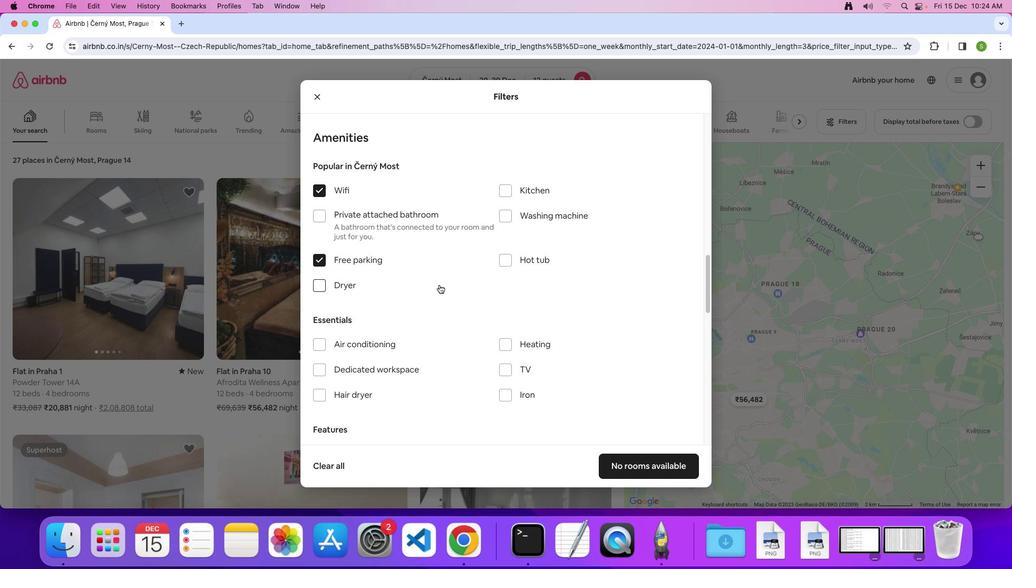 
Action: Mouse scrolled (460, 283) with delta (72, 20)
Screenshot: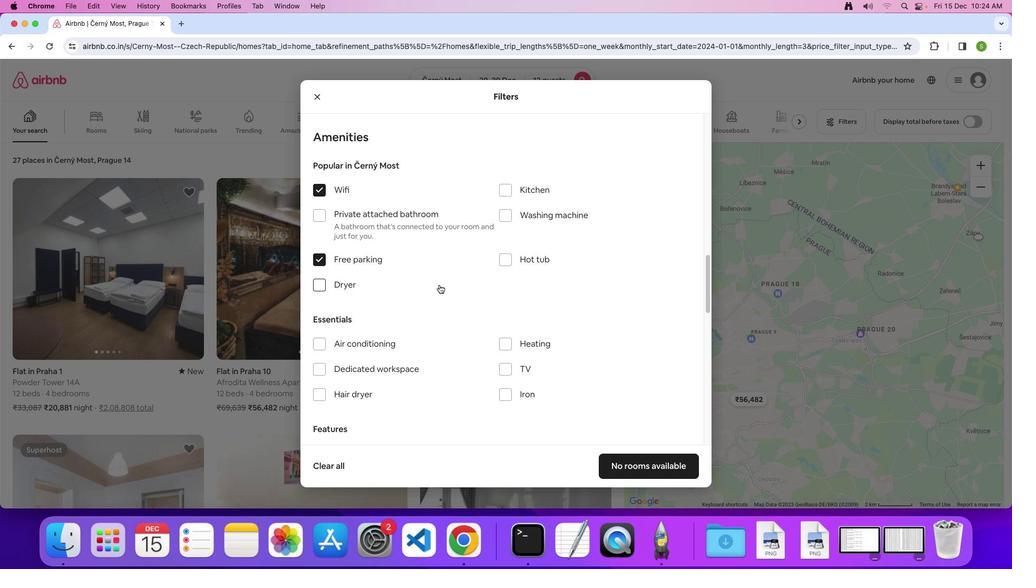 
Action: Mouse scrolled (460, 283) with delta (72, 20)
Screenshot: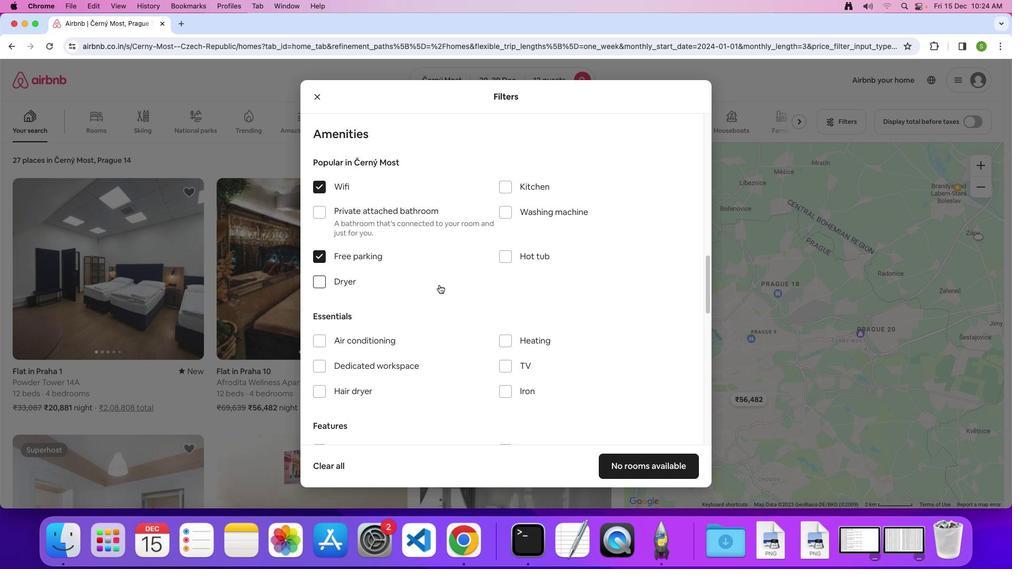 
Action: Mouse scrolled (460, 283) with delta (72, 20)
Screenshot: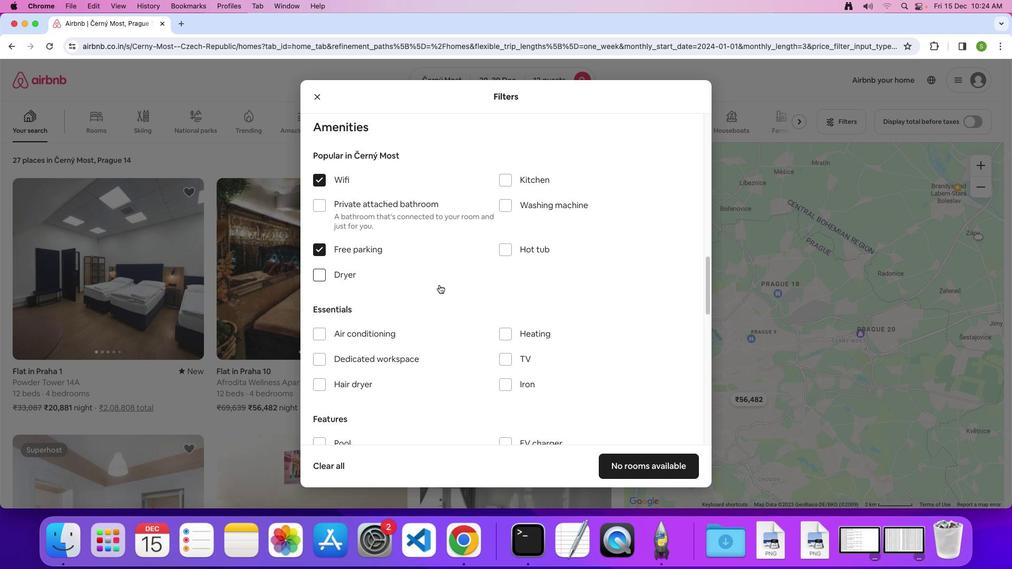 
Action: Mouse scrolled (460, 283) with delta (72, 20)
Screenshot: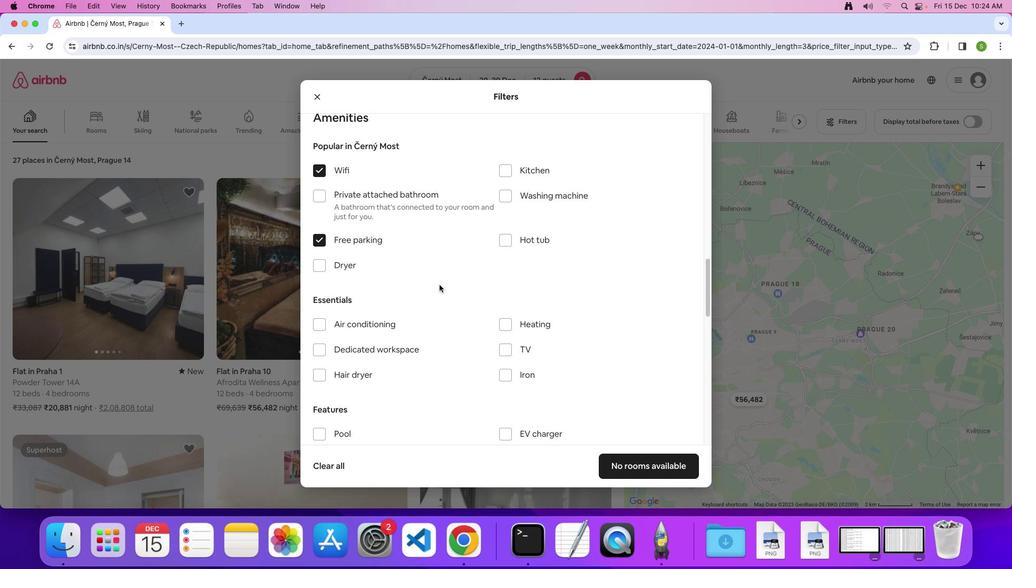 
Action: Mouse scrolled (460, 283) with delta (72, 20)
Screenshot: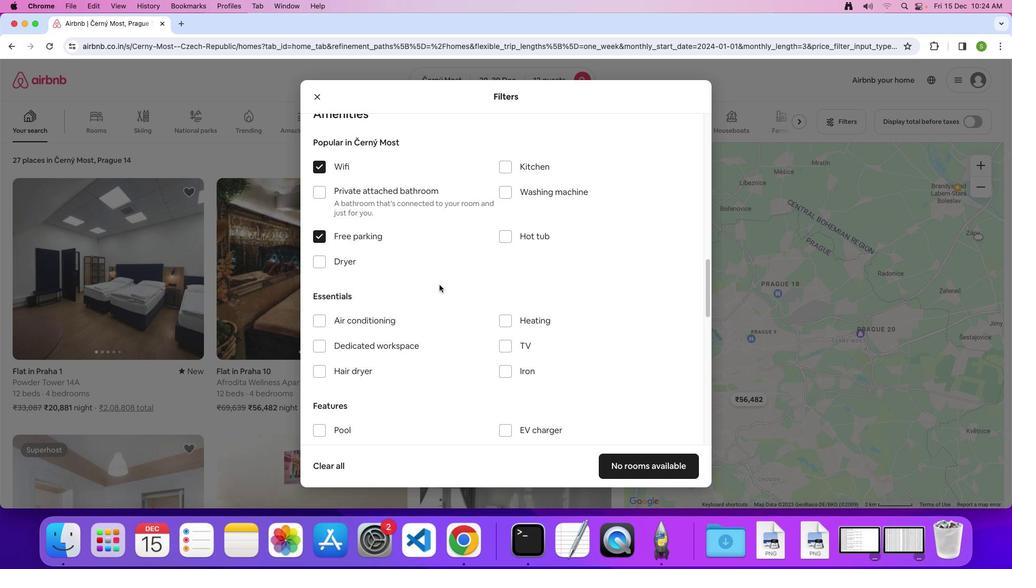 
Action: Mouse moved to (514, 326)
Screenshot: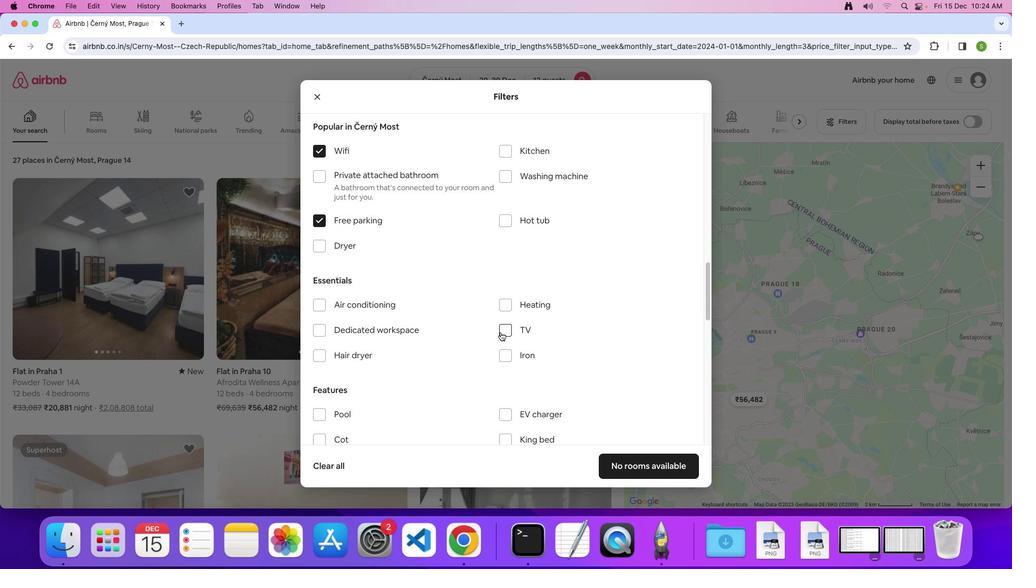 
Action: Mouse pressed left at (514, 326)
Screenshot: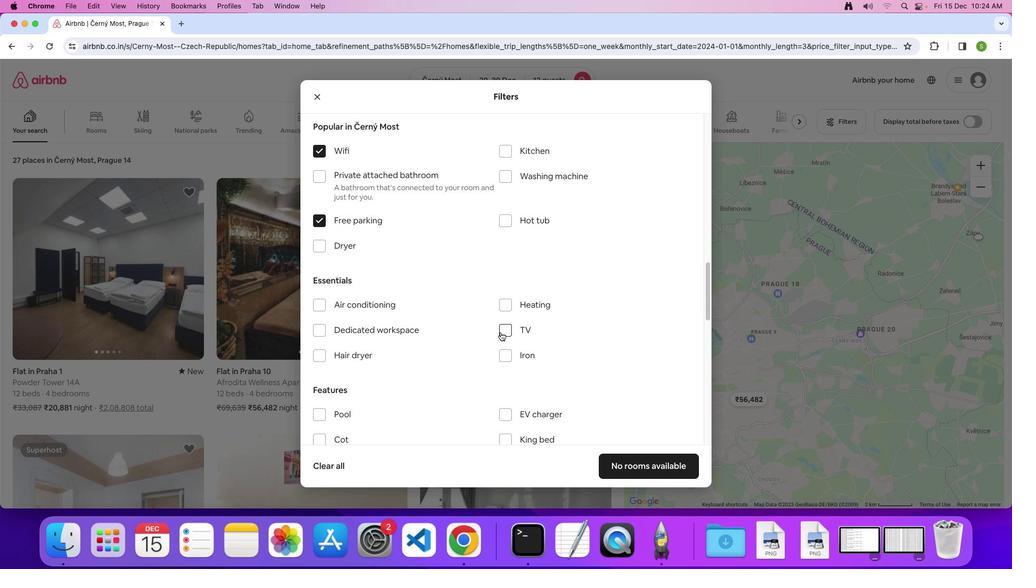 
Action: Mouse moved to (481, 317)
Screenshot: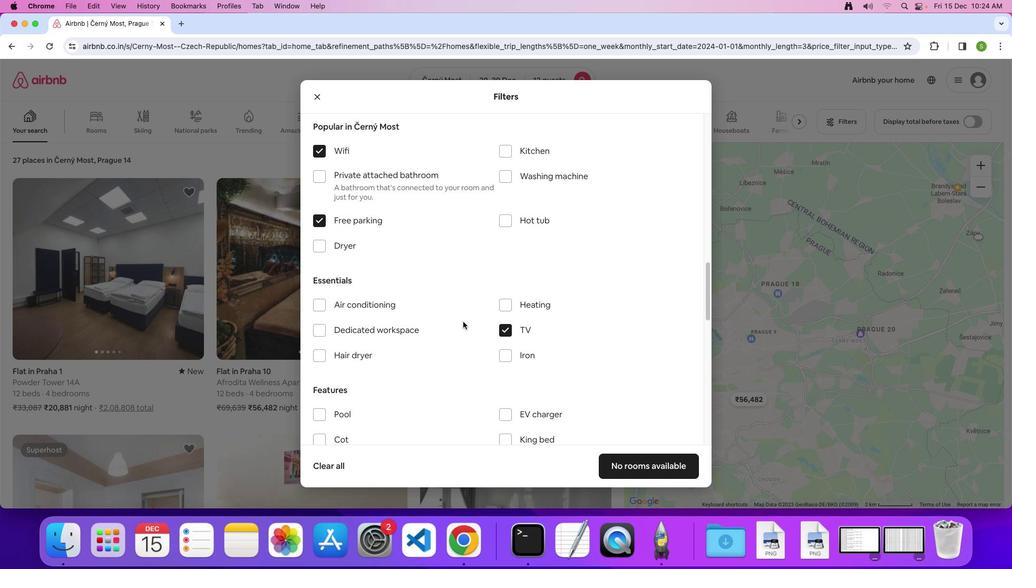 
Action: Mouse scrolled (481, 317) with delta (72, 20)
Screenshot: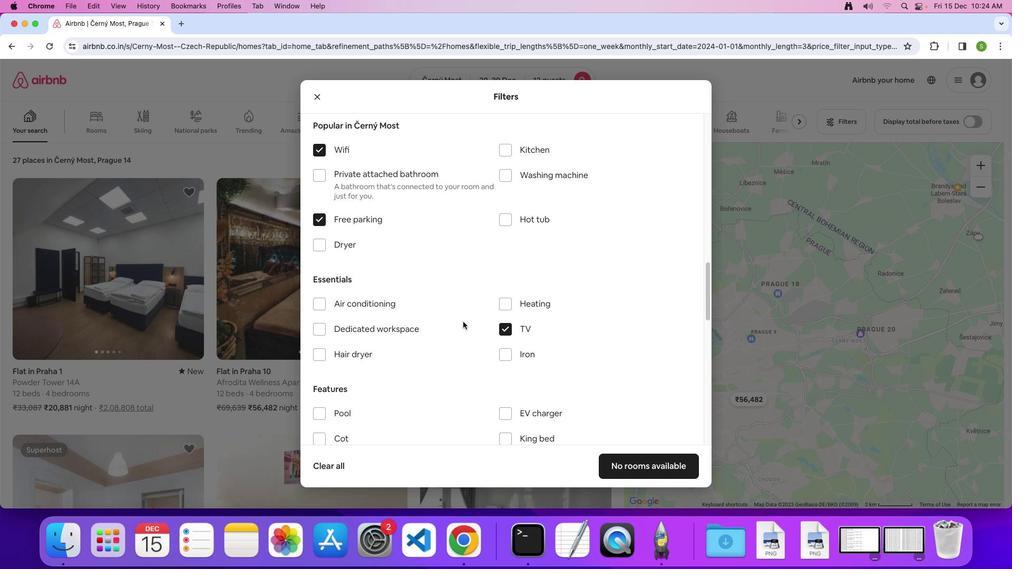 
Action: Mouse scrolled (481, 317) with delta (72, 20)
Screenshot: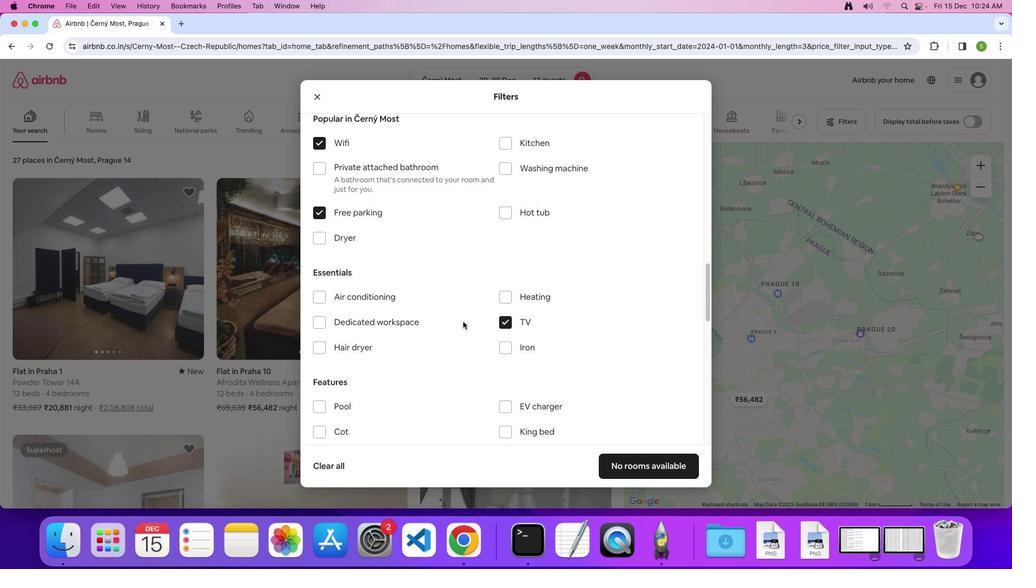 
Action: Mouse scrolled (481, 317) with delta (72, 20)
Screenshot: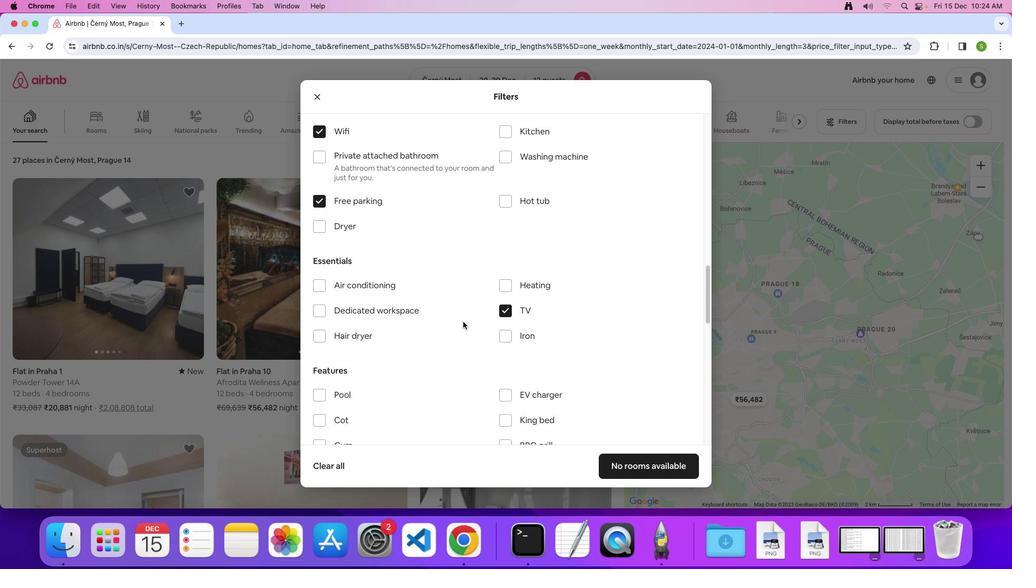 
Action: Mouse scrolled (481, 317) with delta (72, 20)
Screenshot: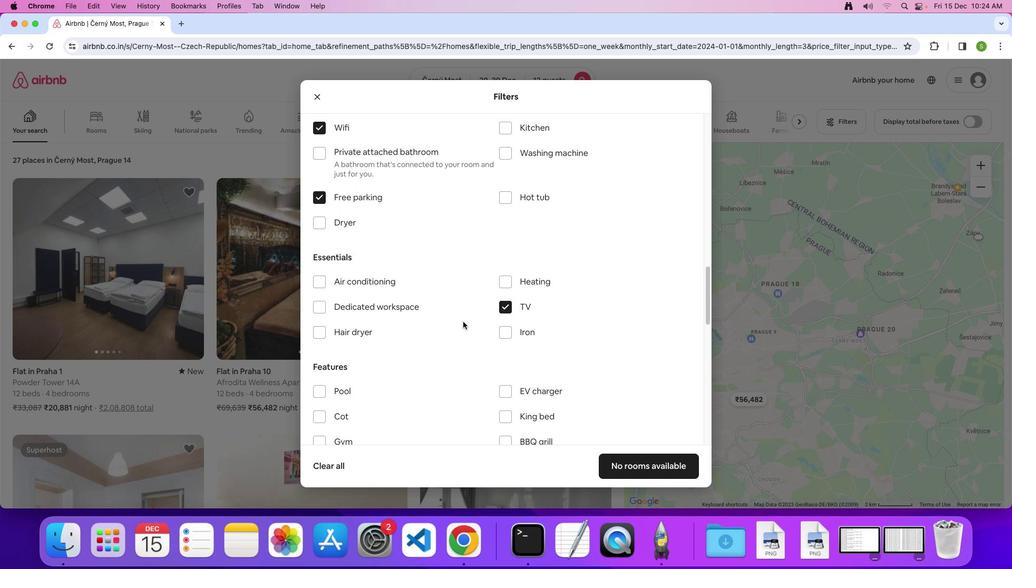 
Action: Mouse scrolled (481, 317) with delta (72, 20)
Screenshot: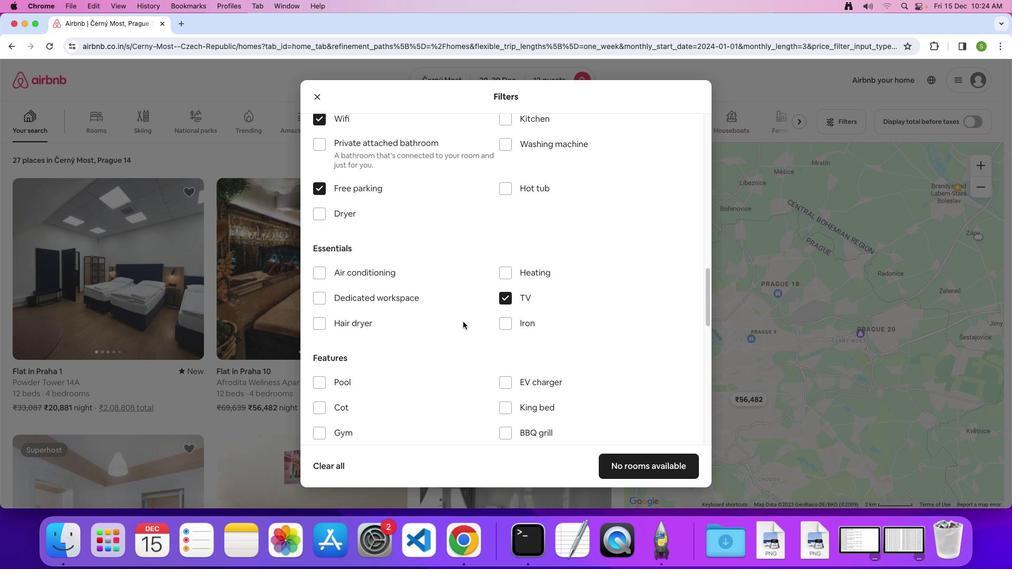 
Action: Mouse scrolled (481, 317) with delta (72, 20)
Screenshot: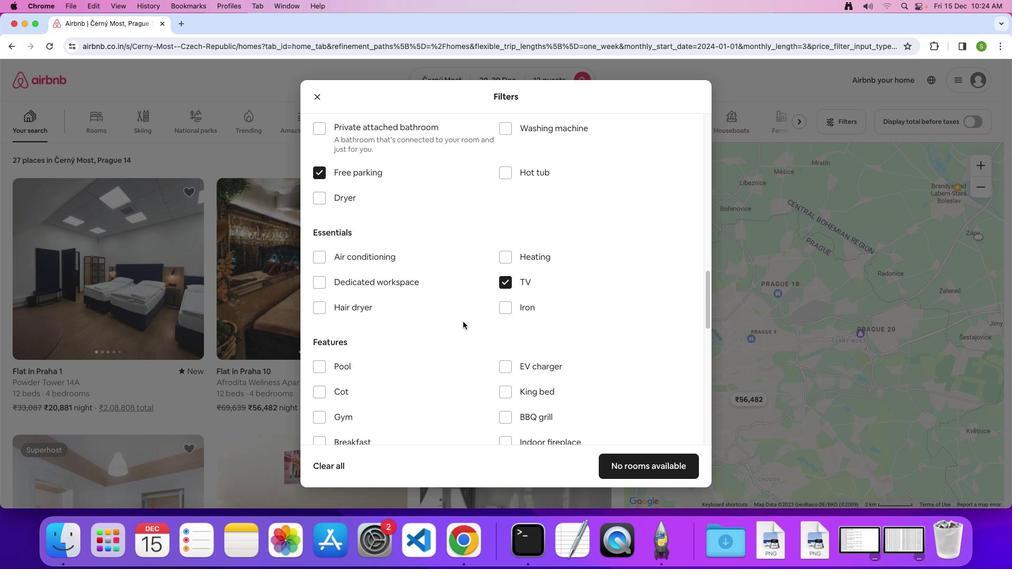 
Action: Mouse scrolled (481, 317) with delta (72, 20)
Screenshot: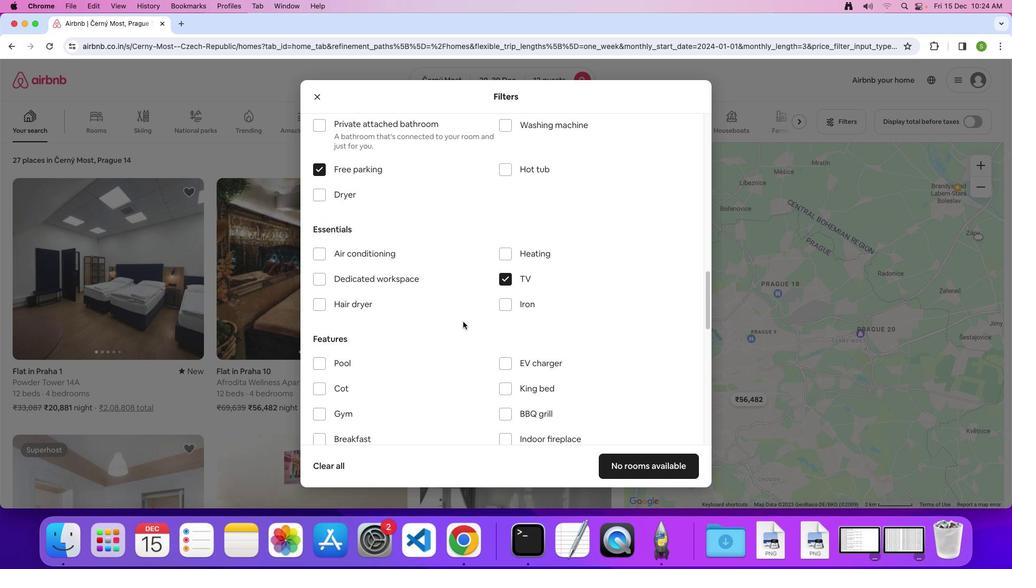 
Action: Mouse scrolled (481, 317) with delta (72, 20)
Screenshot: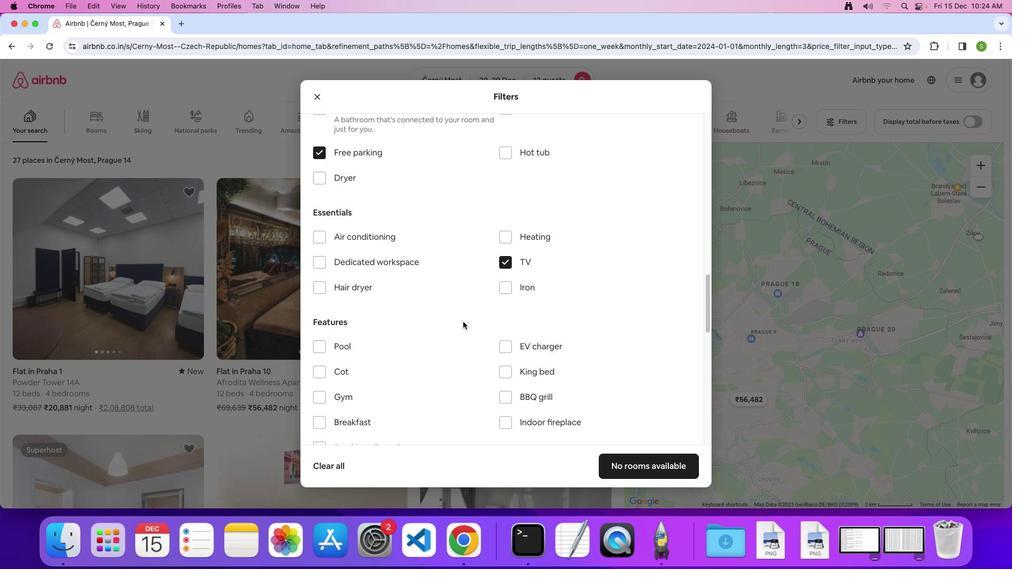 
Action: Mouse scrolled (481, 317) with delta (72, 20)
Screenshot: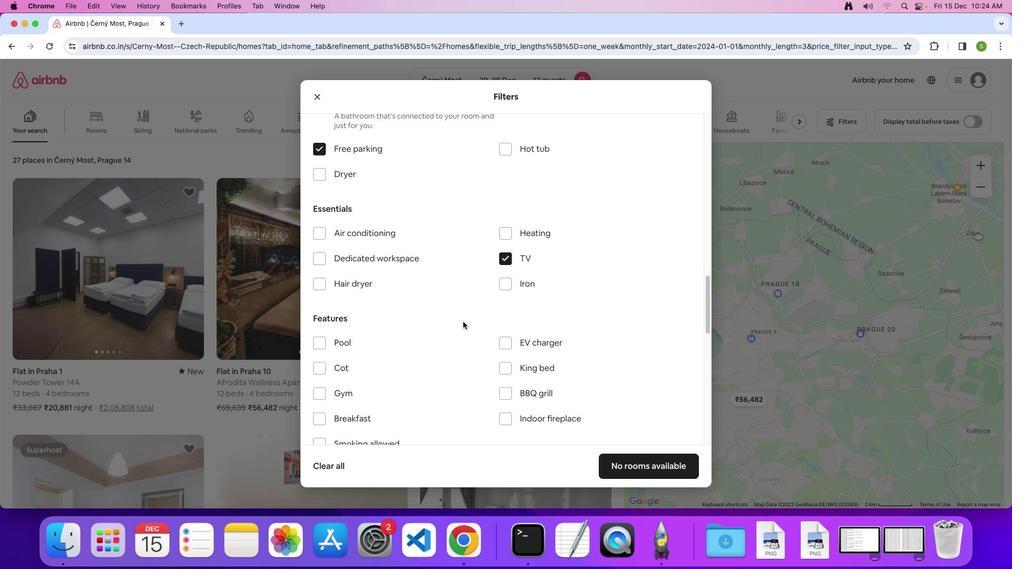 
Action: Mouse scrolled (481, 317) with delta (72, 20)
Screenshot: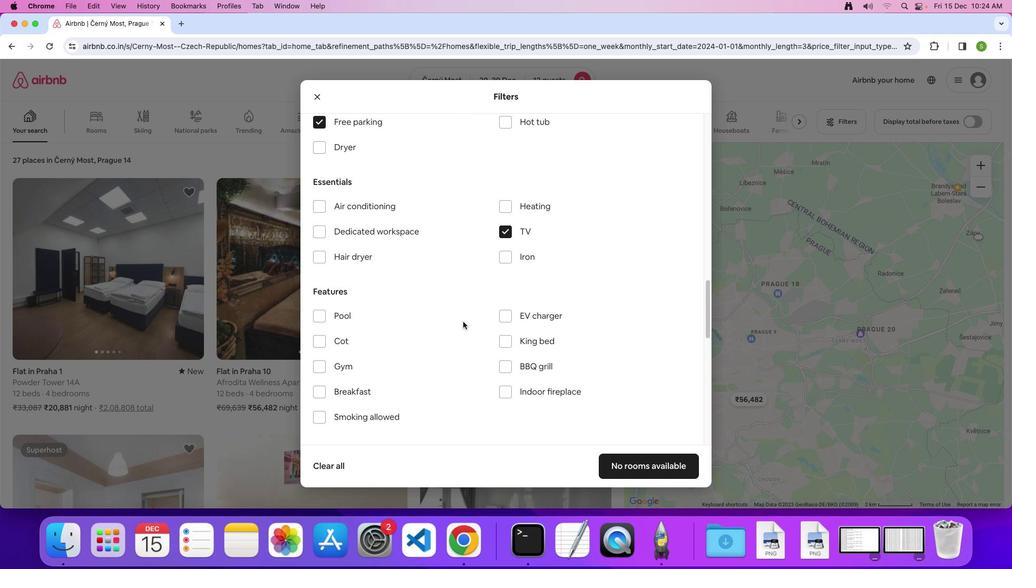 
Action: Mouse moved to (349, 340)
Screenshot: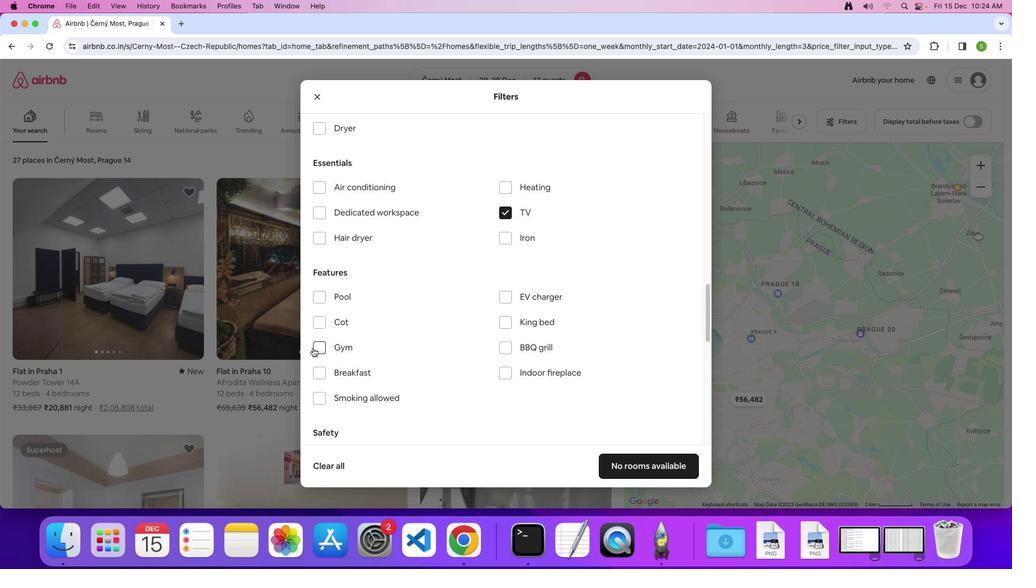 
Action: Mouse pressed left at (349, 340)
Screenshot: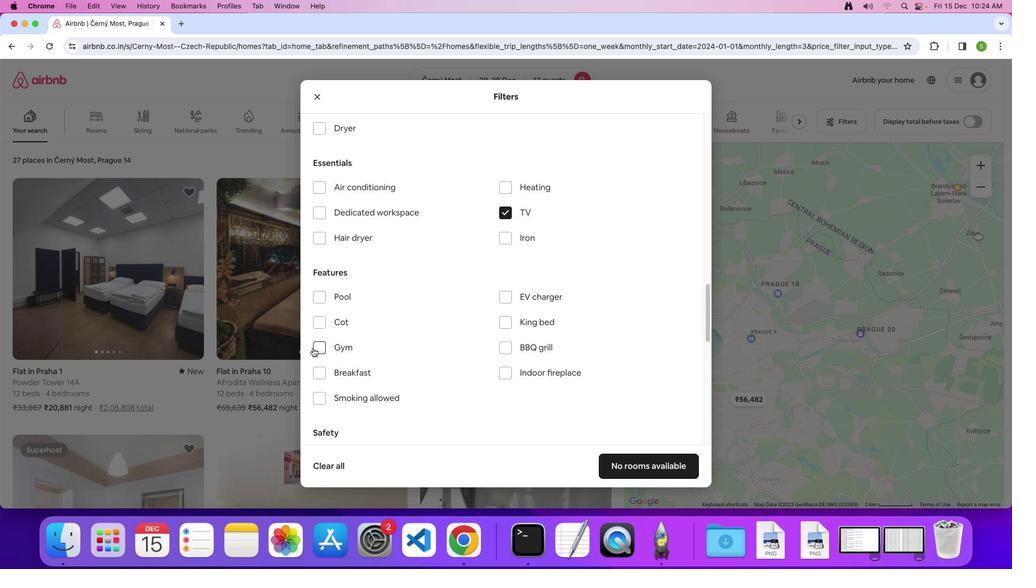 
Action: Mouse moved to (360, 366)
Screenshot: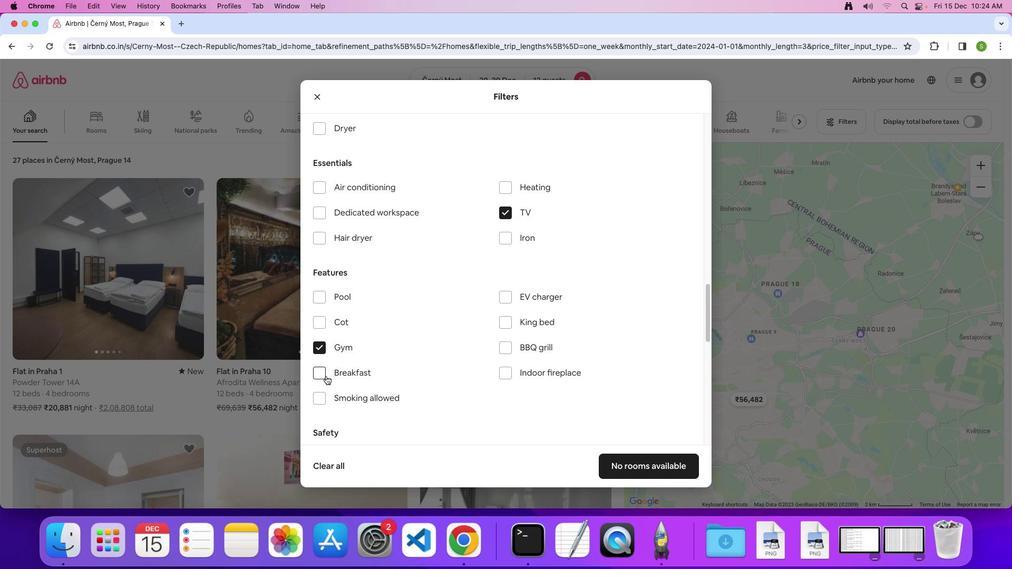 
Action: Mouse pressed left at (360, 366)
Screenshot: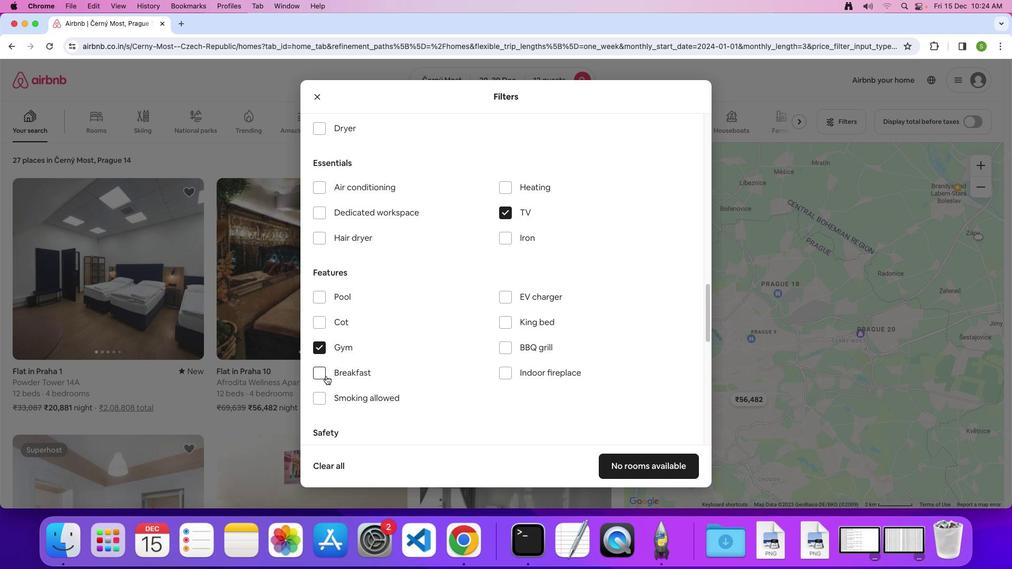 
Action: Mouse moved to (459, 327)
Screenshot: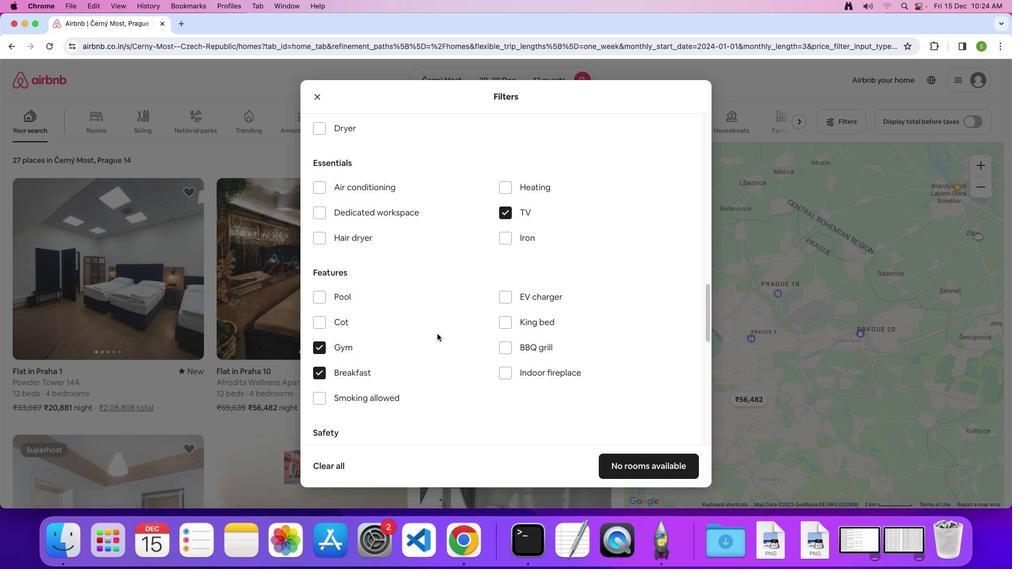
Action: Mouse scrolled (459, 327) with delta (72, 20)
Screenshot: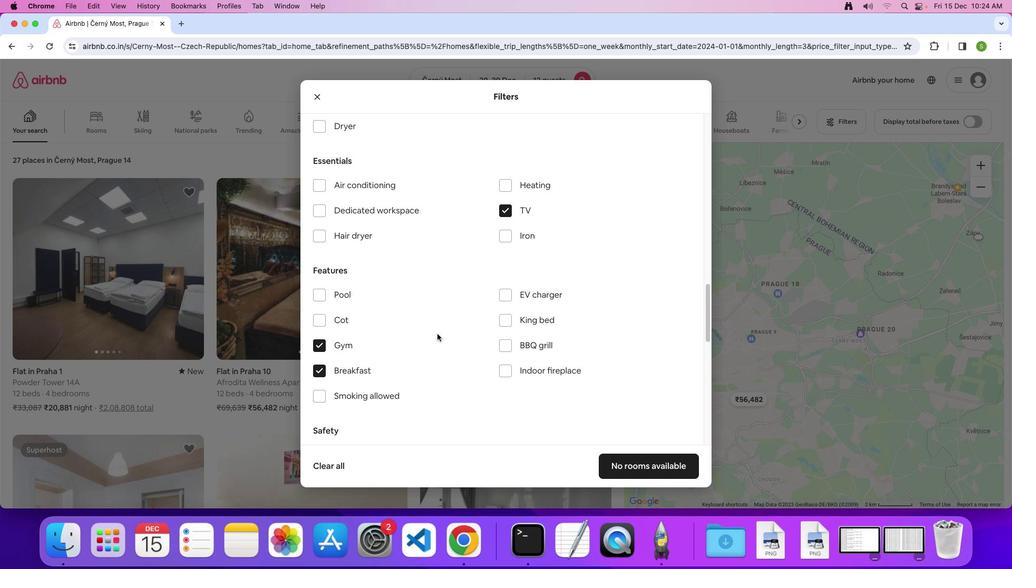 
Action: Mouse scrolled (459, 327) with delta (72, 20)
Screenshot: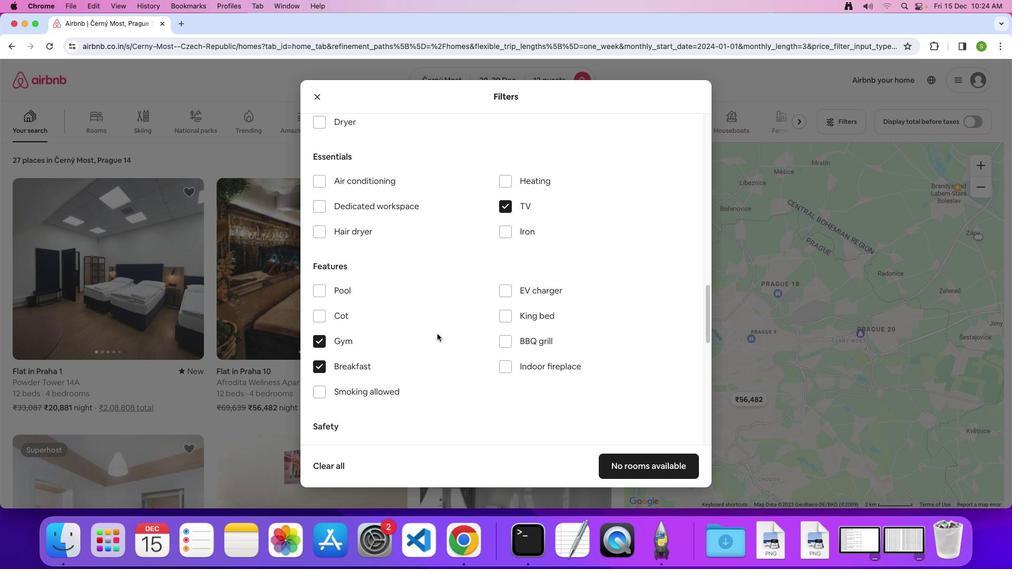 
Action: Mouse scrolled (459, 327) with delta (72, 20)
Screenshot: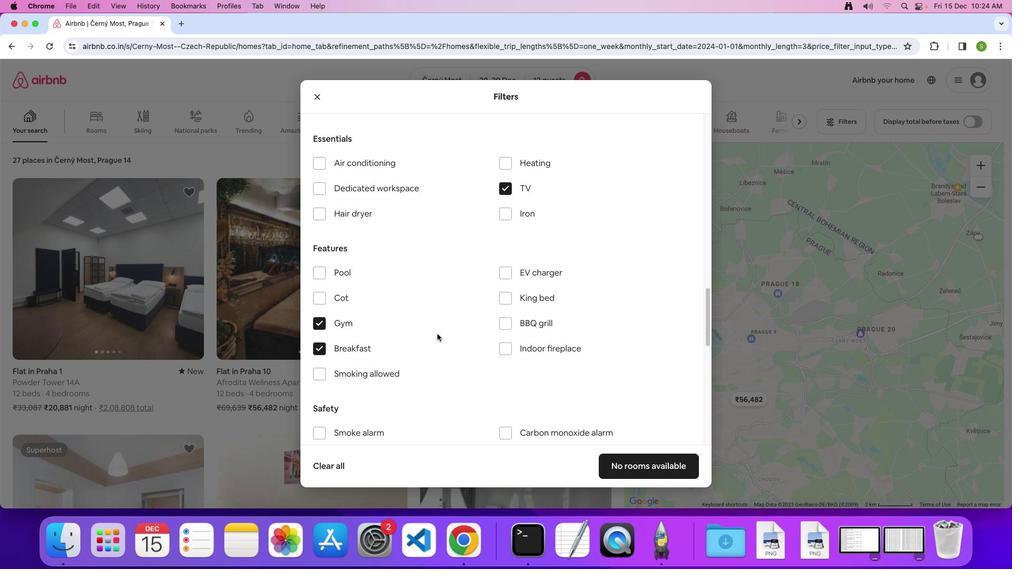 
Action: Mouse scrolled (459, 327) with delta (72, 20)
Screenshot: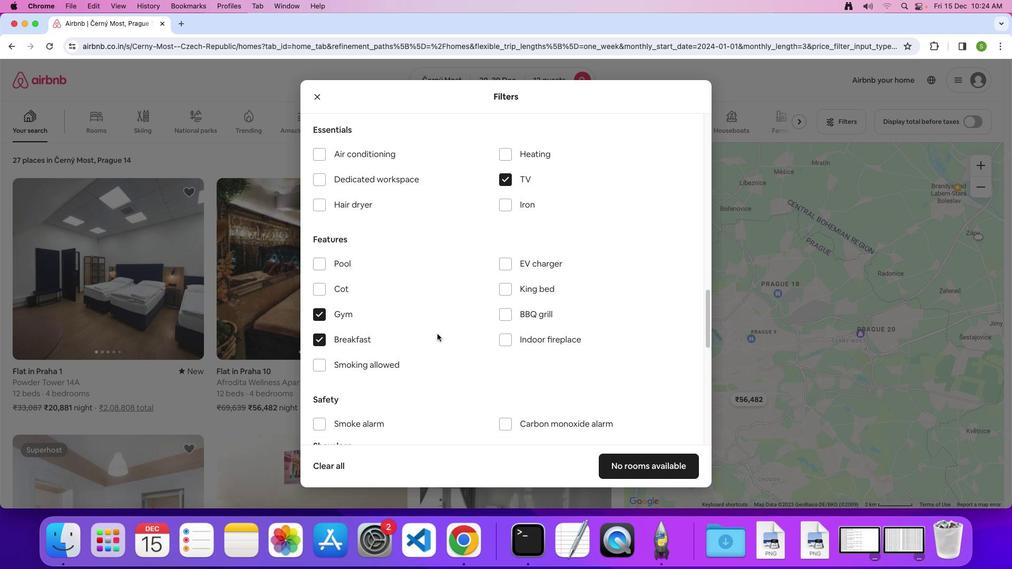 
Action: Mouse scrolled (459, 327) with delta (72, 19)
Screenshot: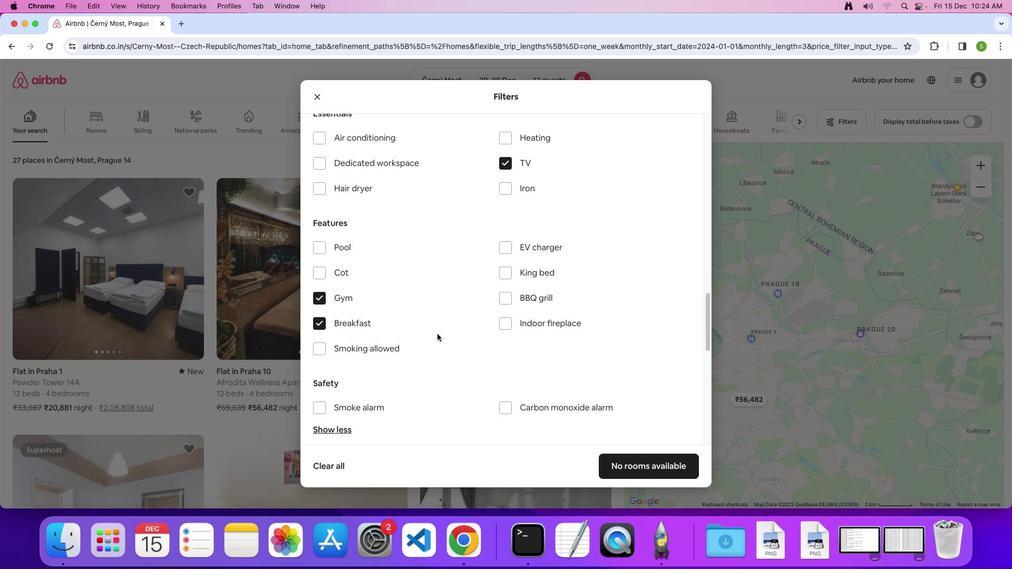 
Action: Mouse scrolled (459, 327) with delta (72, 20)
Screenshot: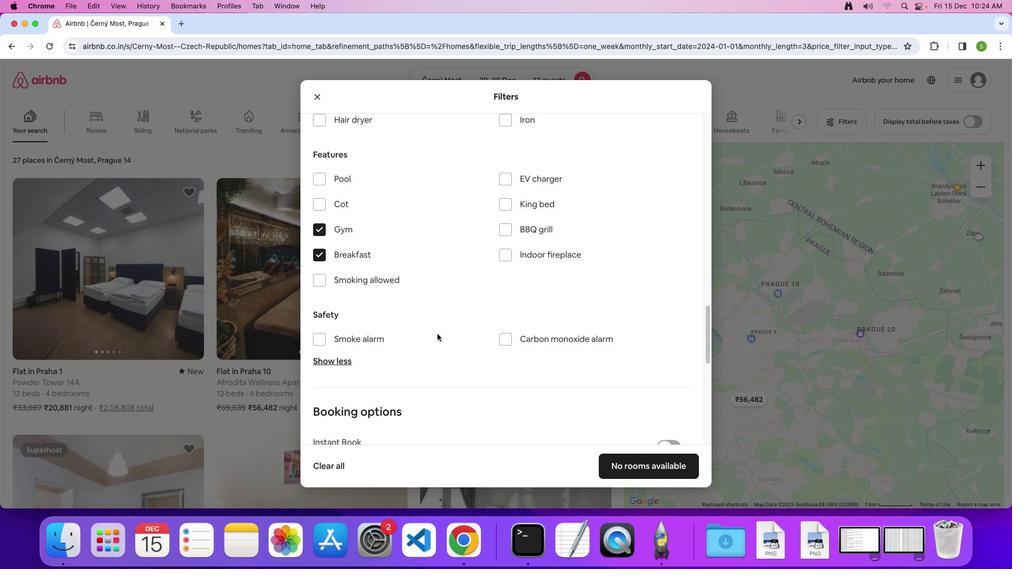 
Action: Mouse scrolled (459, 327) with delta (72, 20)
Screenshot: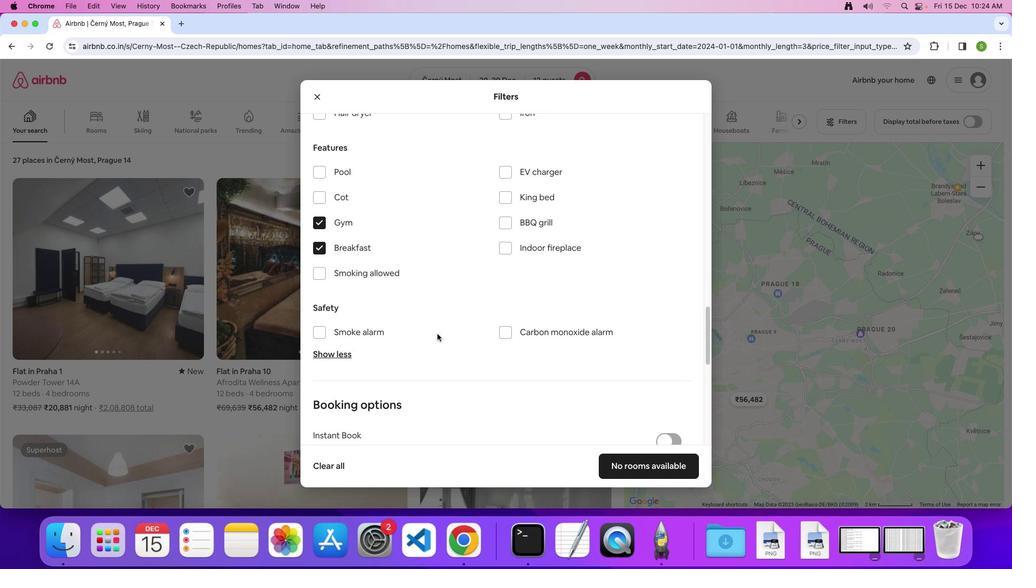 
Action: Mouse scrolled (459, 327) with delta (72, 20)
Screenshot: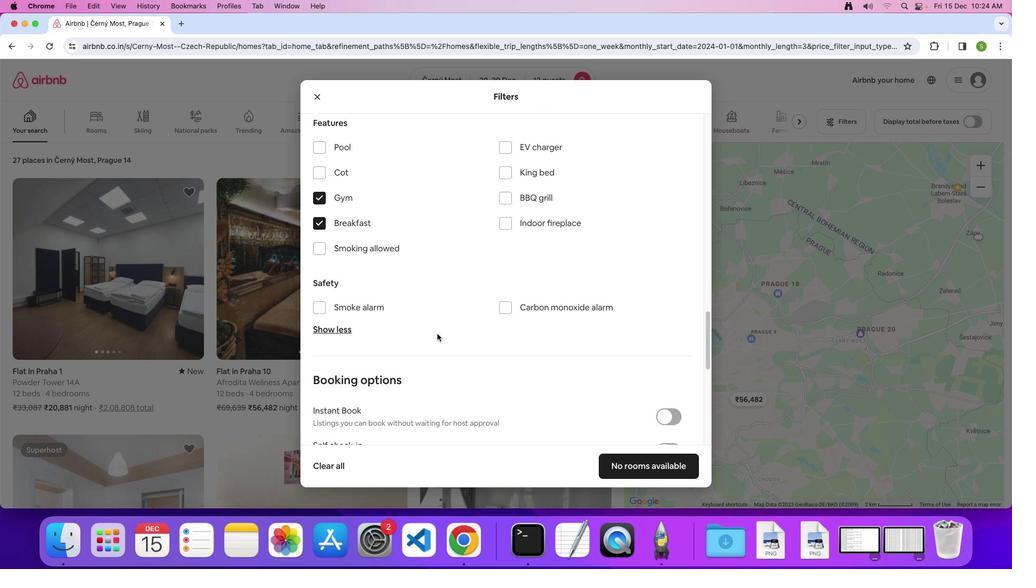 
Action: Mouse scrolled (459, 327) with delta (72, 20)
Screenshot: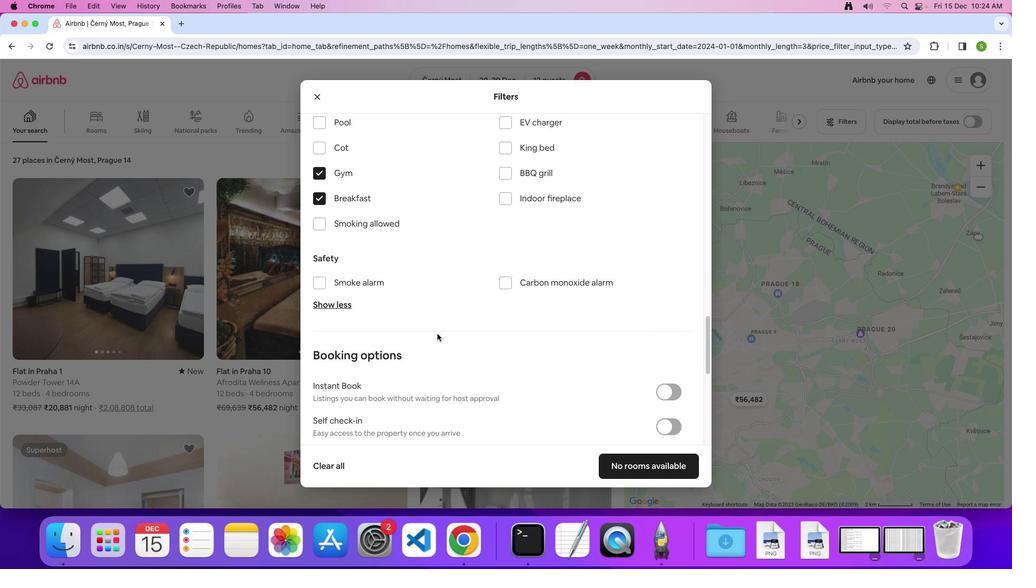 
Action: Mouse scrolled (459, 327) with delta (72, 20)
Screenshot: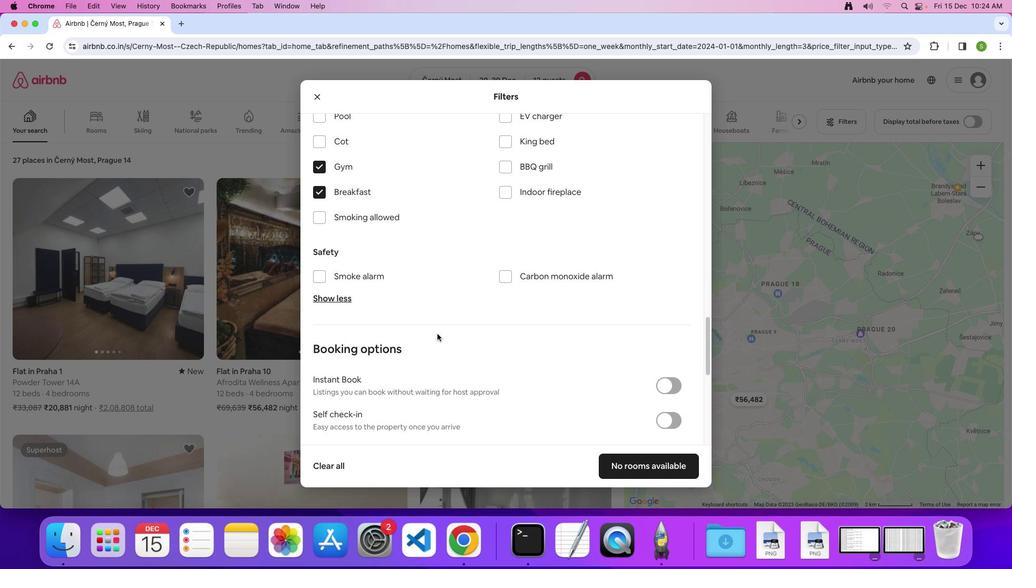 
Action: Mouse scrolled (459, 327) with delta (72, 20)
Screenshot: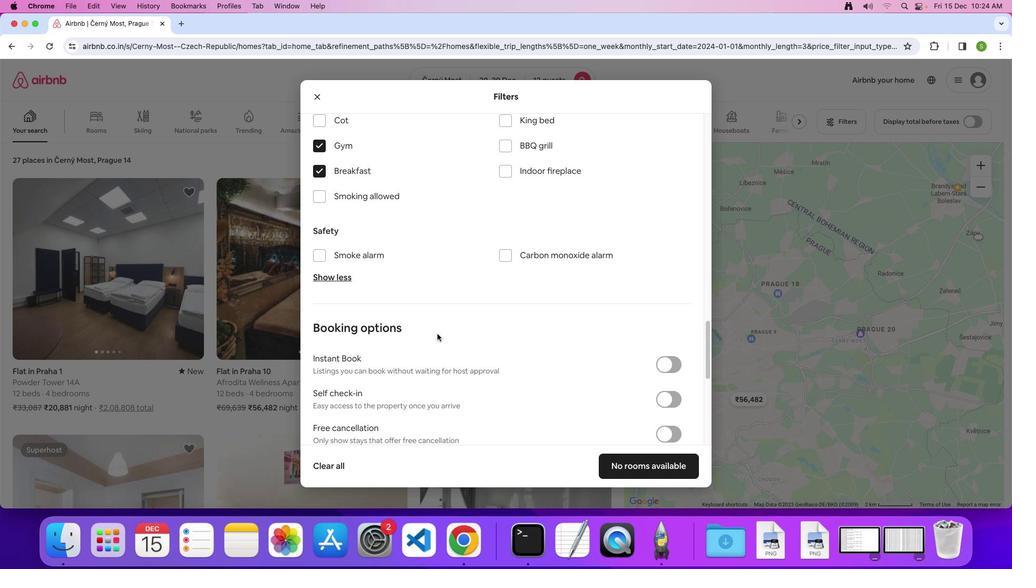 
Action: Mouse scrolled (459, 327) with delta (72, 20)
Screenshot: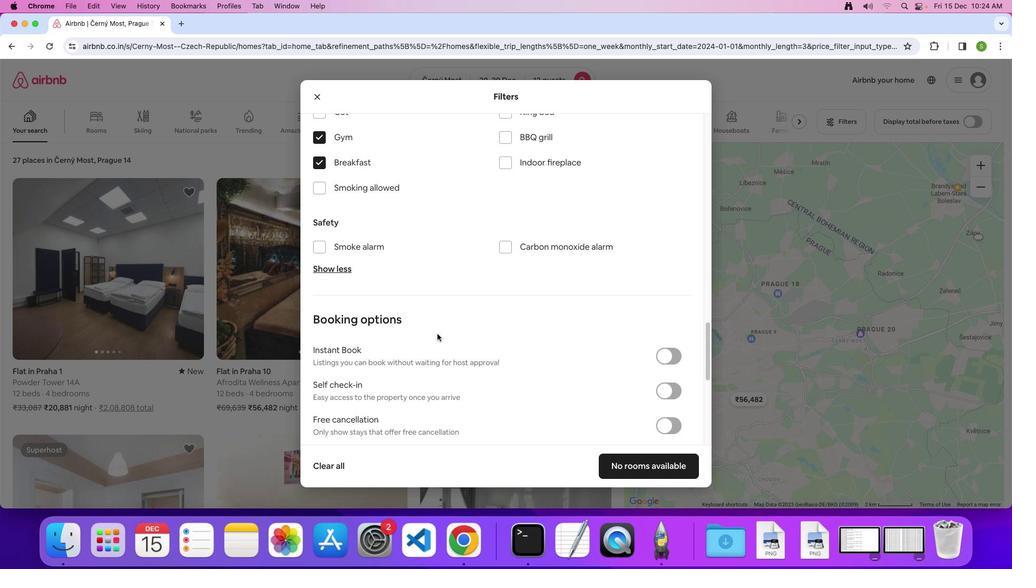 
Action: Mouse scrolled (459, 327) with delta (72, 19)
Screenshot: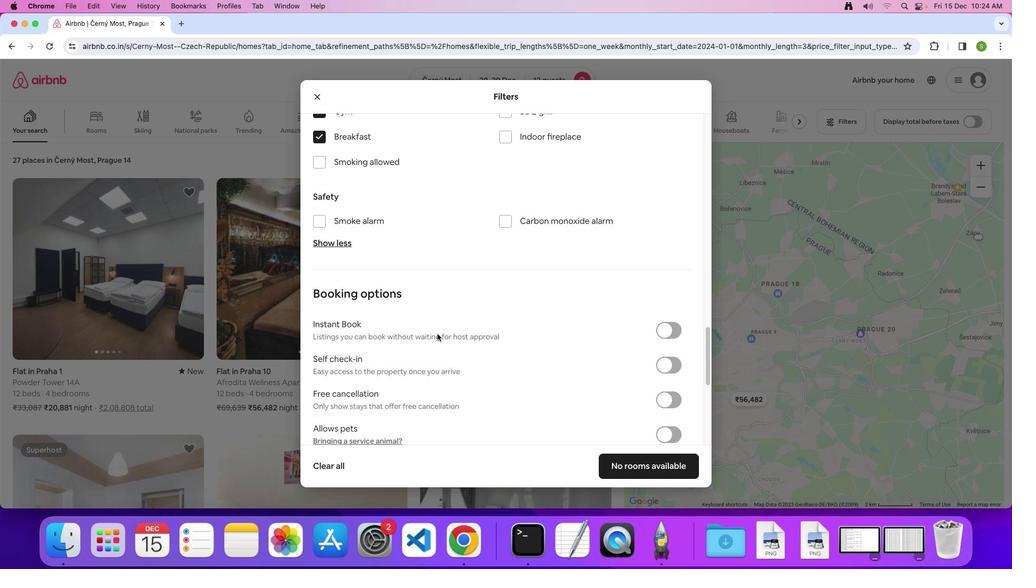 
Action: Mouse scrolled (459, 327) with delta (72, 20)
Screenshot: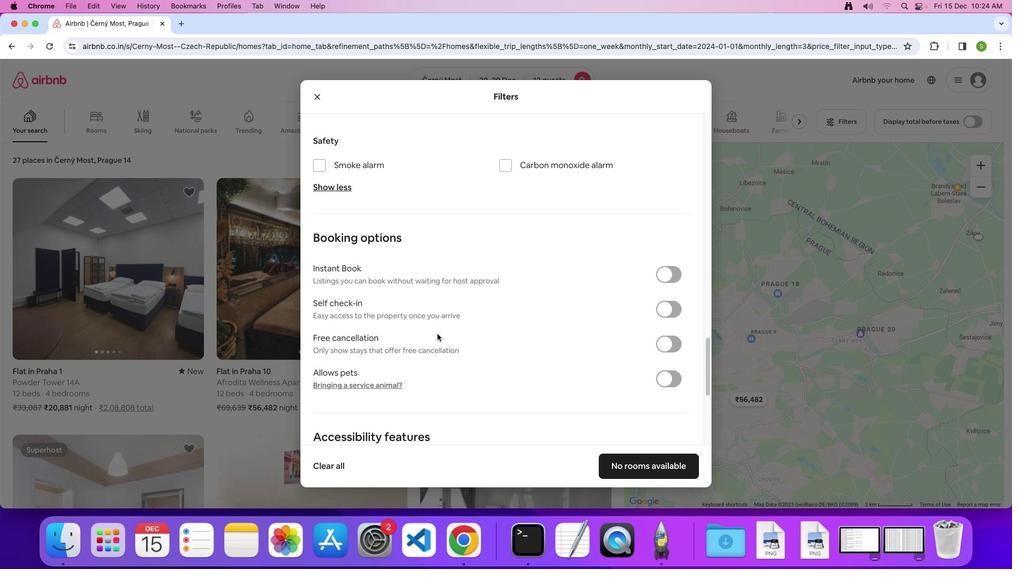 
Action: Mouse scrolled (459, 327) with delta (72, 20)
Screenshot: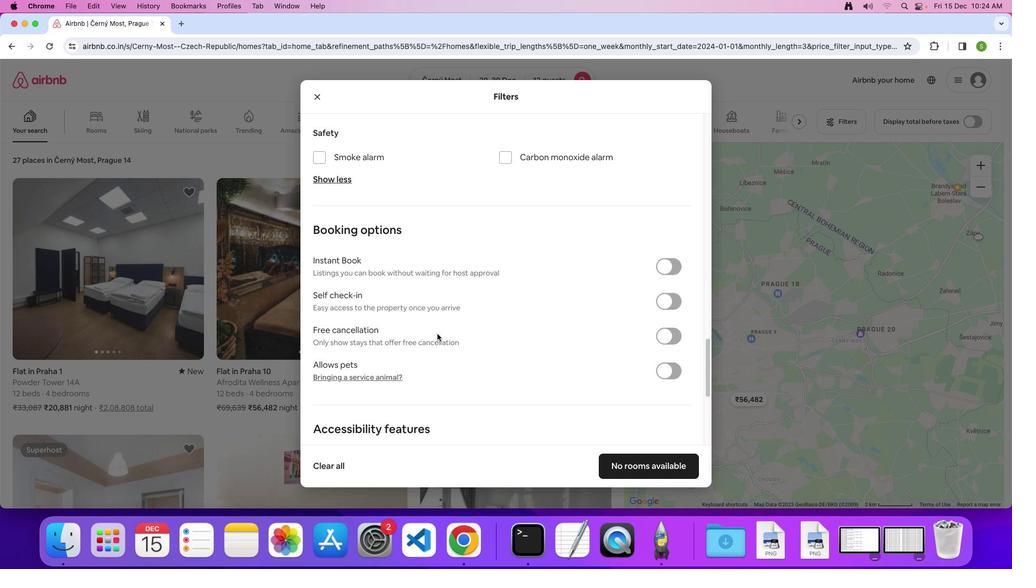 
Action: Mouse scrolled (459, 327) with delta (72, 19)
Screenshot: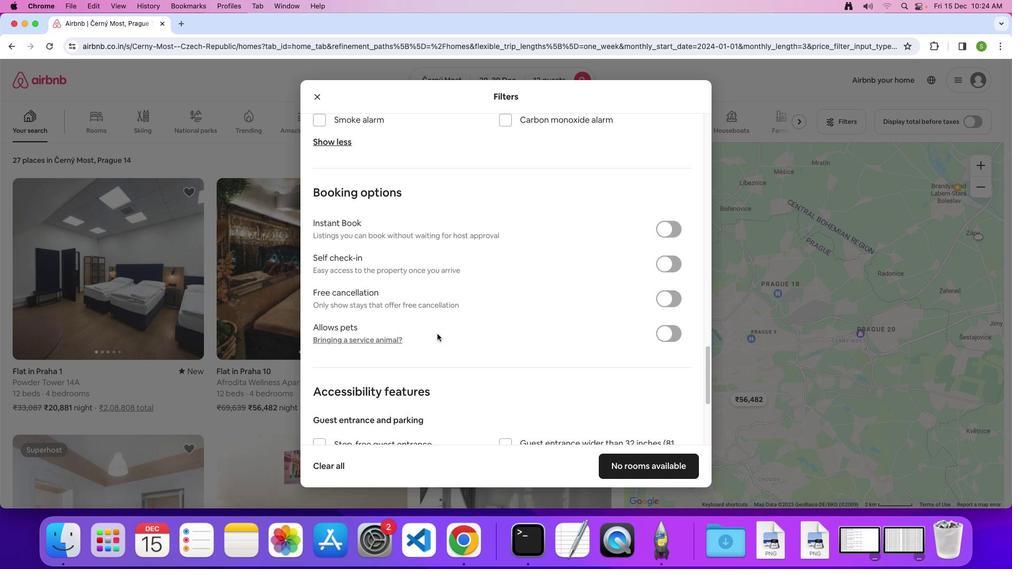 
Action: Mouse scrolled (459, 327) with delta (72, 20)
Screenshot: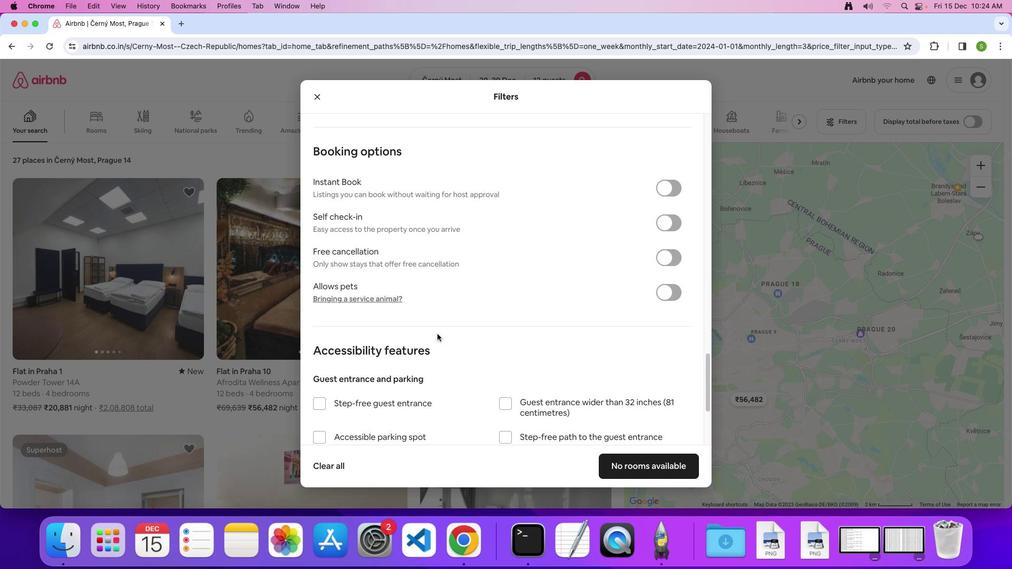 
Action: Mouse scrolled (459, 327) with delta (72, 20)
Screenshot: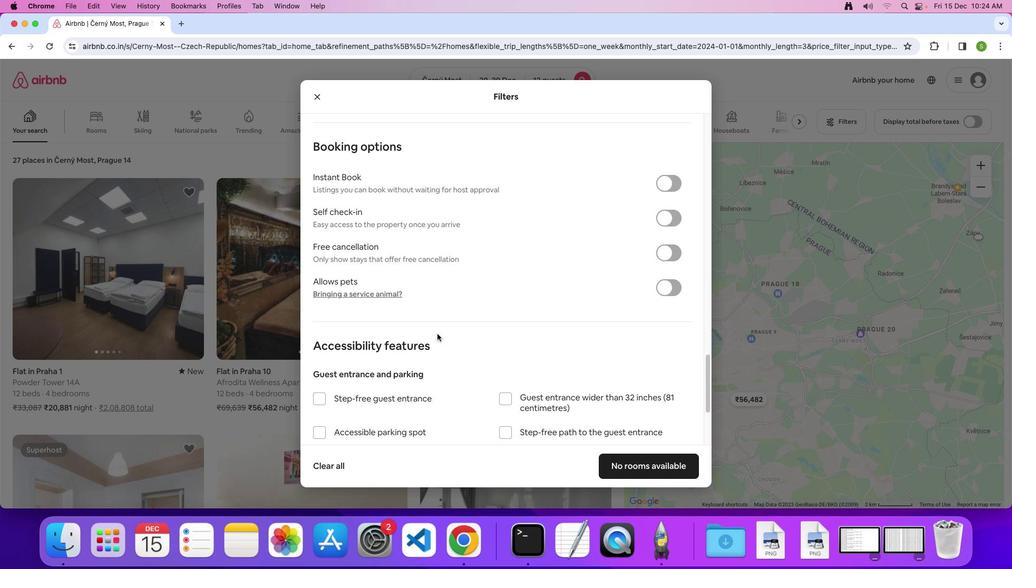 
Action: Mouse scrolled (459, 327) with delta (72, 20)
Screenshot: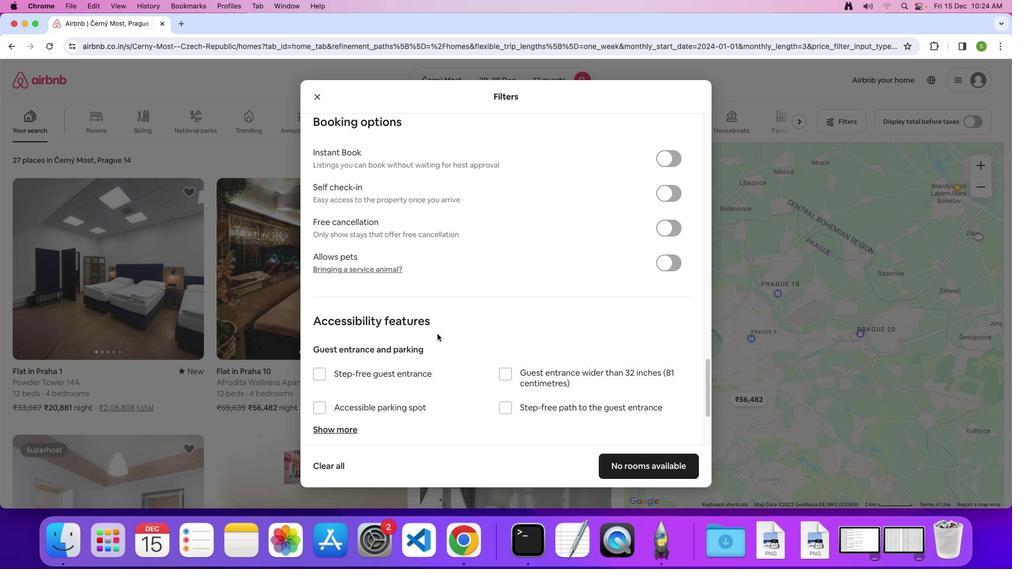 
Action: Mouse scrolled (459, 327) with delta (72, 20)
Screenshot: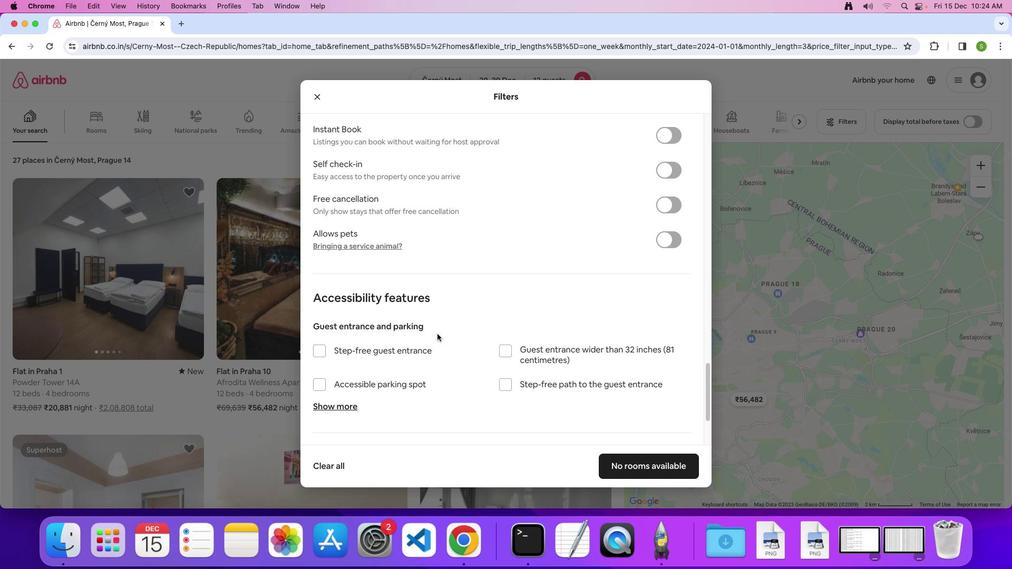 
Action: Mouse scrolled (459, 327) with delta (72, 18)
Screenshot: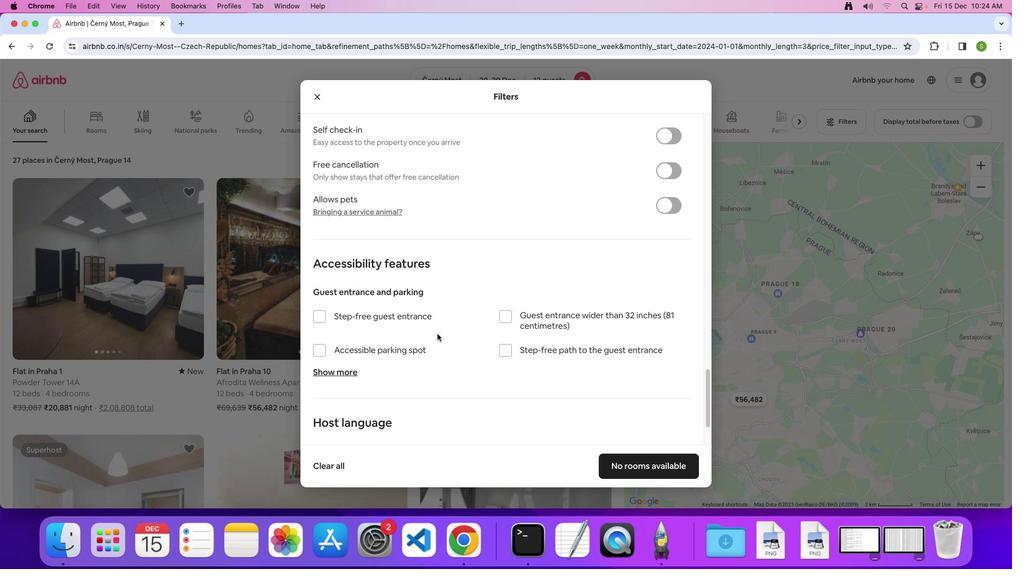 
Action: Mouse scrolled (459, 327) with delta (72, 18)
Screenshot: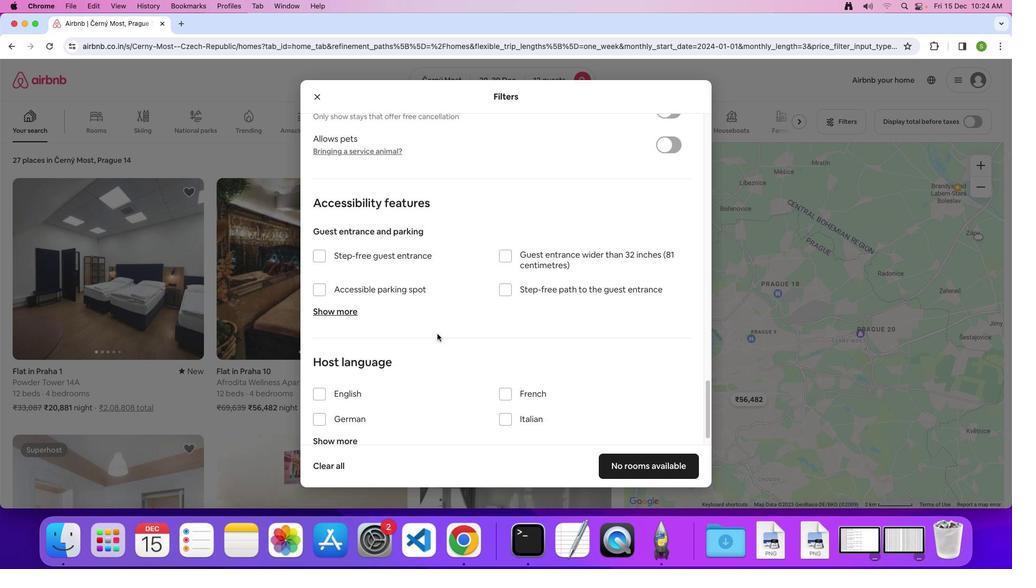 
Action: Mouse scrolled (459, 327) with delta (72, 20)
Screenshot: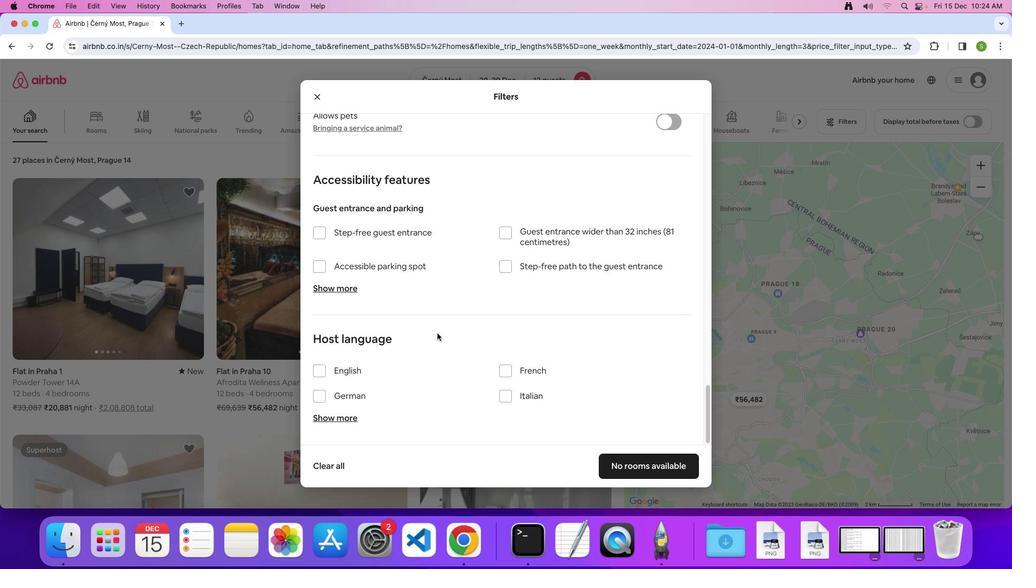 
Action: Mouse scrolled (459, 327) with delta (72, 20)
Screenshot: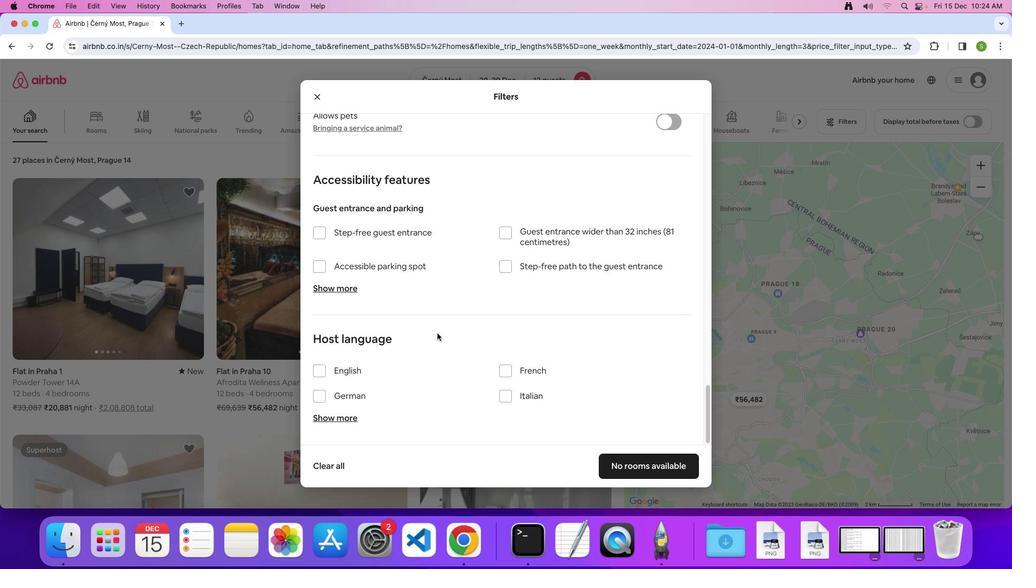 
Action: Mouse moved to (459, 327)
Screenshot: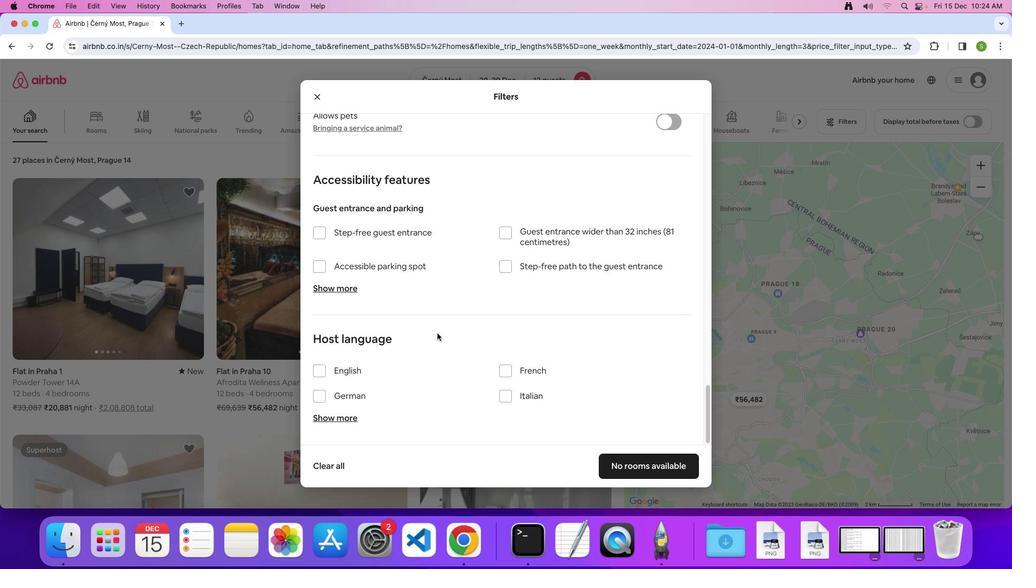 
Action: Mouse scrolled (459, 327) with delta (72, 18)
Screenshot: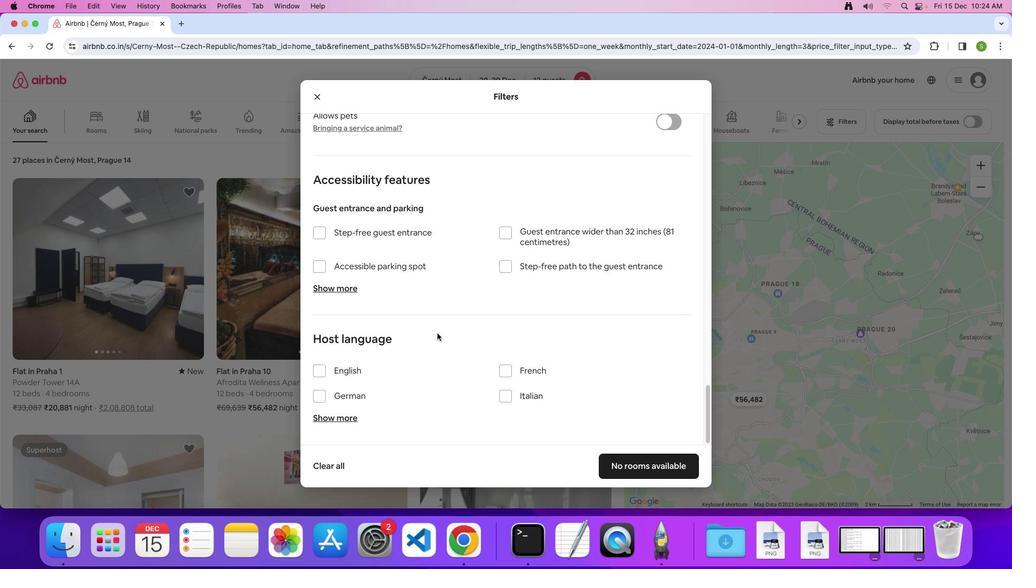 
Action: Mouse moved to (658, 449)
Screenshot: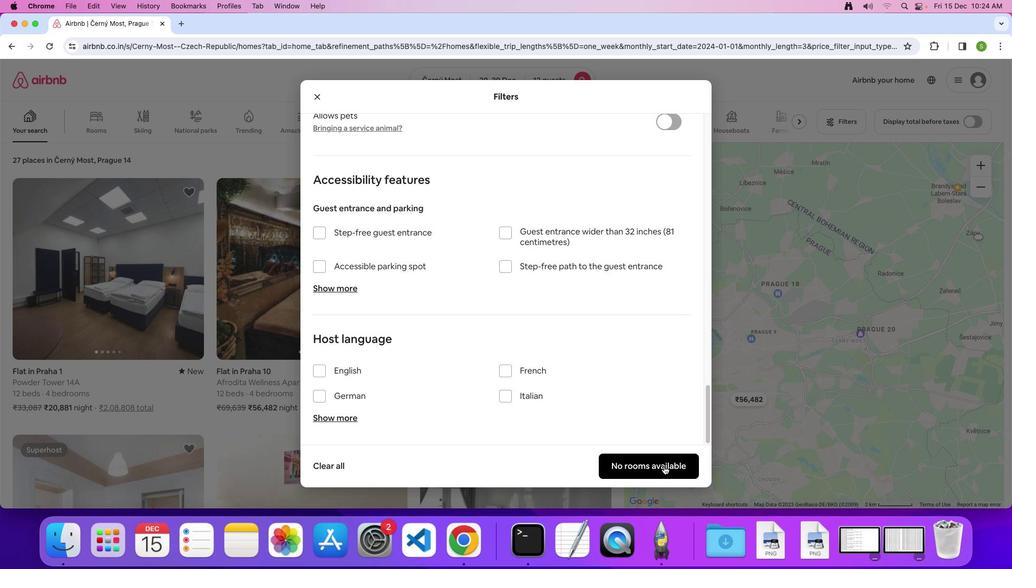 
Action: Mouse pressed left at (658, 449)
Screenshot: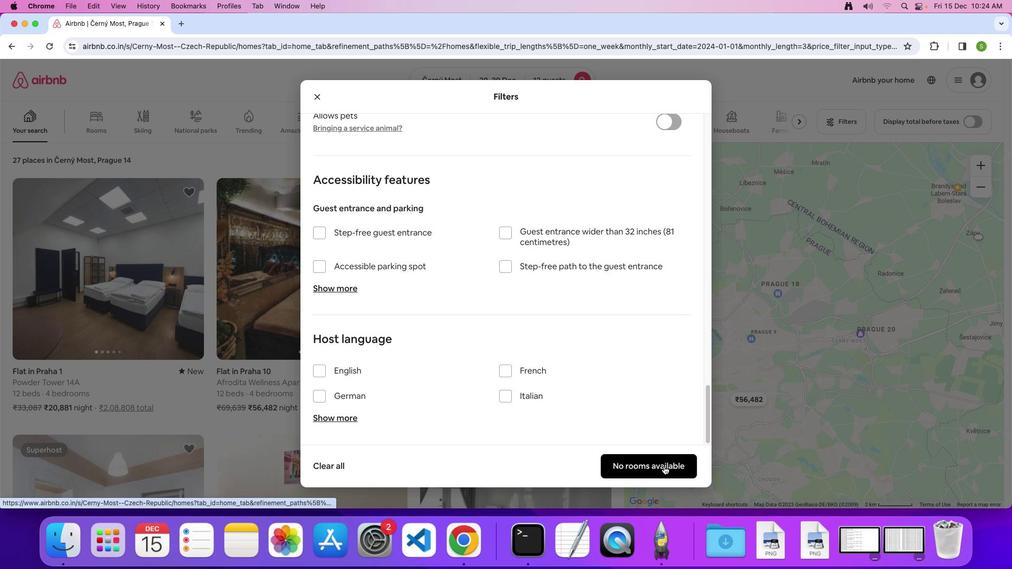 
Action: Mouse moved to (451, 254)
Screenshot: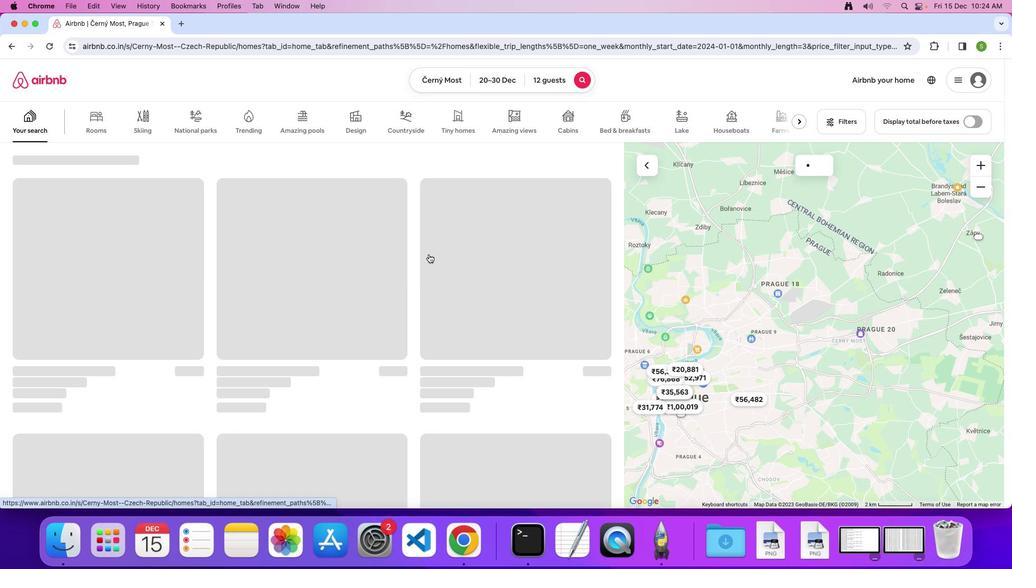 
